 Task: Look for space in Capelle aan den IJssel, Netherlands from 6th September, 2023 to 15th September, 2023 for 6 adults in price range Rs.8000 to Rs.12000. Place can be entire place or private room with 6 bedrooms having 6 beds and 6 bathrooms. Property type can be house, flat, guest house. Amenities needed are: wifi, TV, free parkinig on premises, gym, breakfast. Booking option can be shelf check-in. Required host language is English.
Action: Mouse moved to (470, 102)
Screenshot: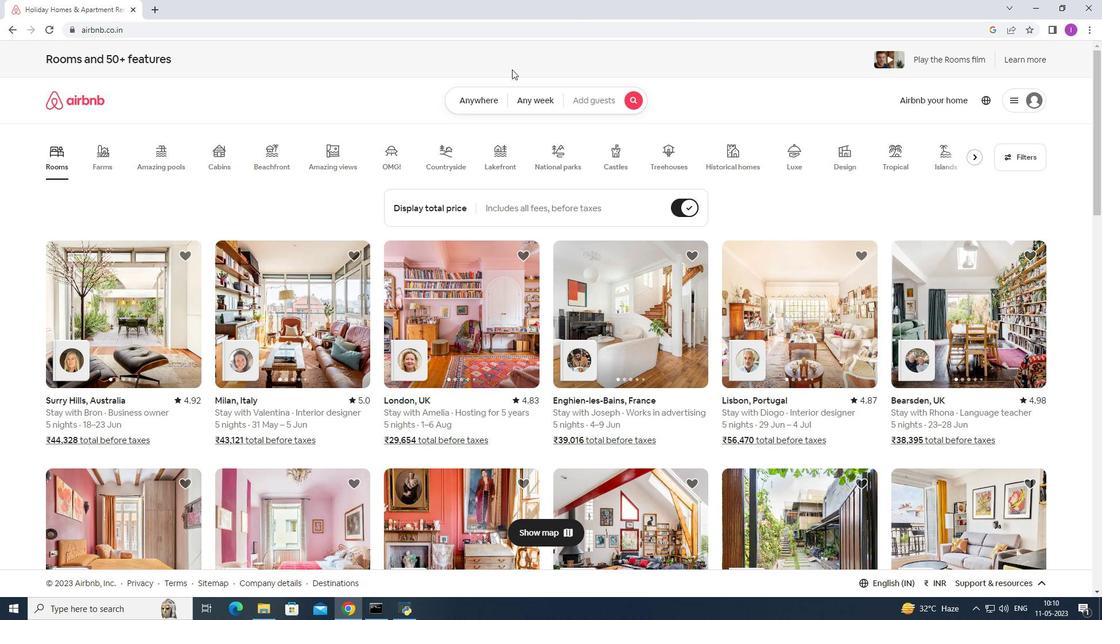 
Action: Mouse pressed left at (470, 102)
Screenshot: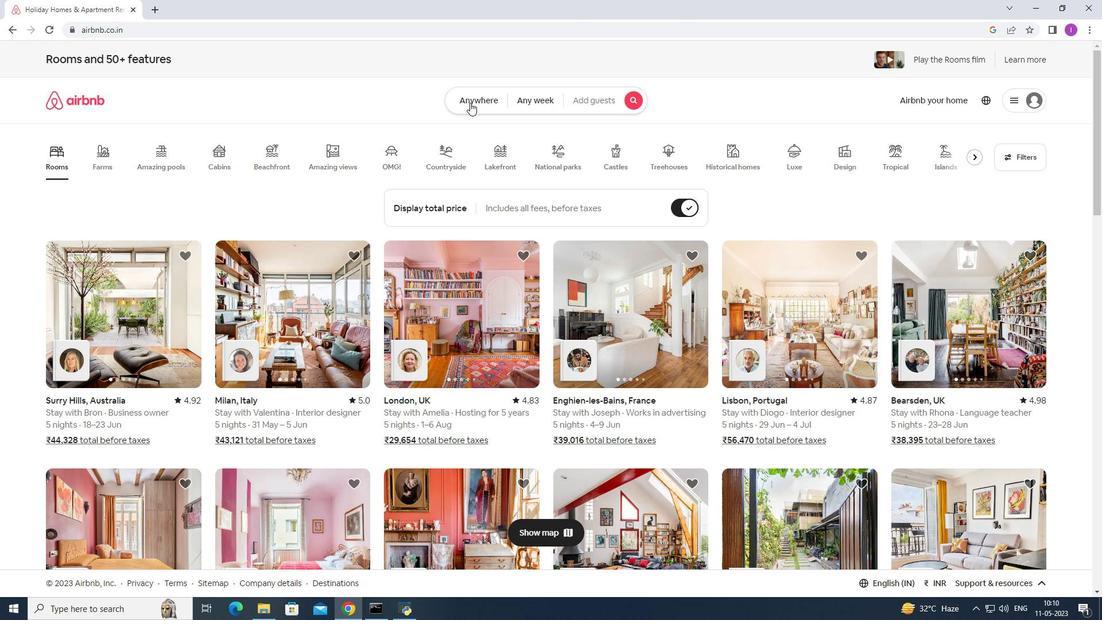 
Action: Mouse moved to (346, 140)
Screenshot: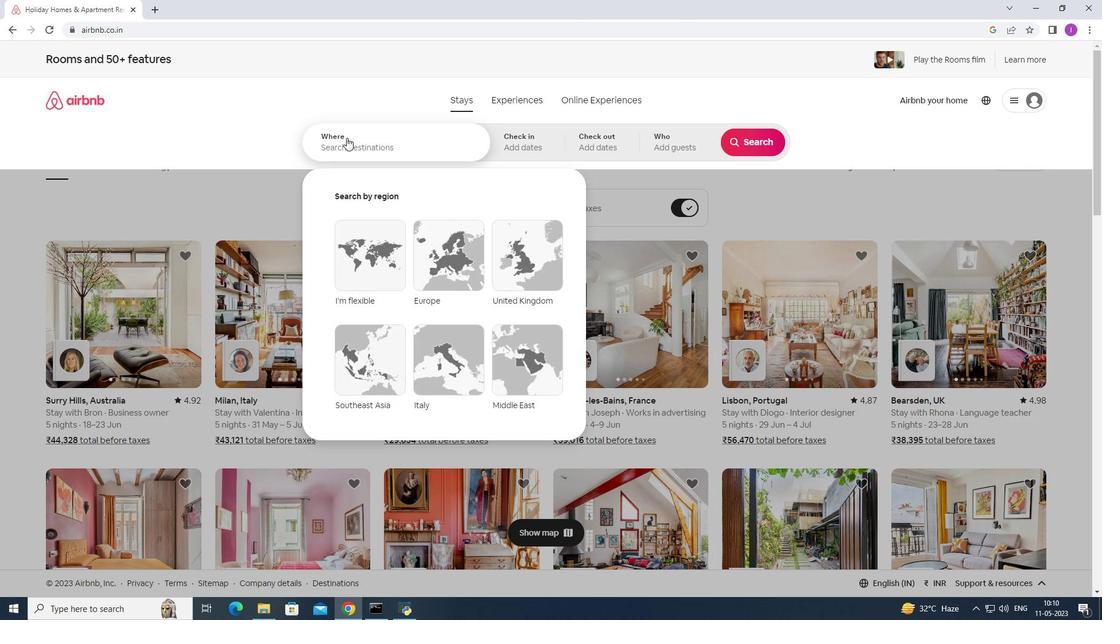
Action: Mouse pressed left at (346, 140)
Screenshot: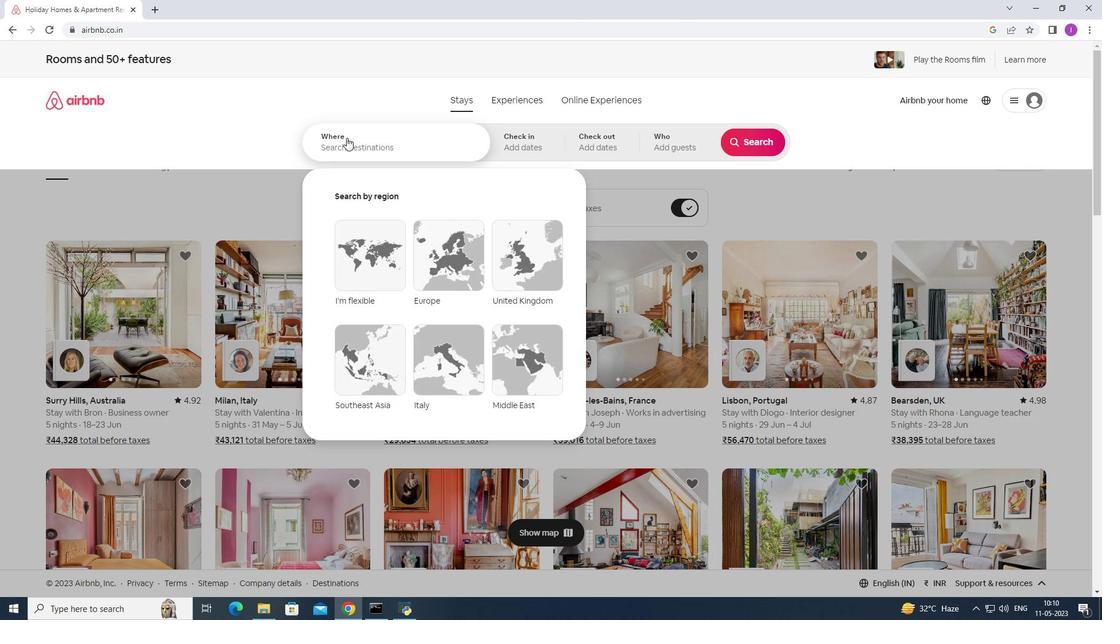 
Action: Mouse moved to (372, 129)
Screenshot: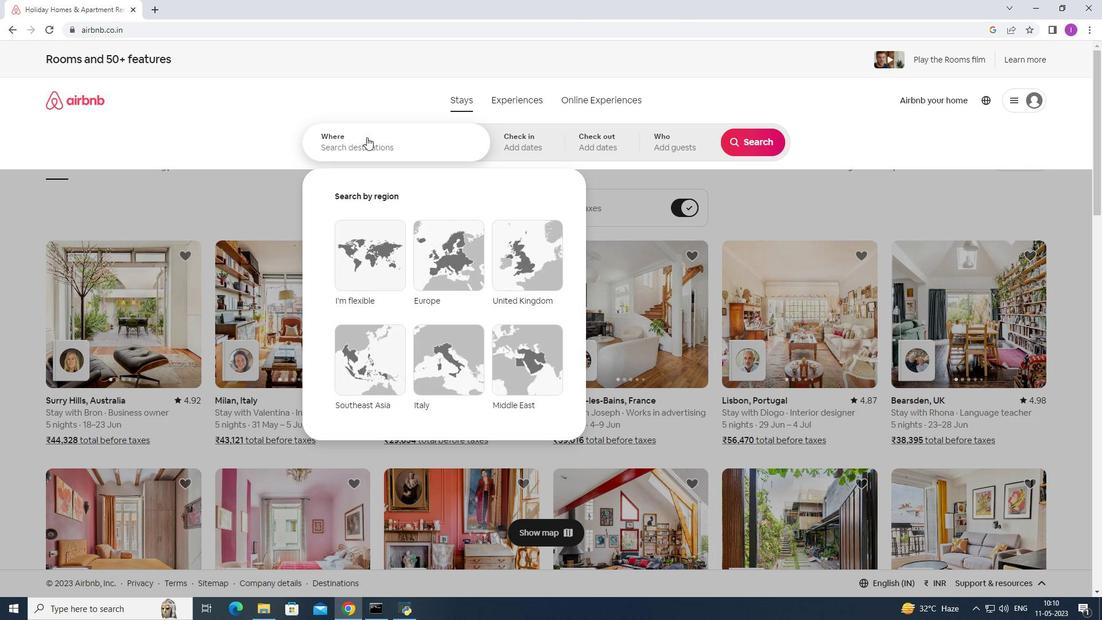 
Action: Key pressed <Key.shift>Capelle
Screenshot: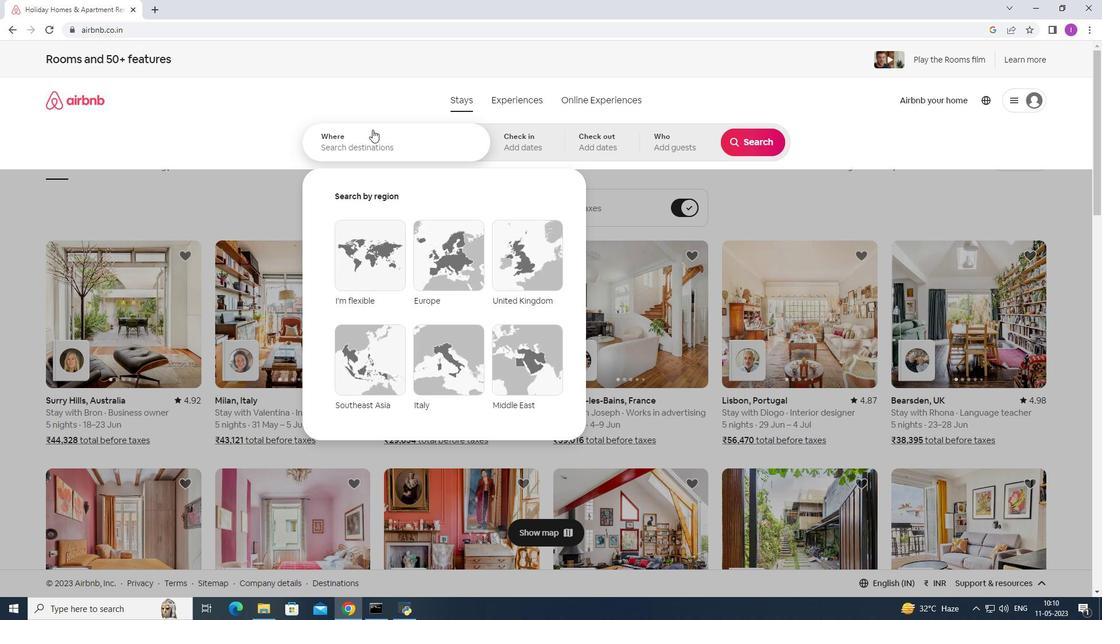 
Action: Mouse moved to (346, 150)
Screenshot: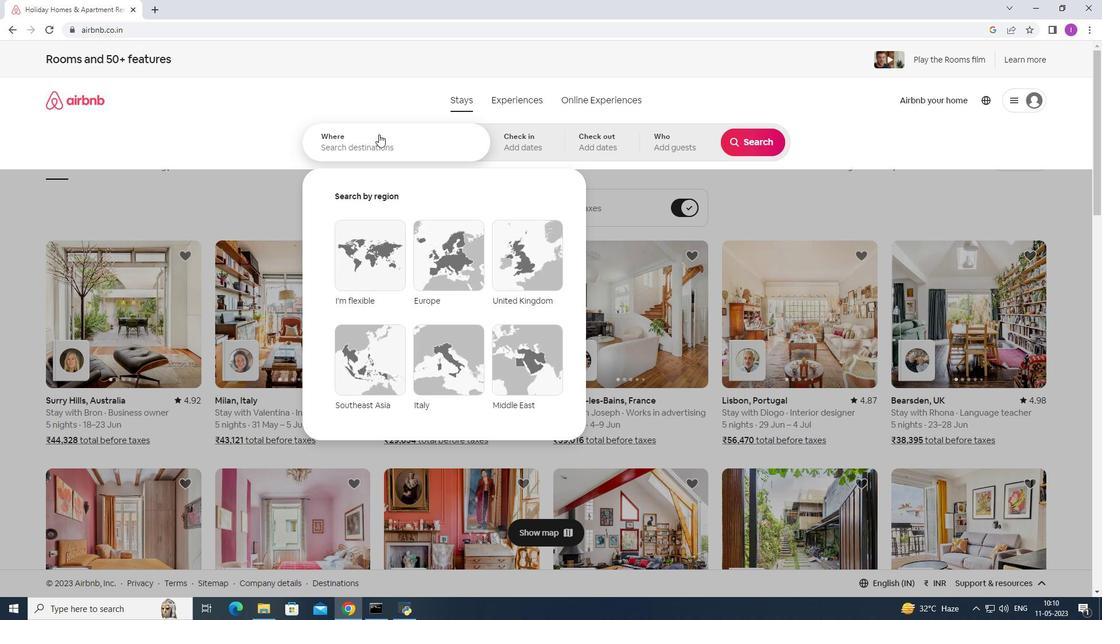 
Action: Mouse pressed left at (346, 150)
Screenshot: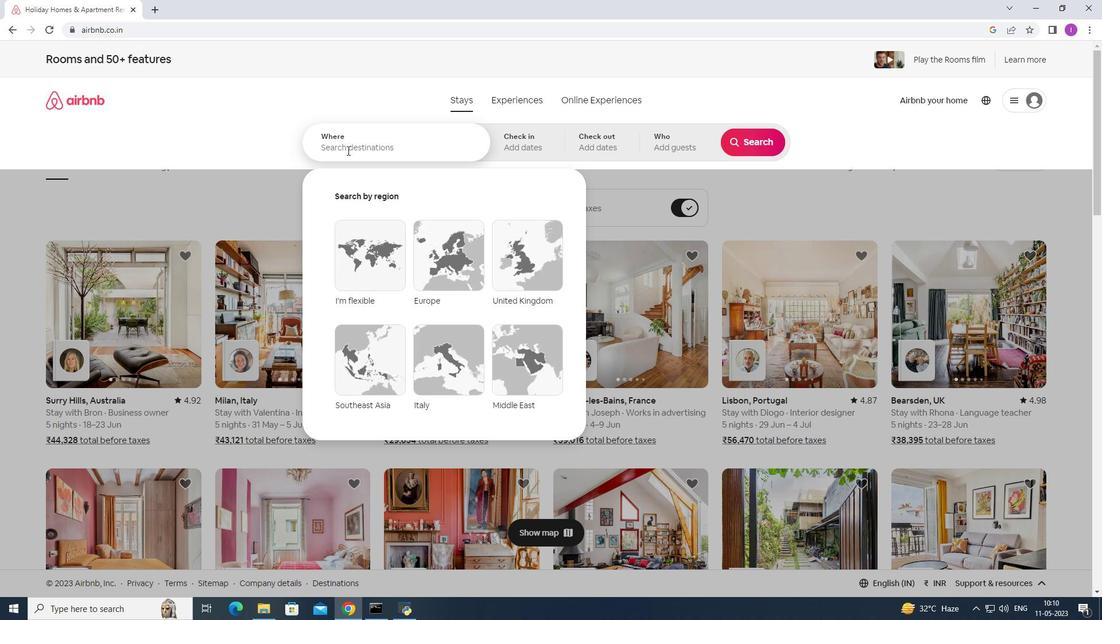 
Action: Mouse moved to (366, 147)
Screenshot: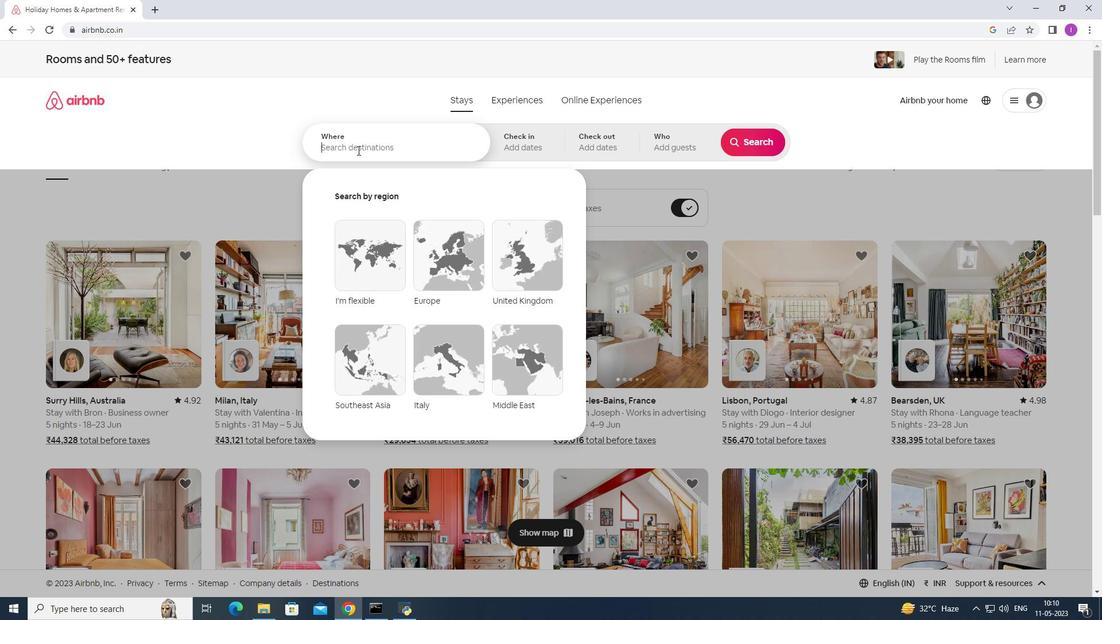 
Action: Key pressed <Key.shift>Capelle<Key.space><Key.shift>A<Key.shift>A<Key.backspace><Key.backspace>aan<Key.space>den<Key.space><Key.shift><Key.shift><Key.shift><Key.shift><Key.shift><Key.shift><Key.shift><Key.shift><Key.shift><Key.shift><Key.shift><Key.shift><Key.shift><Key.shift><Key.shift><Key.shift><Key.shift><Key.shift><Key.shift><Key.shift><Key.shift><Key.shift><Key.shift>Ijssel,<Key.shift>Nether
Screenshot: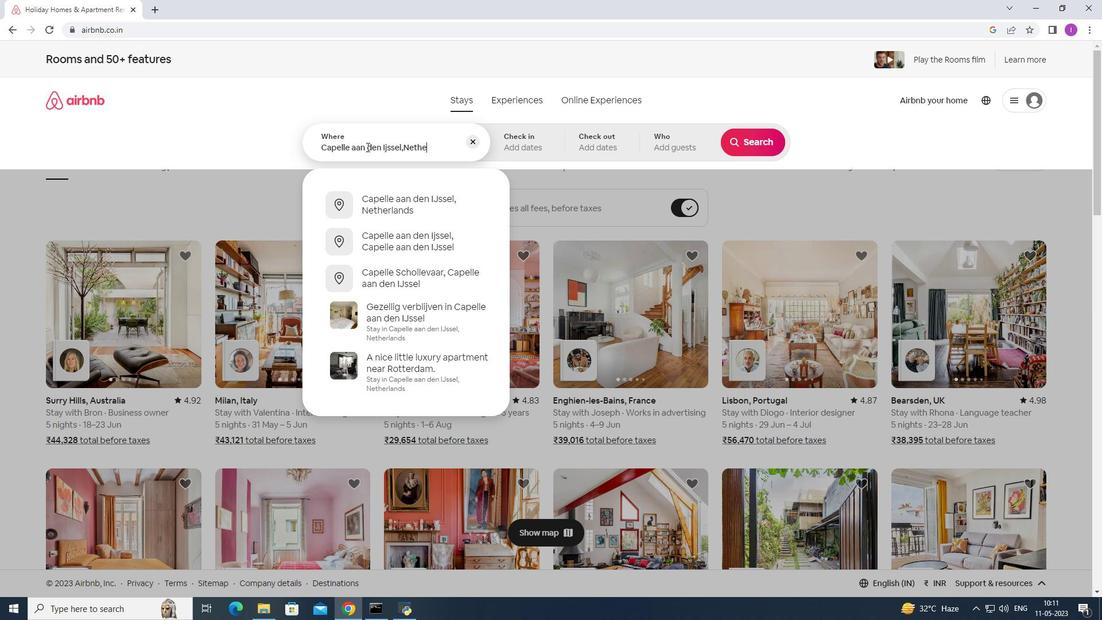 
Action: Mouse moved to (424, 199)
Screenshot: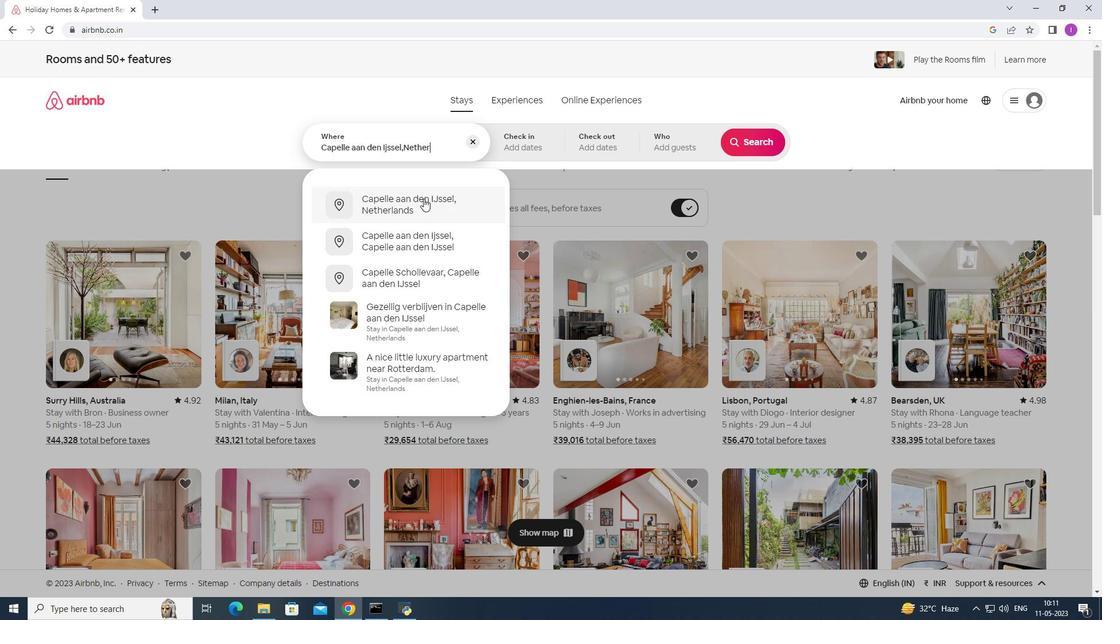 
Action: Mouse pressed left at (424, 199)
Screenshot: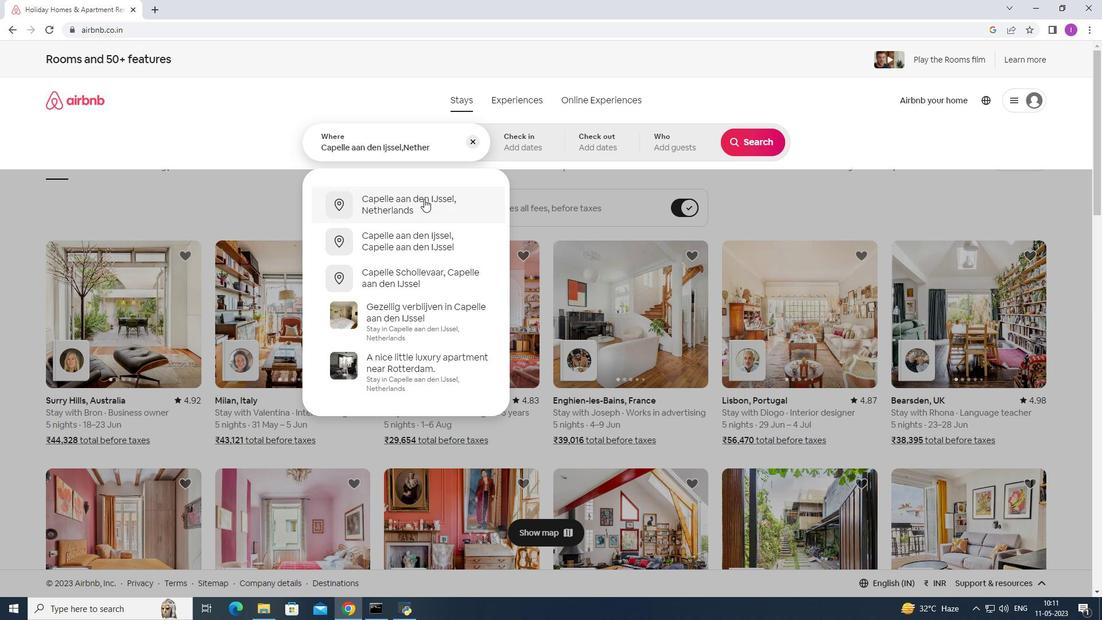 
Action: Mouse moved to (751, 232)
Screenshot: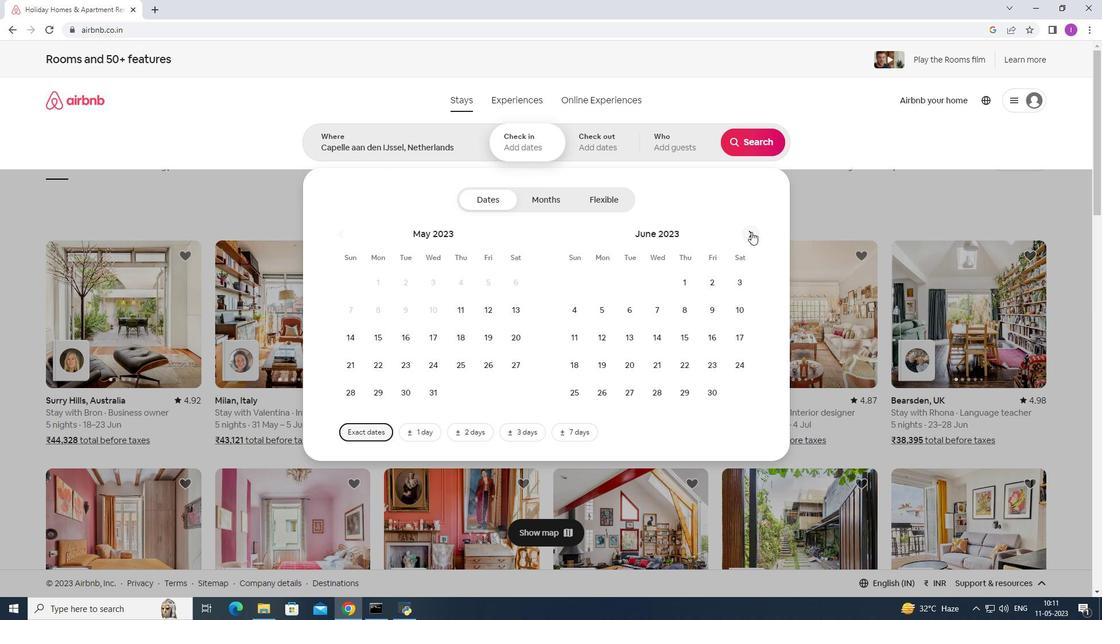 
Action: Mouse pressed left at (751, 232)
Screenshot: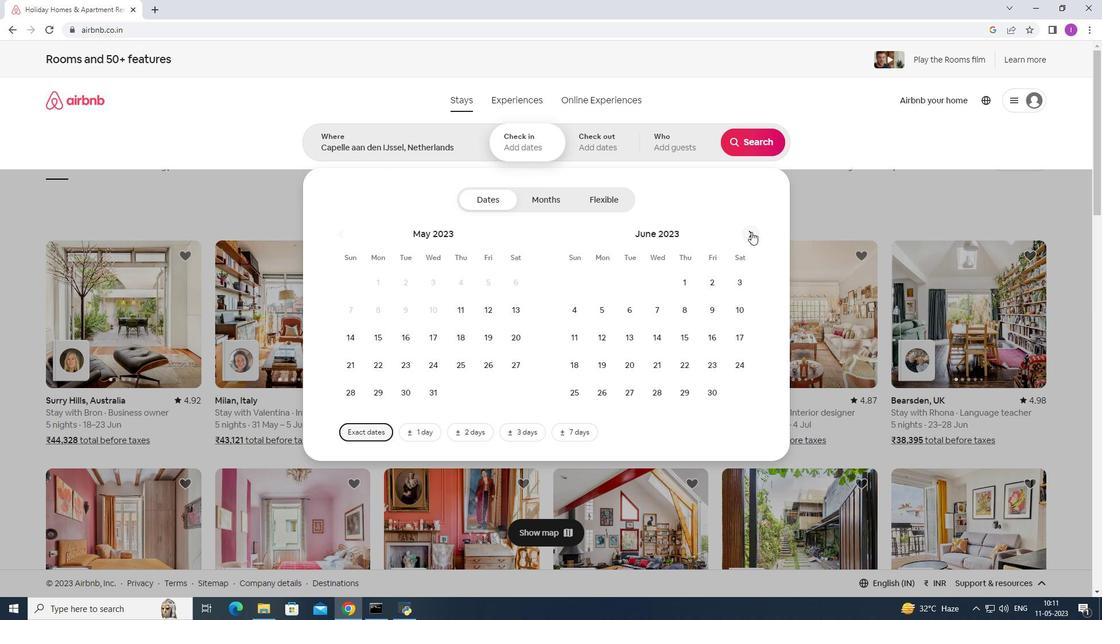 
Action: Mouse pressed left at (751, 232)
Screenshot: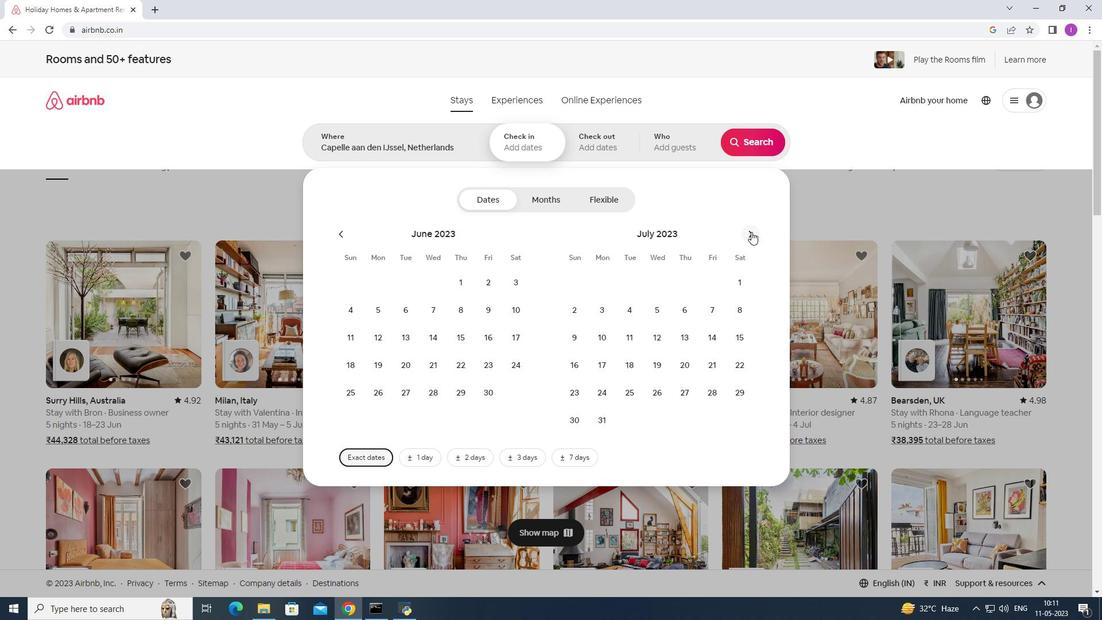 
Action: Mouse pressed left at (751, 232)
Screenshot: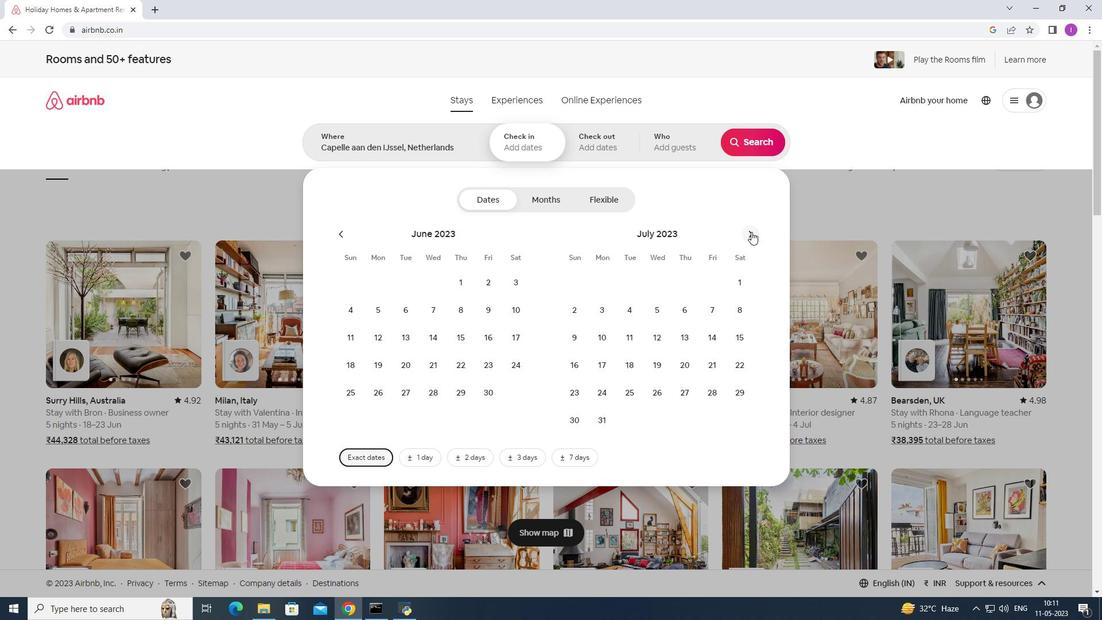 
Action: Mouse moved to (663, 307)
Screenshot: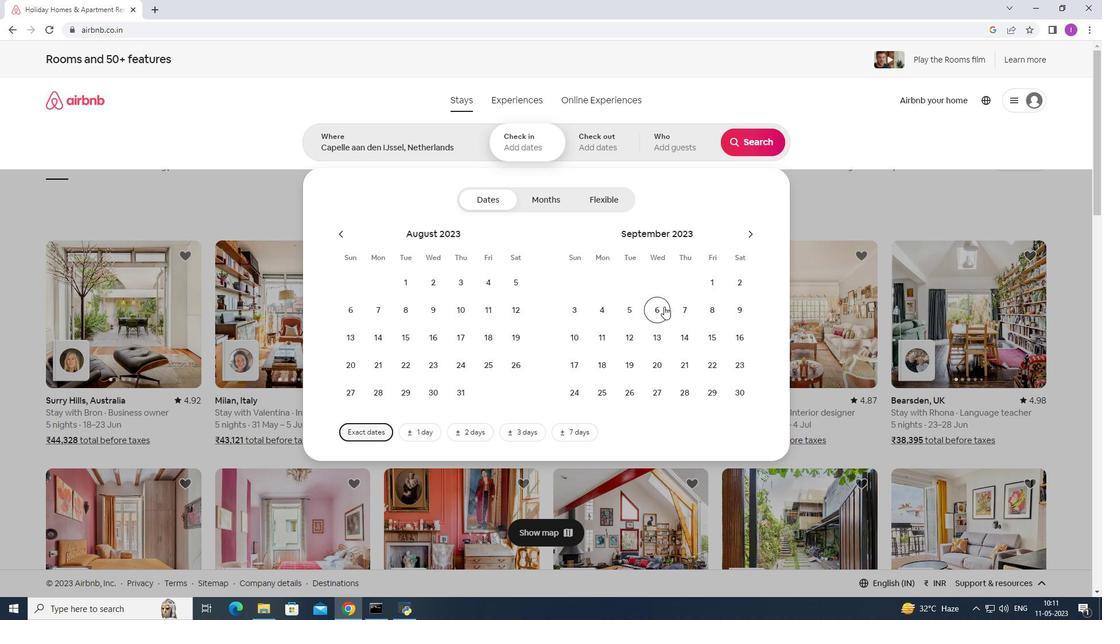 
Action: Mouse pressed left at (663, 307)
Screenshot: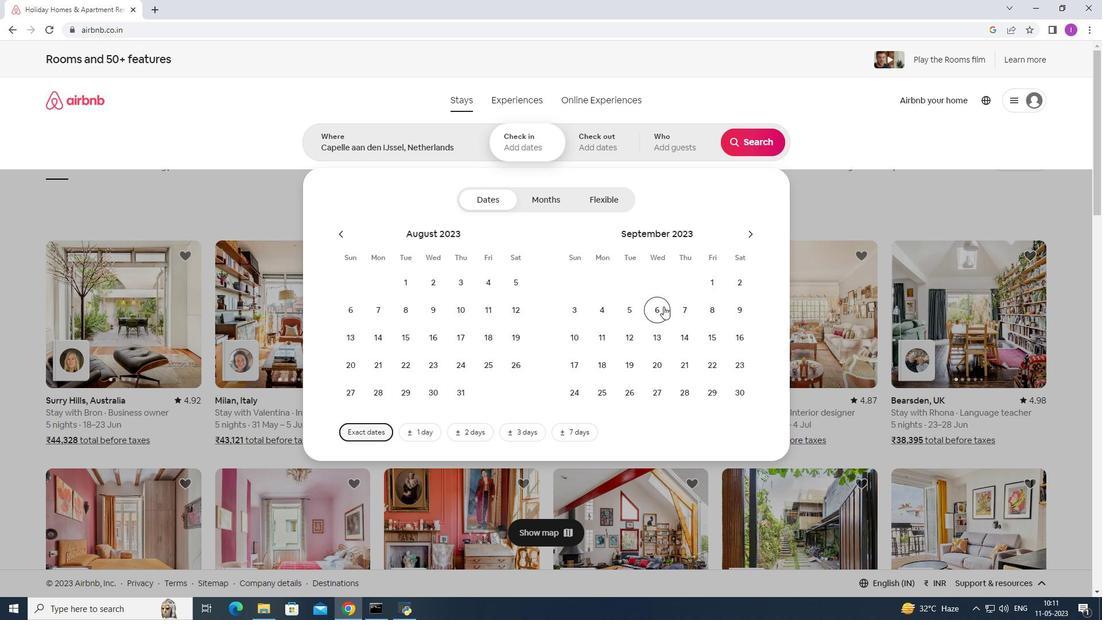 
Action: Mouse moved to (713, 333)
Screenshot: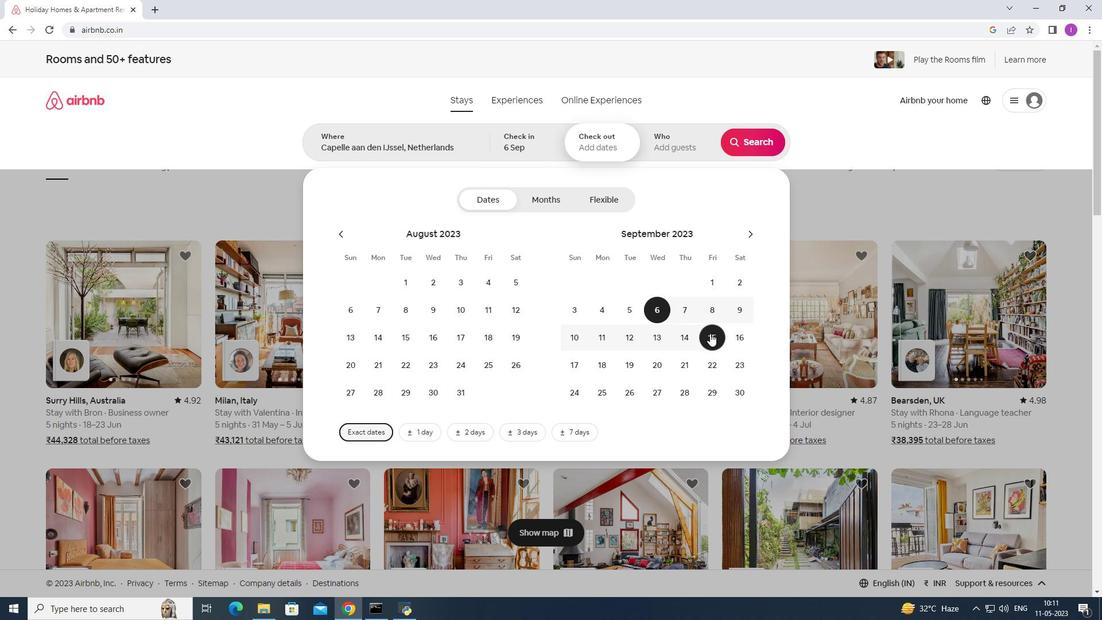 
Action: Mouse pressed left at (713, 333)
Screenshot: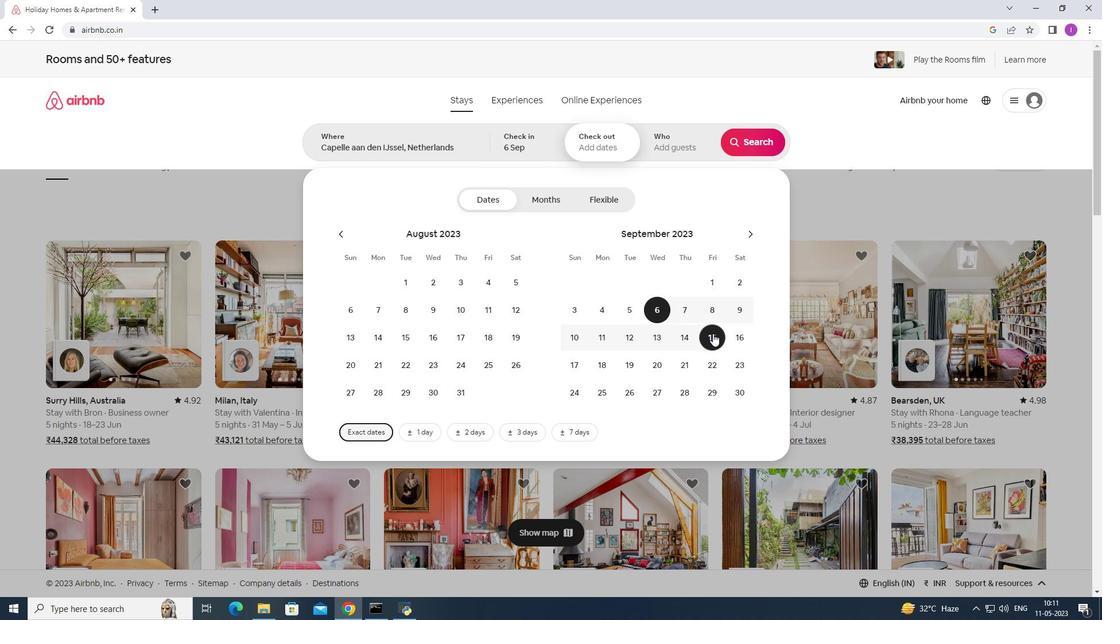 
Action: Mouse moved to (692, 149)
Screenshot: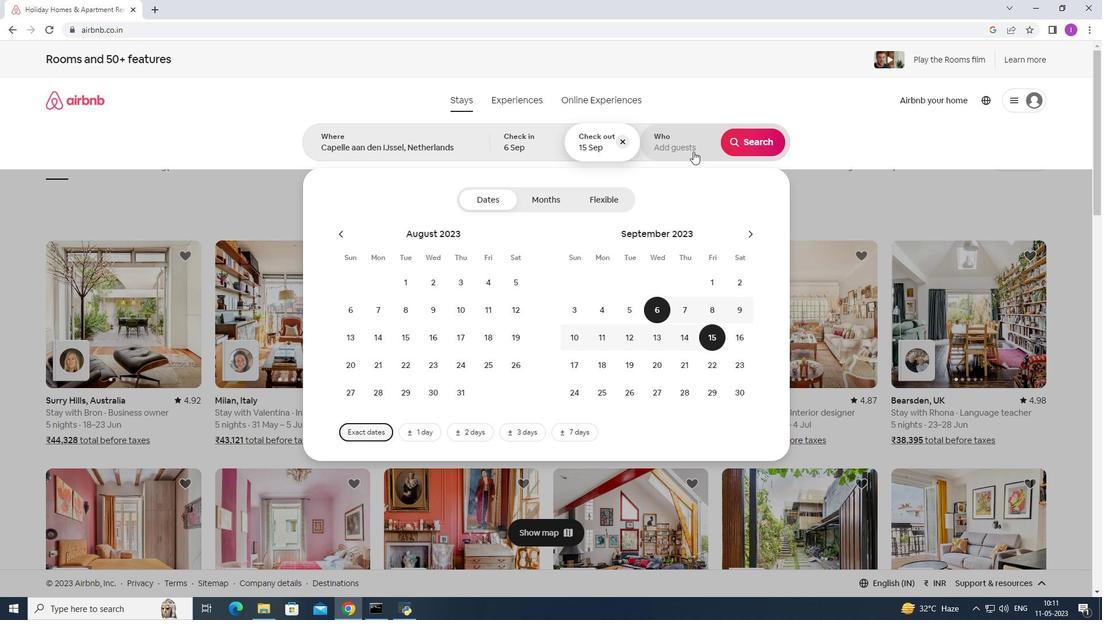 
Action: Mouse pressed left at (692, 149)
Screenshot: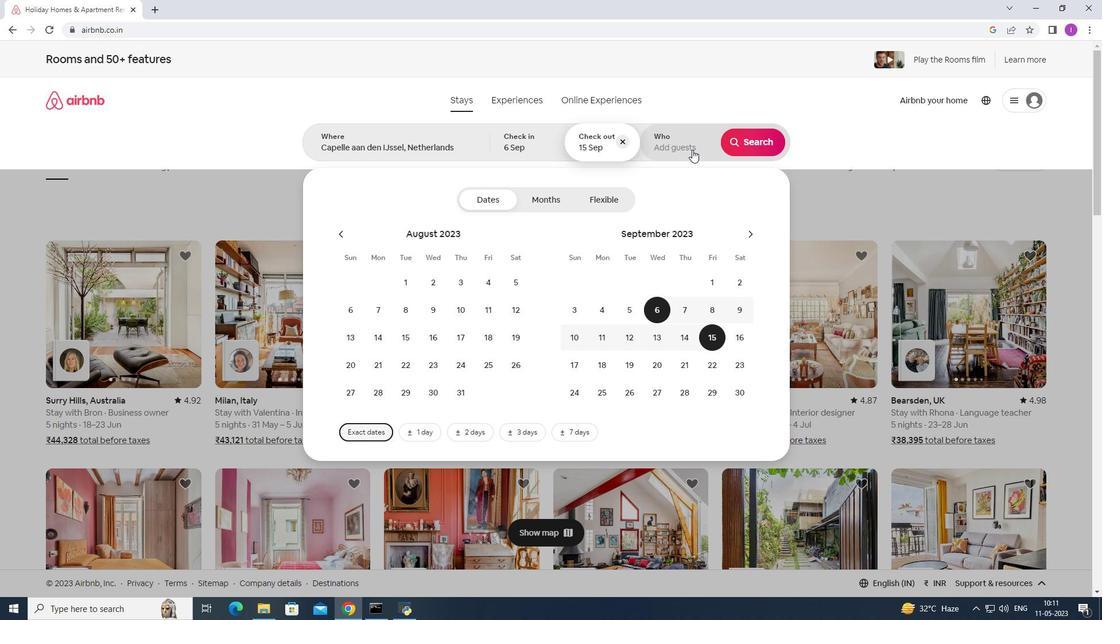 
Action: Mouse moved to (756, 200)
Screenshot: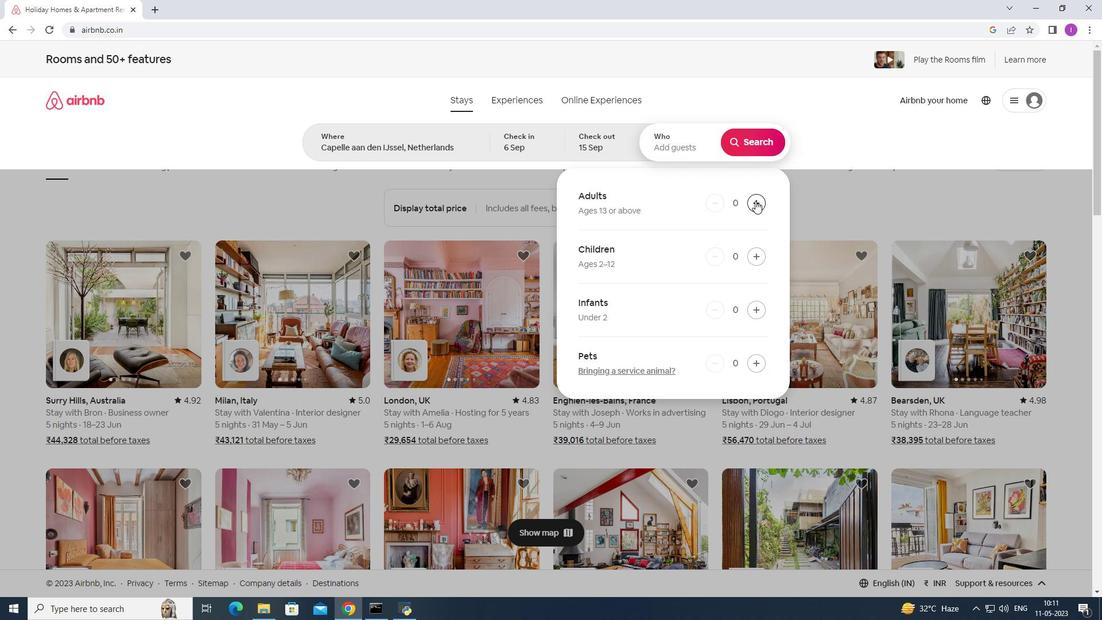 
Action: Mouse pressed left at (756, 200)
Screenshot: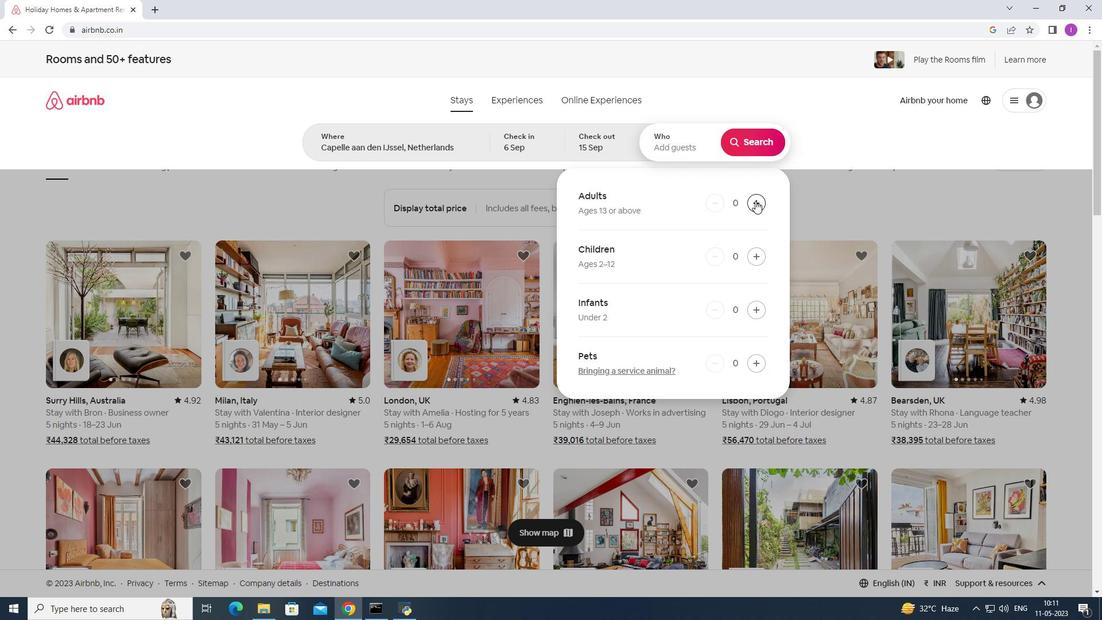 
Action: Mouse pressed left at (756, 200)
Screenshot: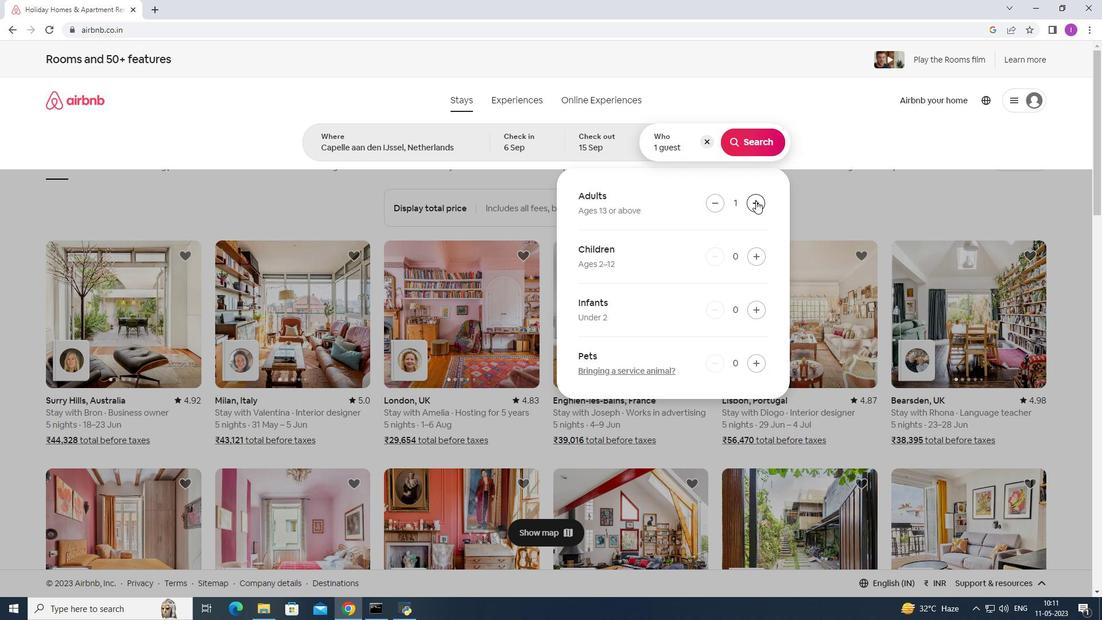 
Action: Mouse pressed left at (756, 200)
Screenshot: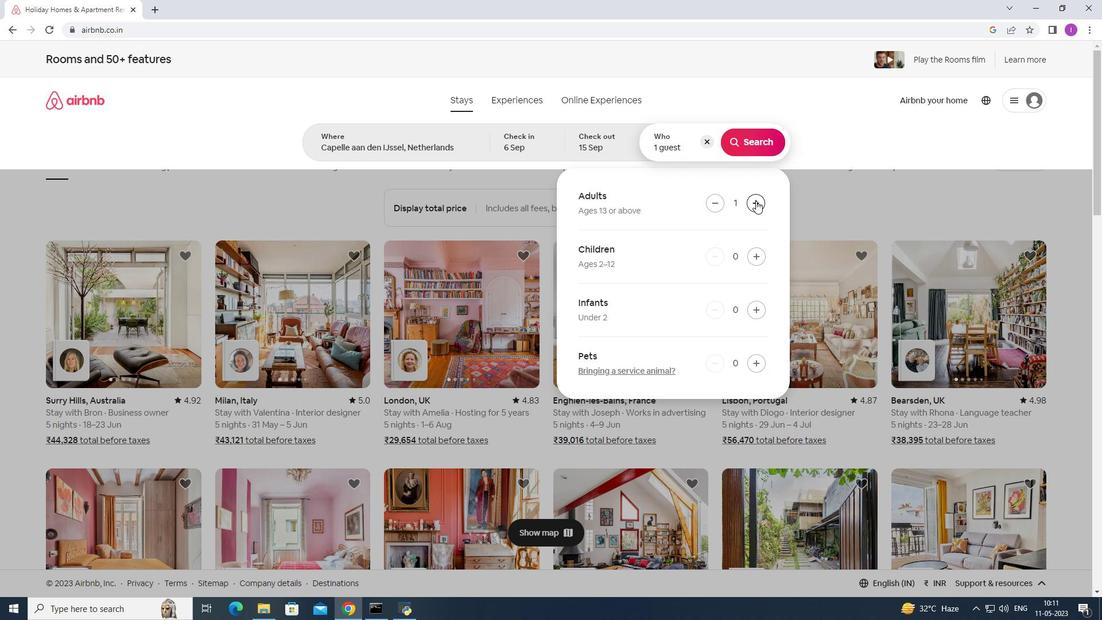 
Action: Mouse pressed left at (756, 200)
Screenshot: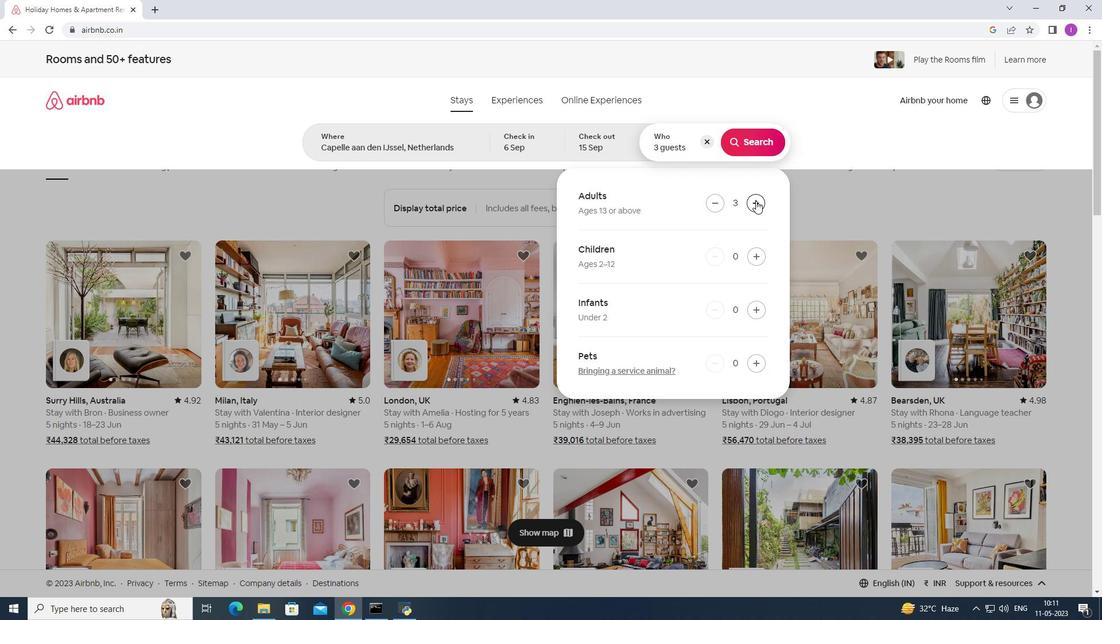 
Action: Mouse pressed left at (756, 200)
Screenshot: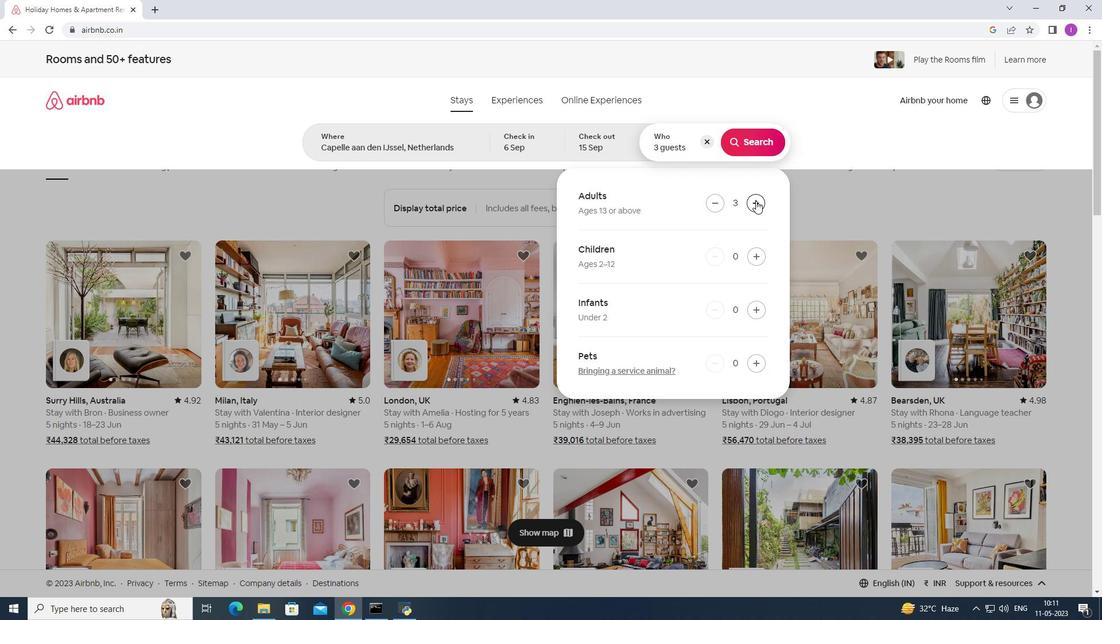 
Action: Mouse pressed left at (756, 200)
Screenshot: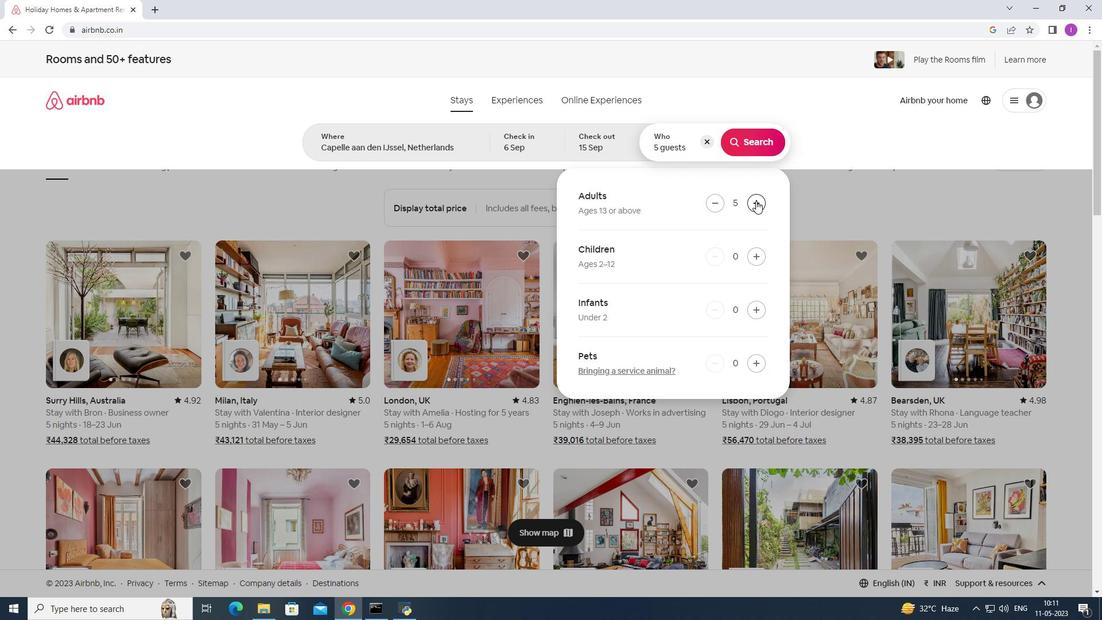
Action: Mouse moved to (750, 140)
Screenshot: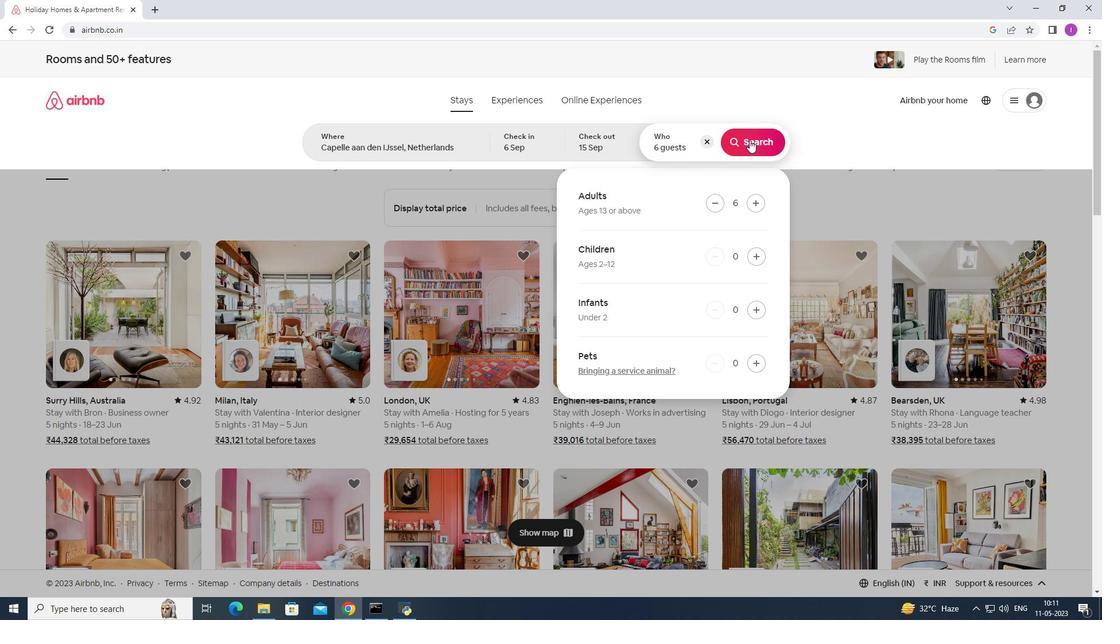 
Action: Mouse pressed left at (750, 140)
Screenshot: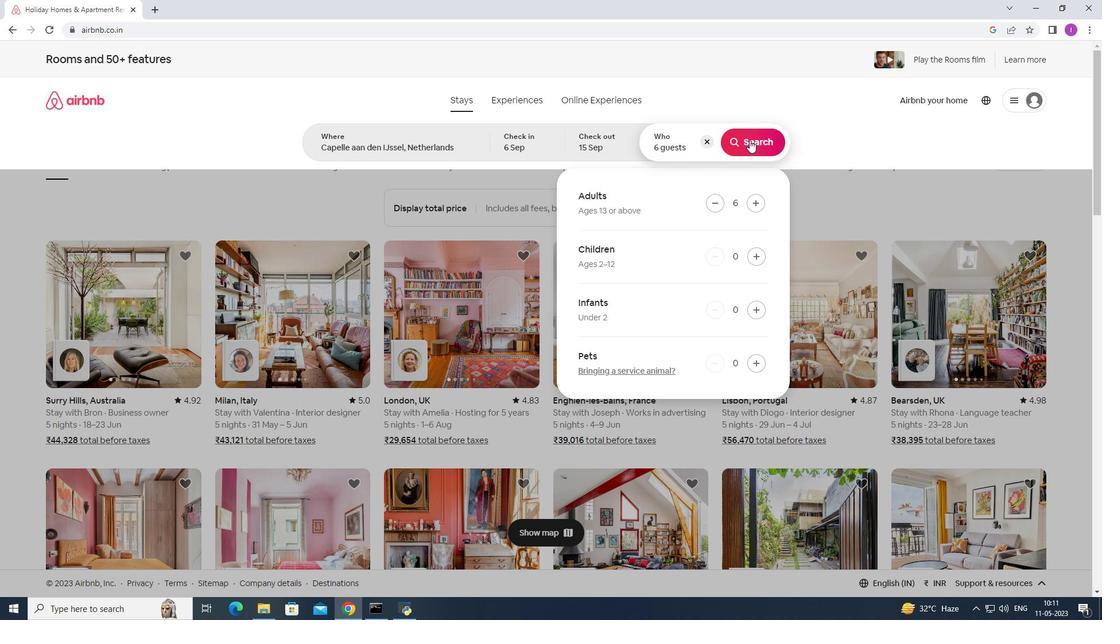 
Action: Mouse moved to (1058, 108)
Screenshot: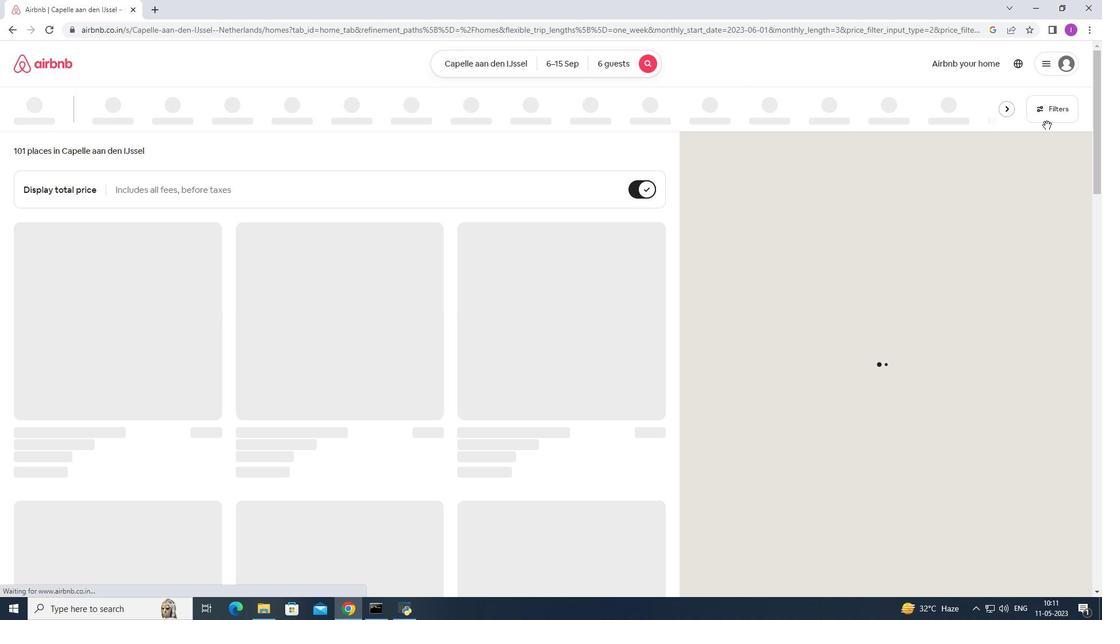 
Action: Mouse pressed left at (1058, 108)
Screenshot: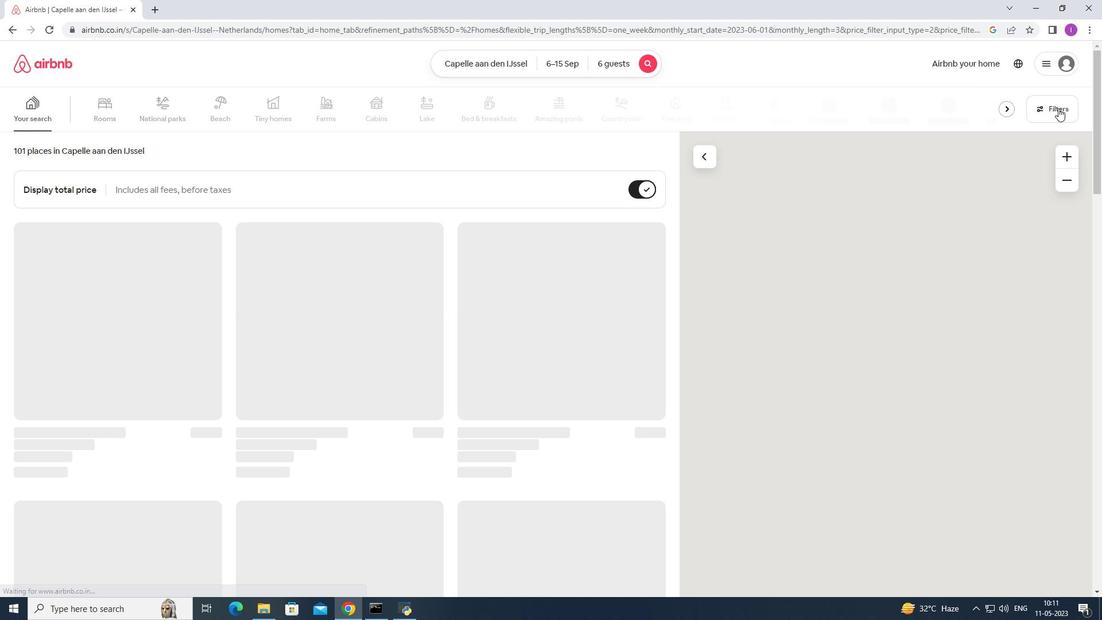 
Action: Mouse moved to (619, 390)
Screenshot: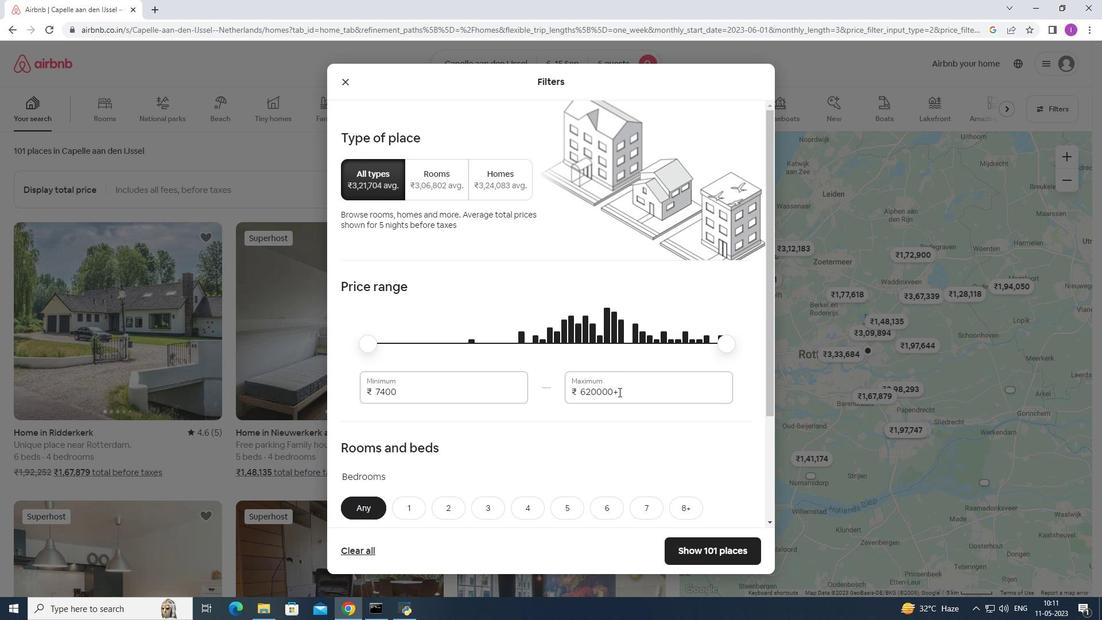 
Action: Mouse pressed left at (619, 390)
Screenshot: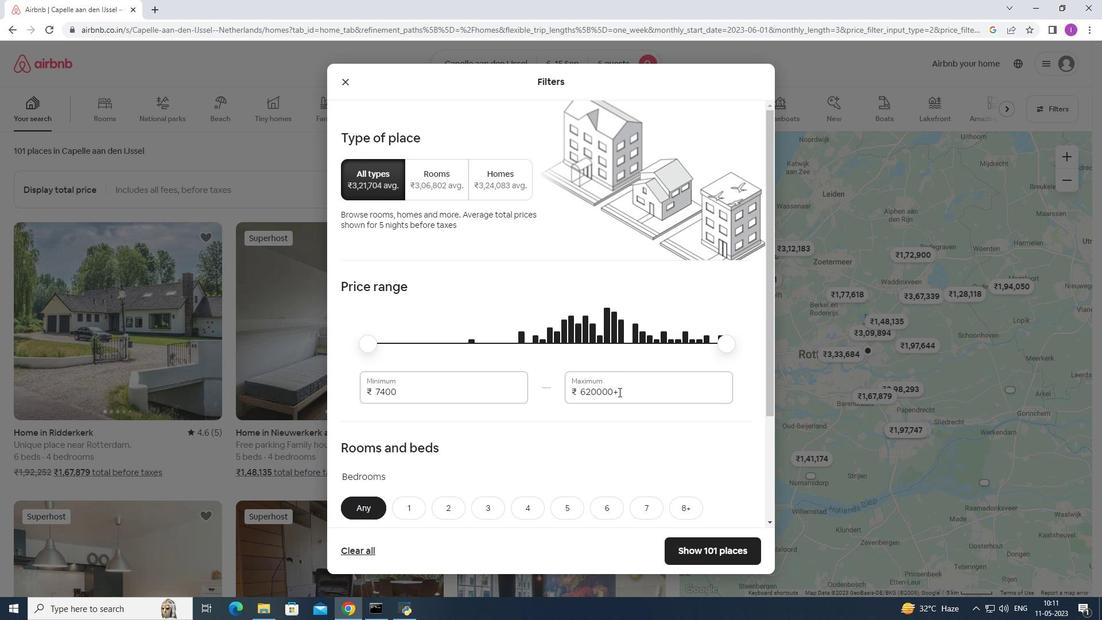 
Action: Mouse moved to (584, 400)
Screenshot: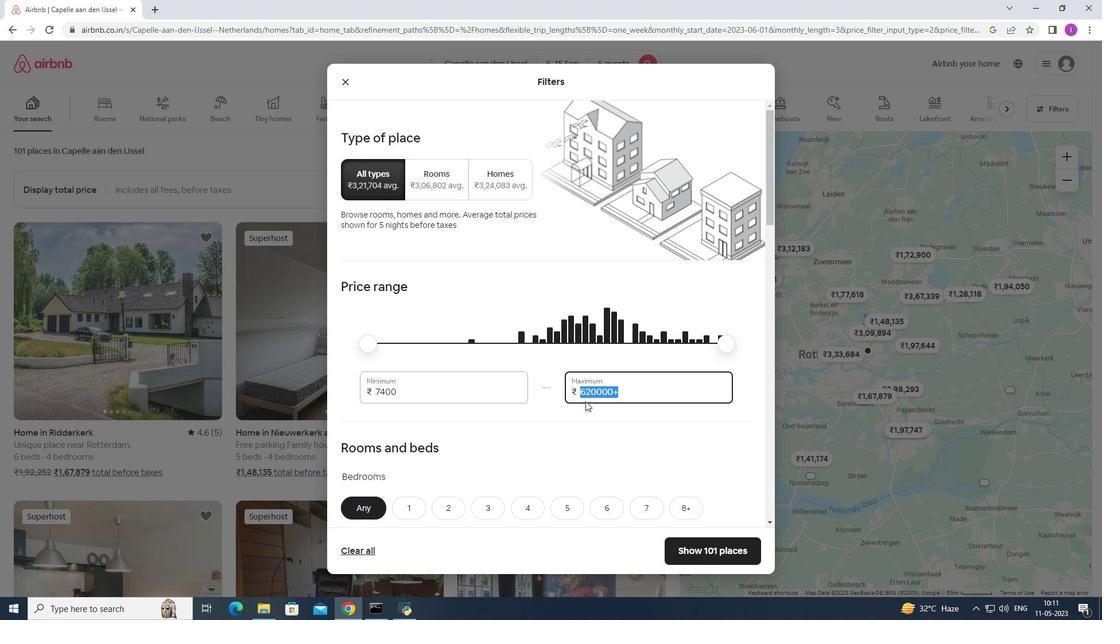 
Action: Key pressed 1
Screenshot: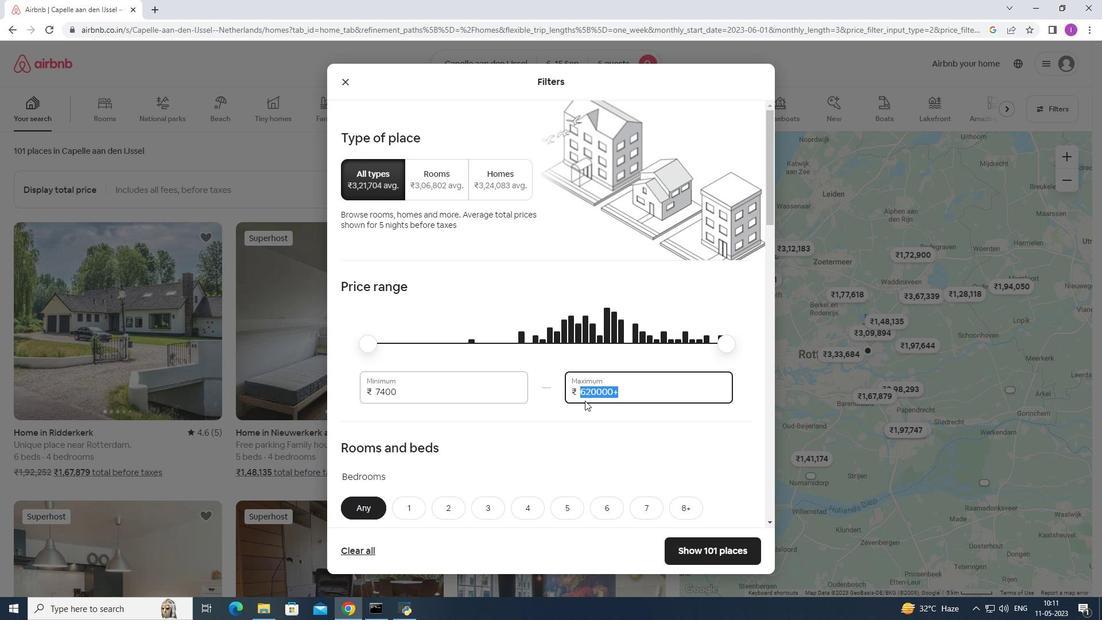 
Action: Mouse moved to (584, 399)
Screenshot: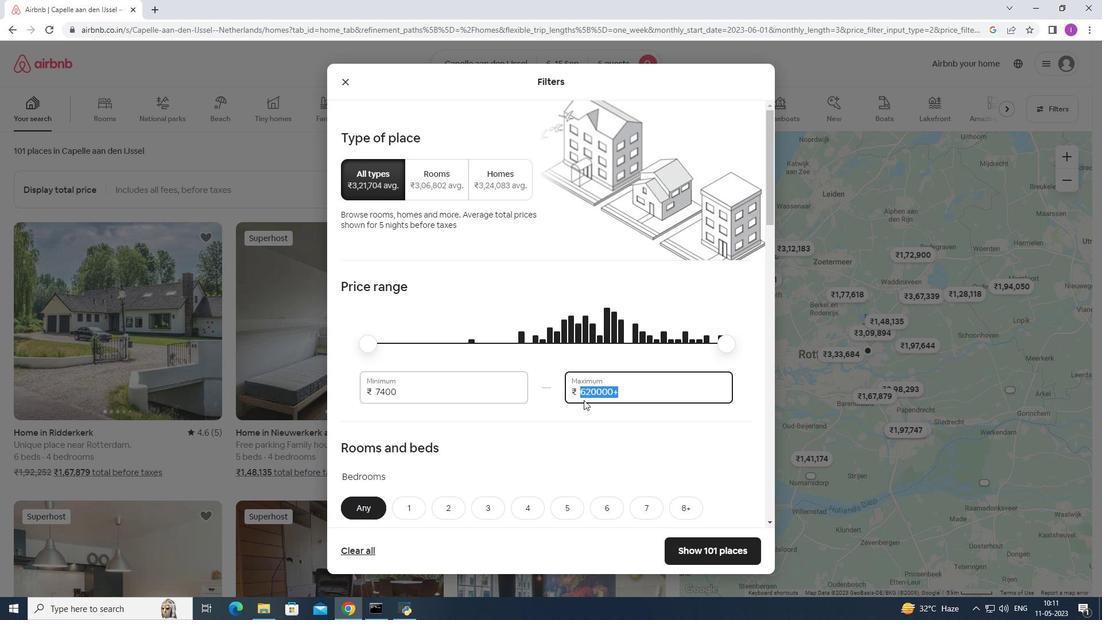 
Action: Key pressed 2
Screenshot: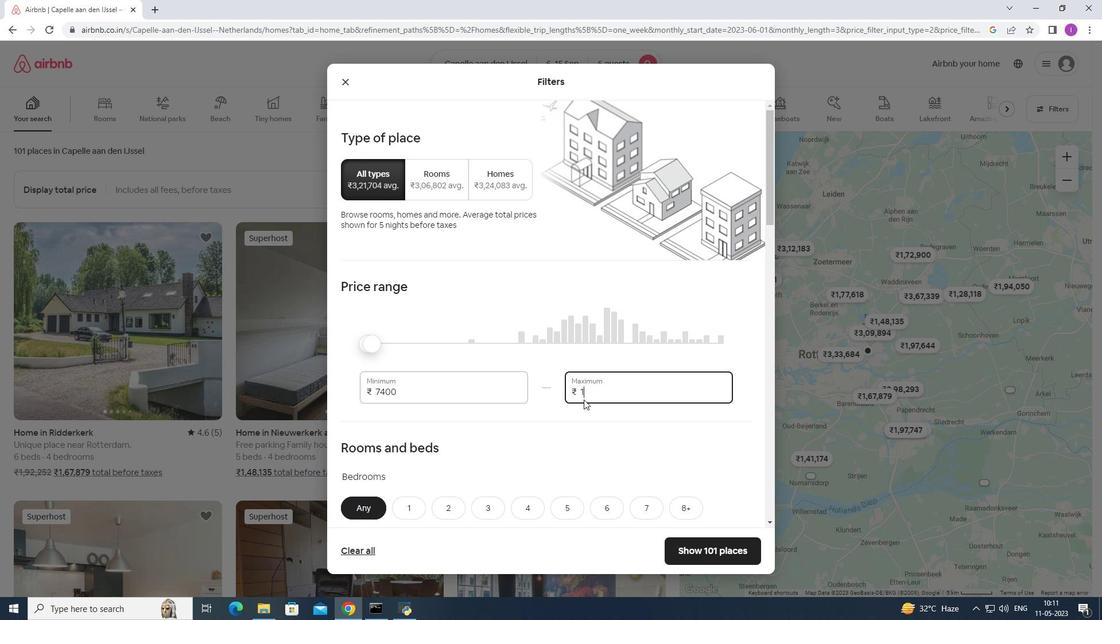 
Action: Mouse moved to (584, 396)
Screenshot: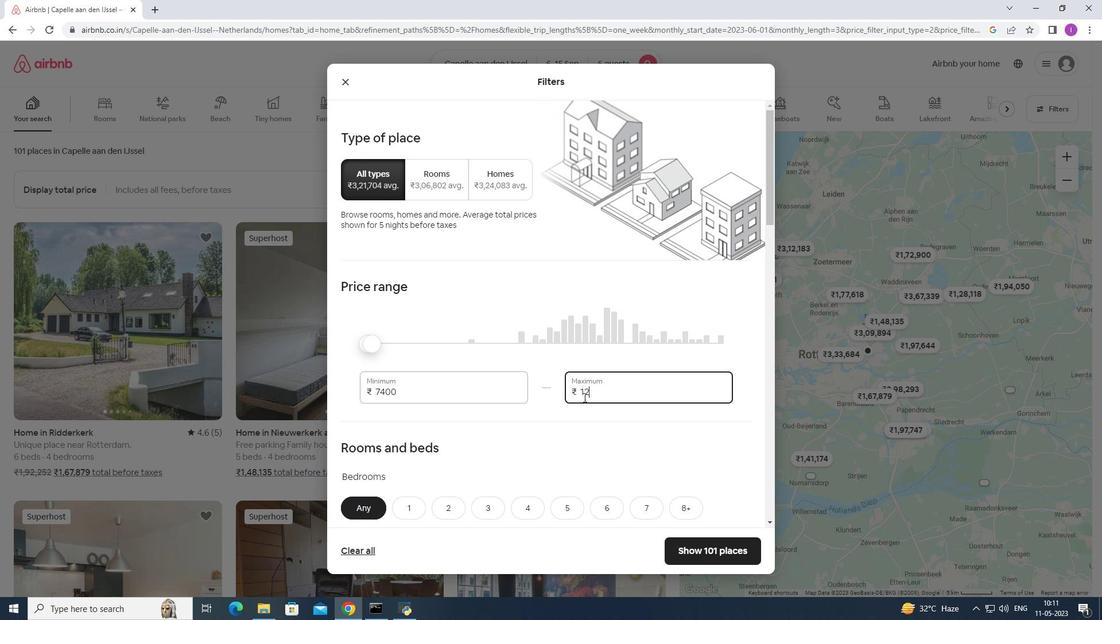 
Action: Key pressed 000
Screenshot: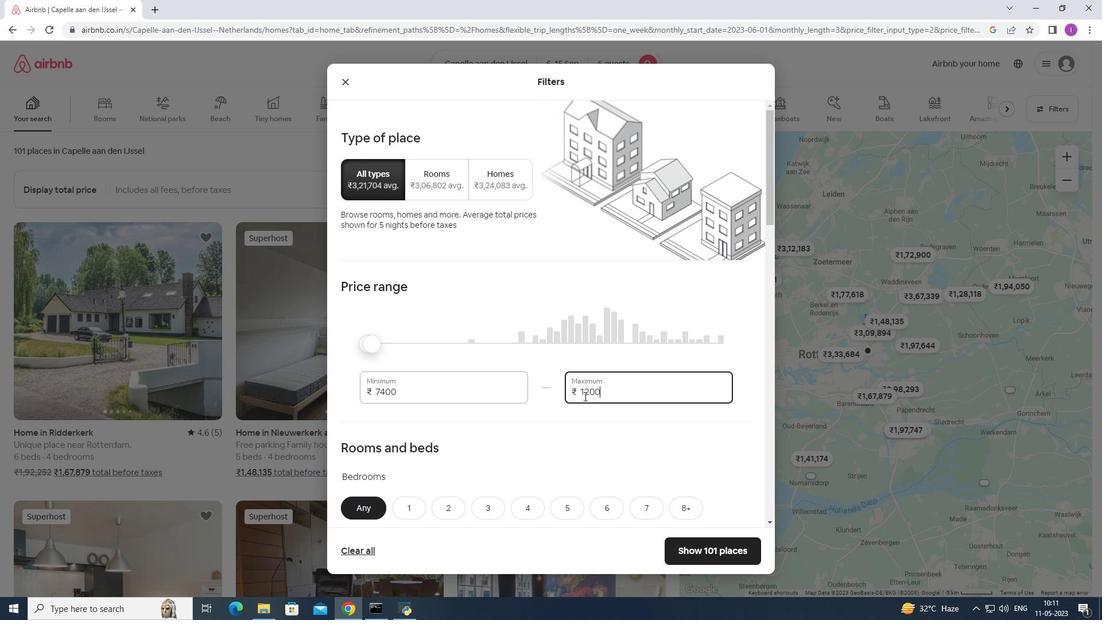 
Action: Mouse moved to (406, 388)
Screenshot: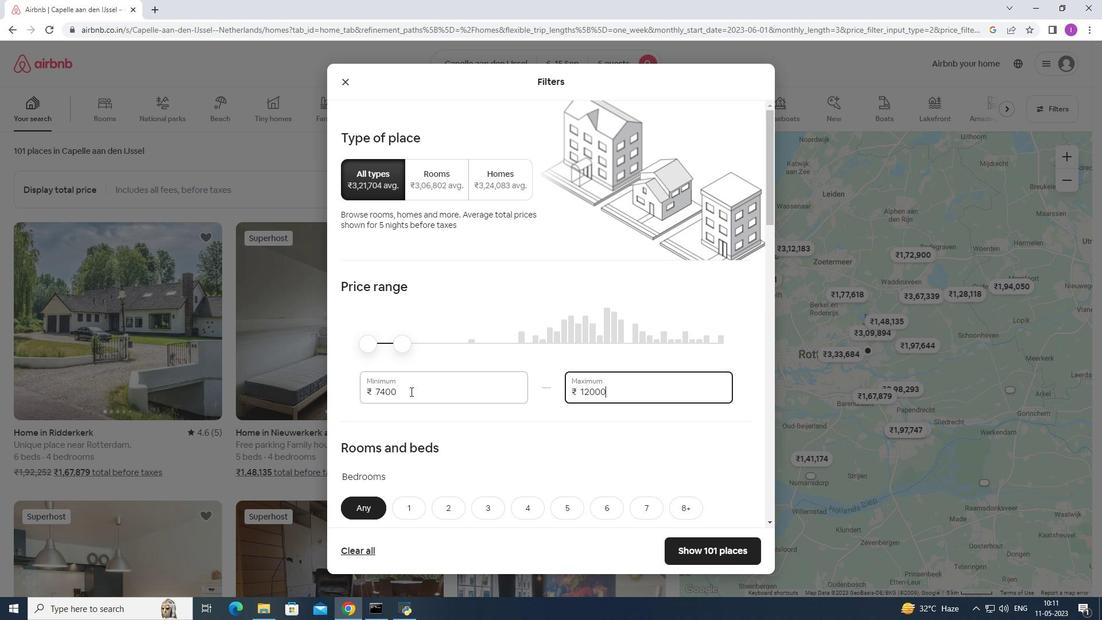 
Action: Mouse pressed left at (406, 388)
Screenshot: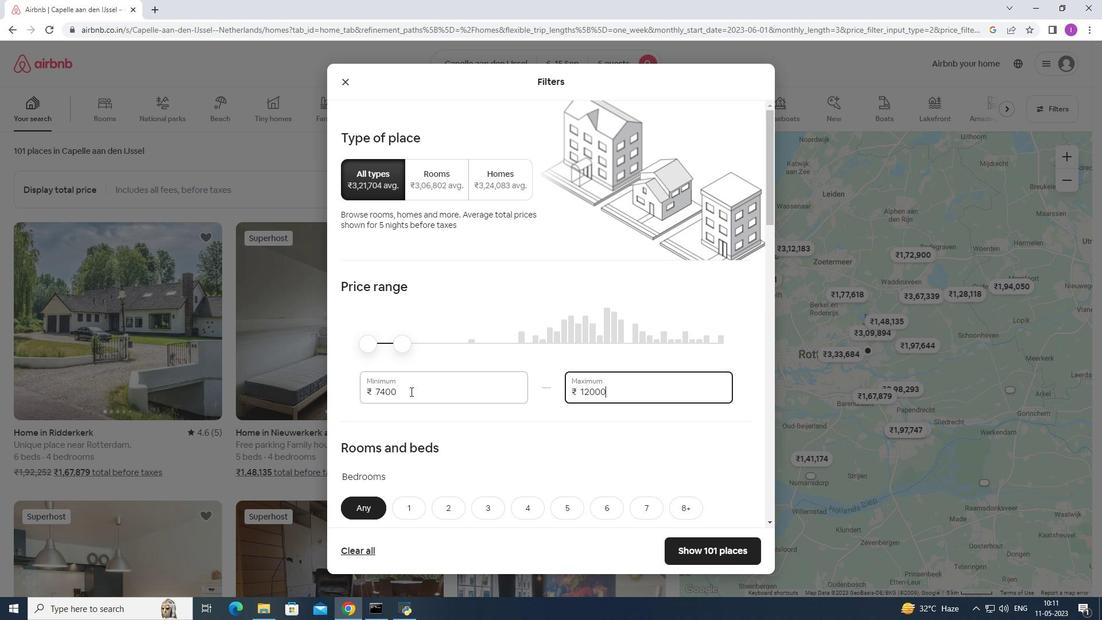 
Action: Mouse moved to (427, 401)
Screenshot: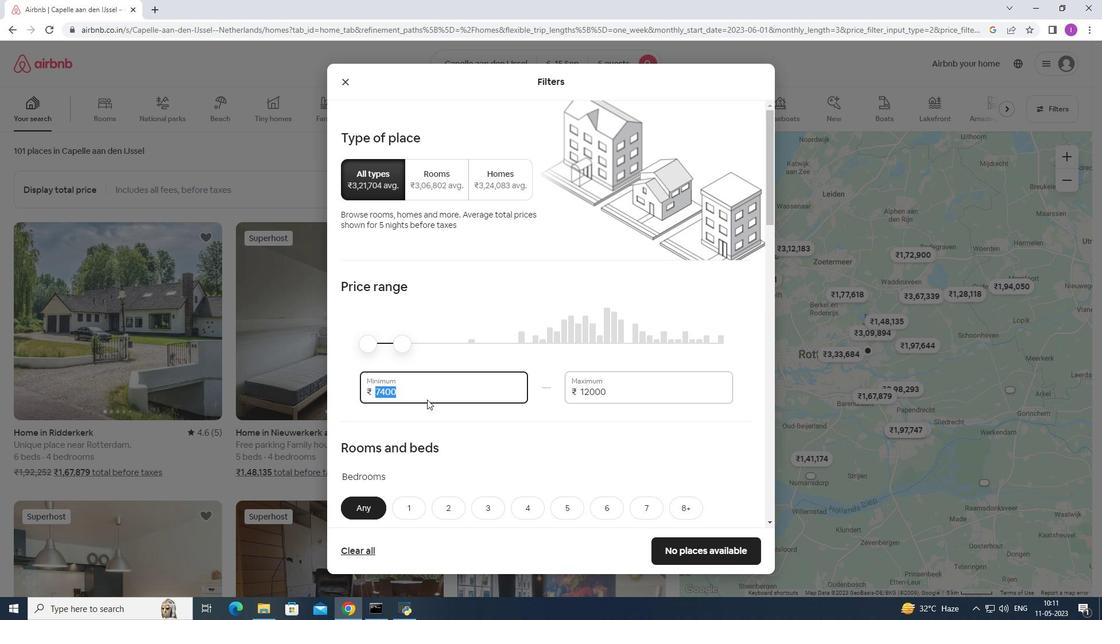
Action: Key pressed 8
Screenshot: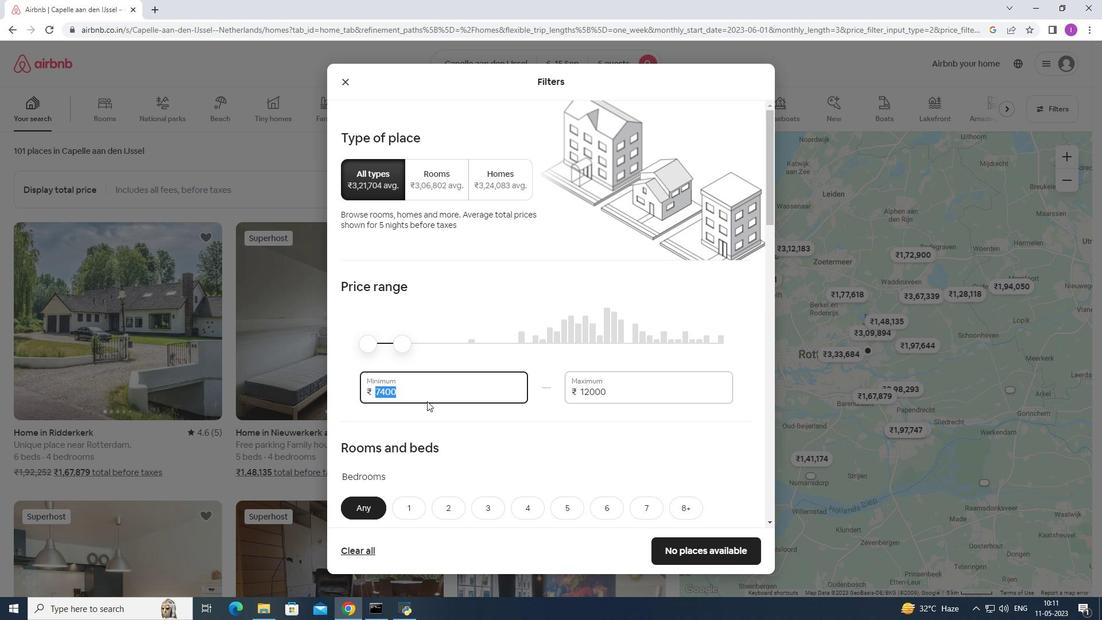 
Action: Mouse moved to (427, 403)
Screenshot: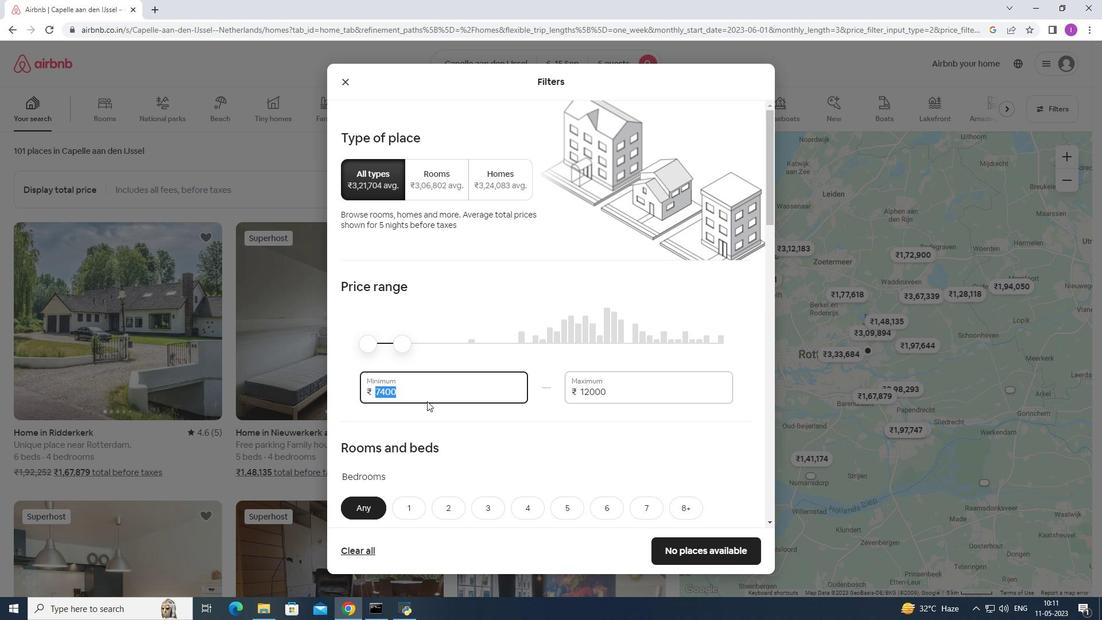 
Action: Key pressed 0
Screenshot: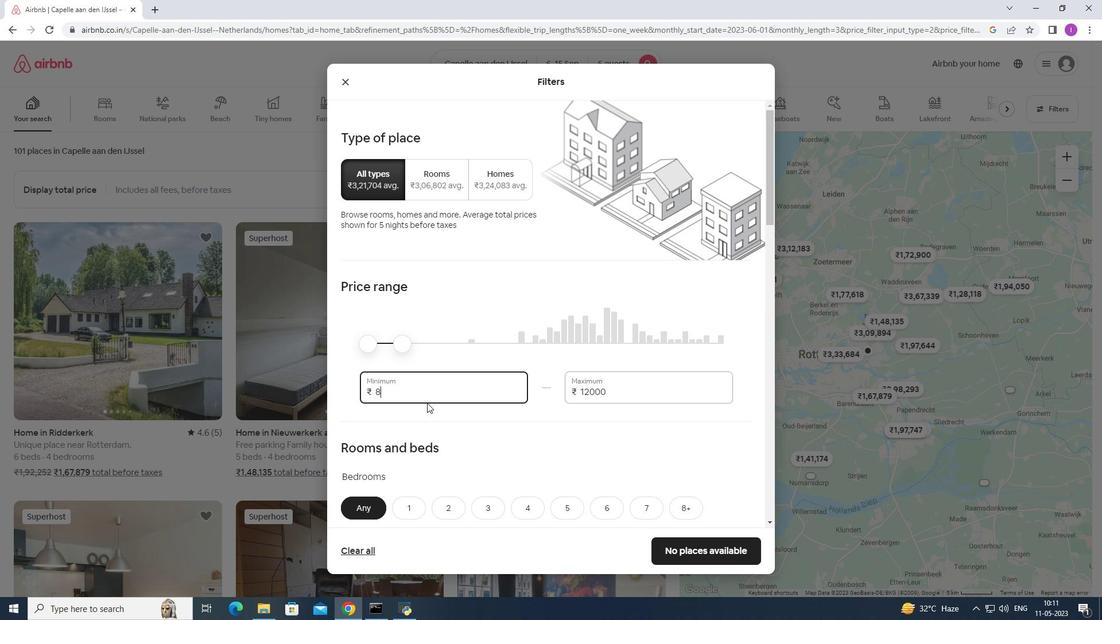 
Action: Mouse moved to (427, 403)
Screenshot: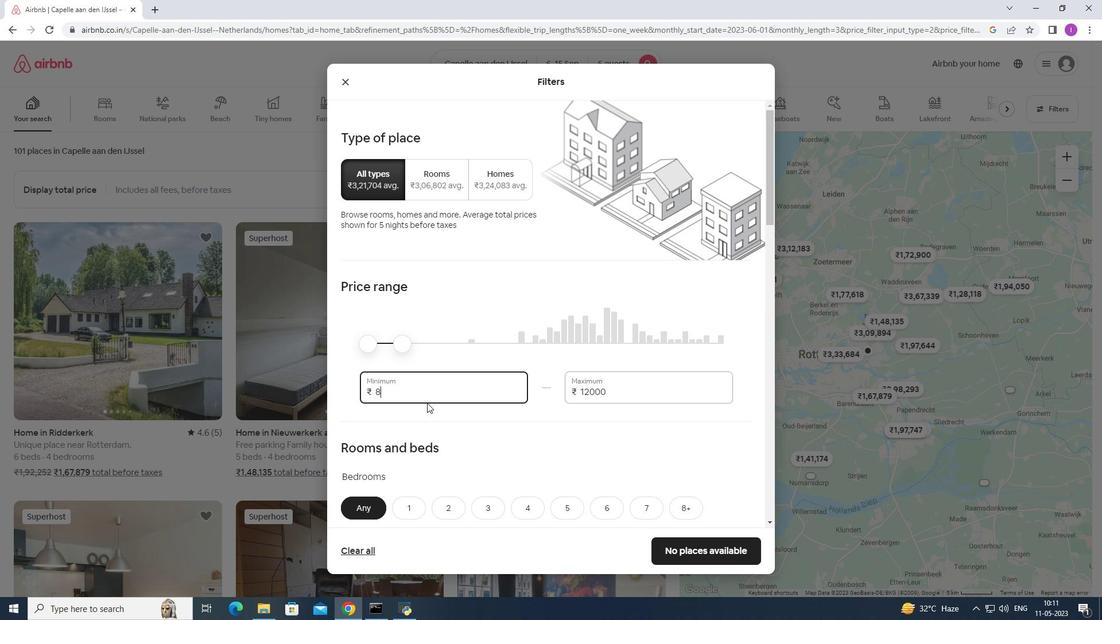 
Action: Key pressed 00
Screenshot: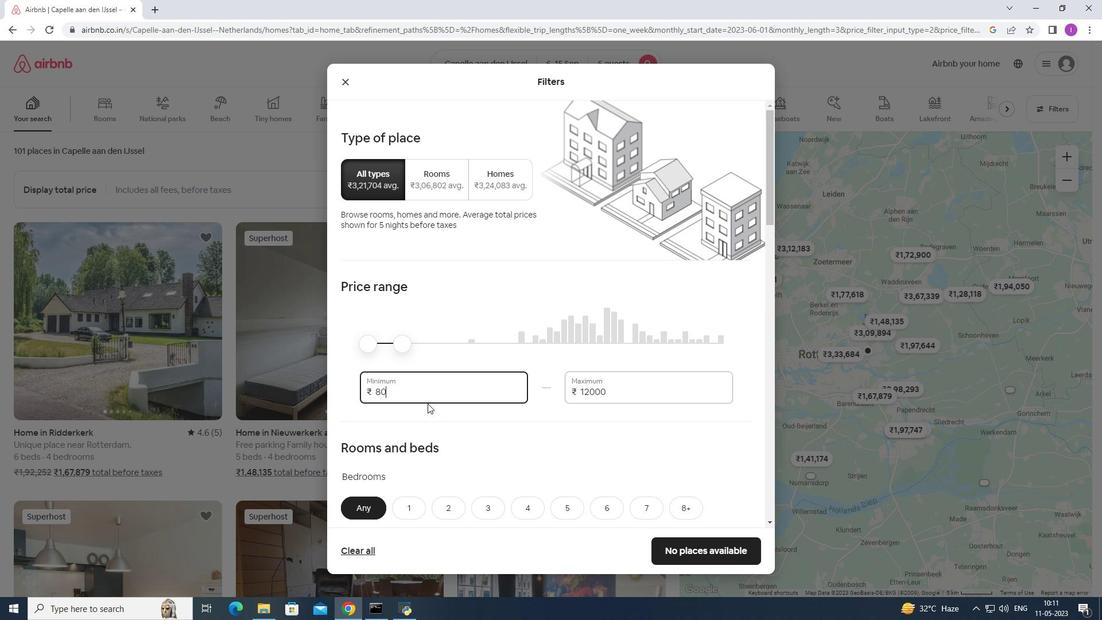 
Action: Mouse moved to (426, 430)
Screenshot: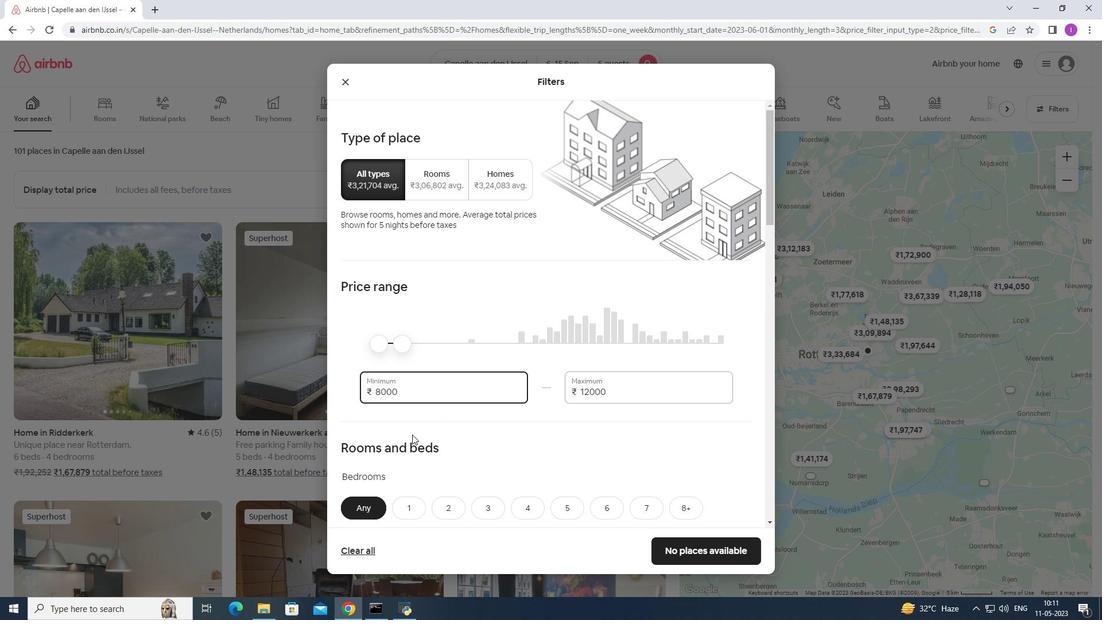 
Action: Mouse scrolled (426, 429) with delta (0, 0)
Screenshot: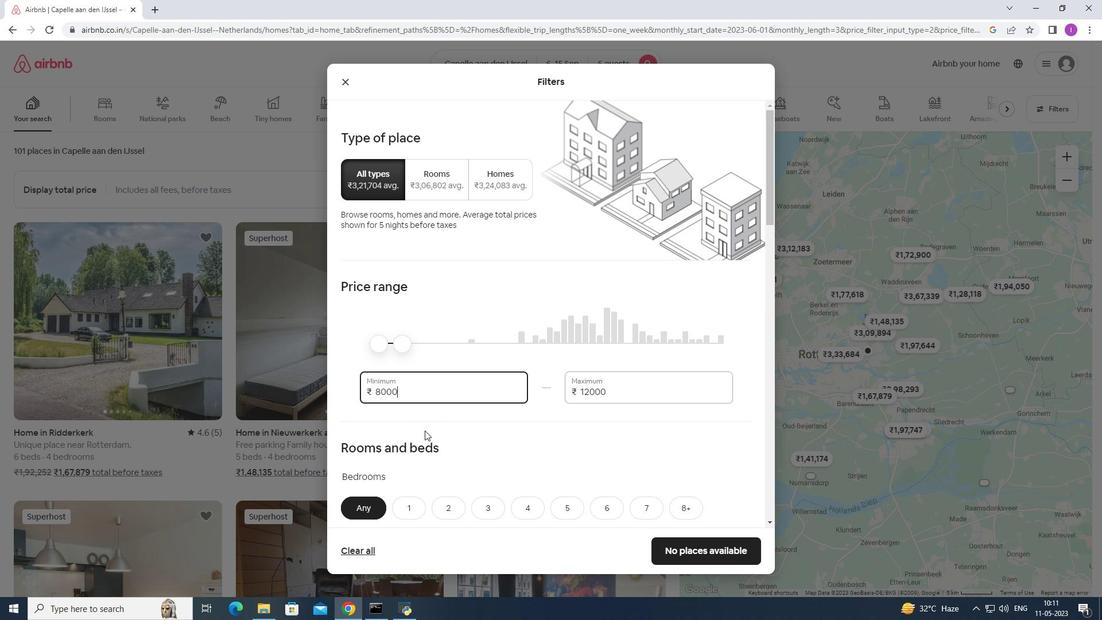 
Action: Mouse moved to (499, 361)
Screenshot: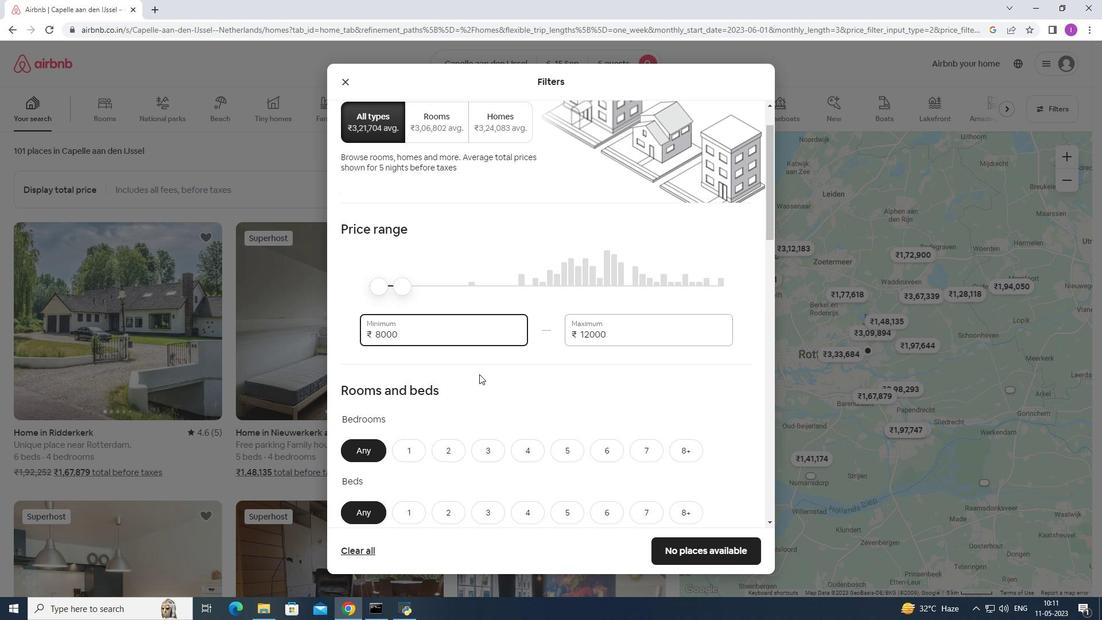 
Action: Mouse scrolled (499, 360) with delta (0, 0)
Screenshot: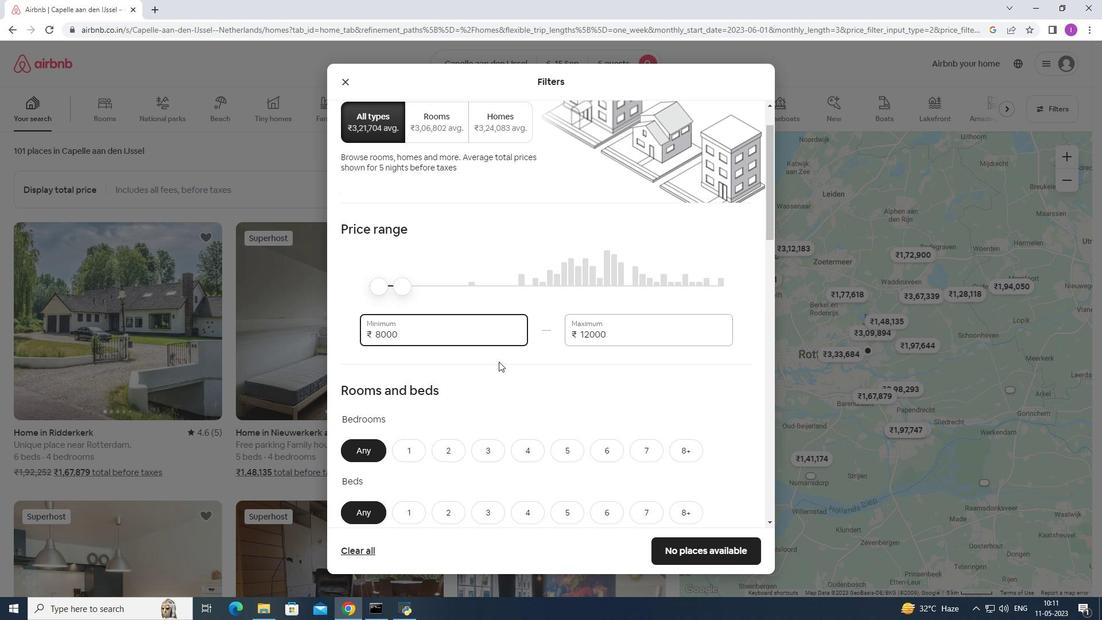 
Action: Mouse scrolled (499, 360) with delta (0, 0)
Screenshot: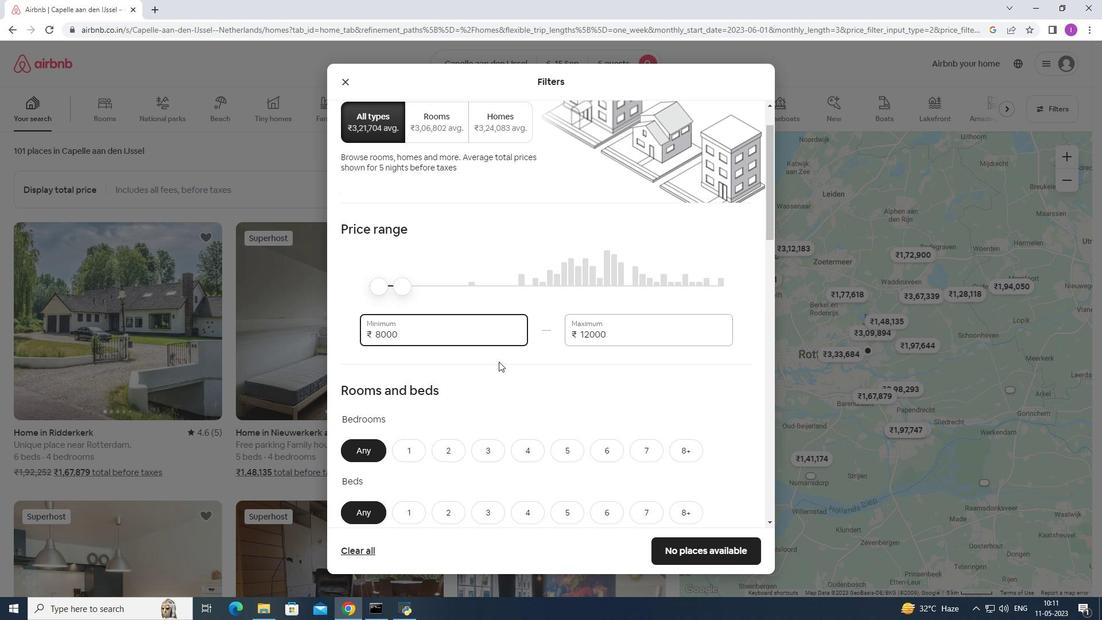 
Action: Mouse scrolled (499, 360) with delta (0, 0)
Screenshot: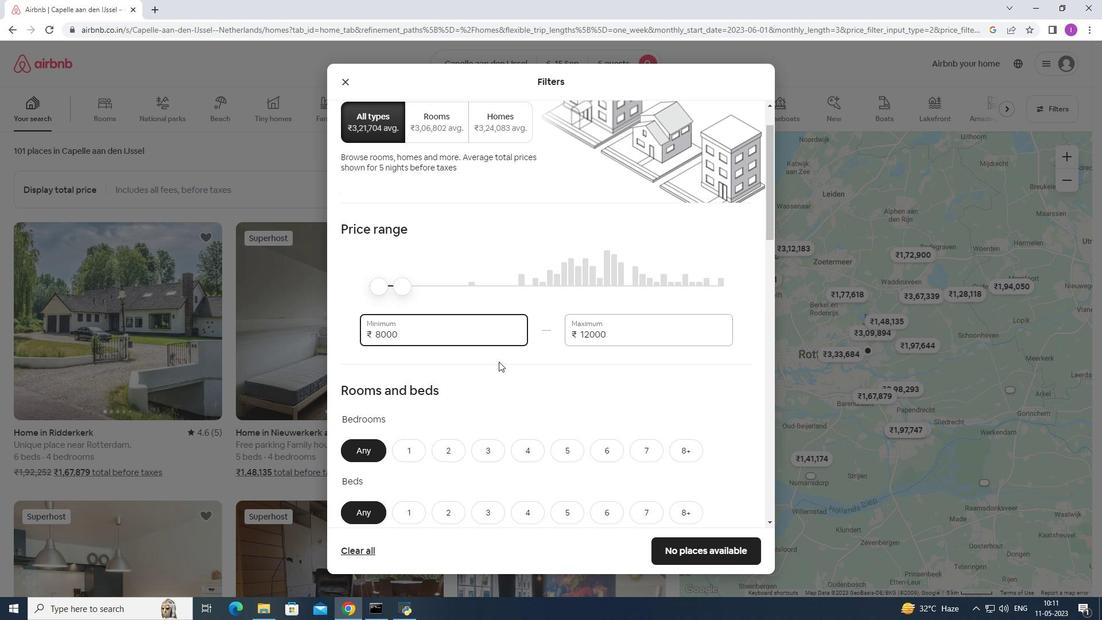 
Action: Mouse scrolled (499, 360) with delta (0, 0)
Screenshot: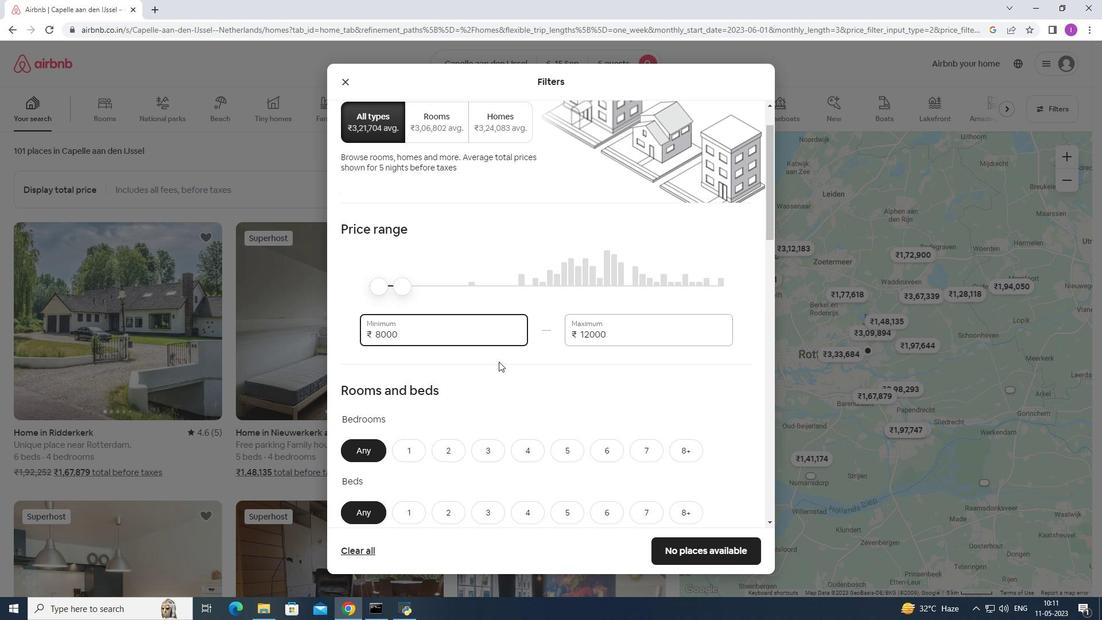 
Action: Mouse moved to (605, 219)
Screenshot: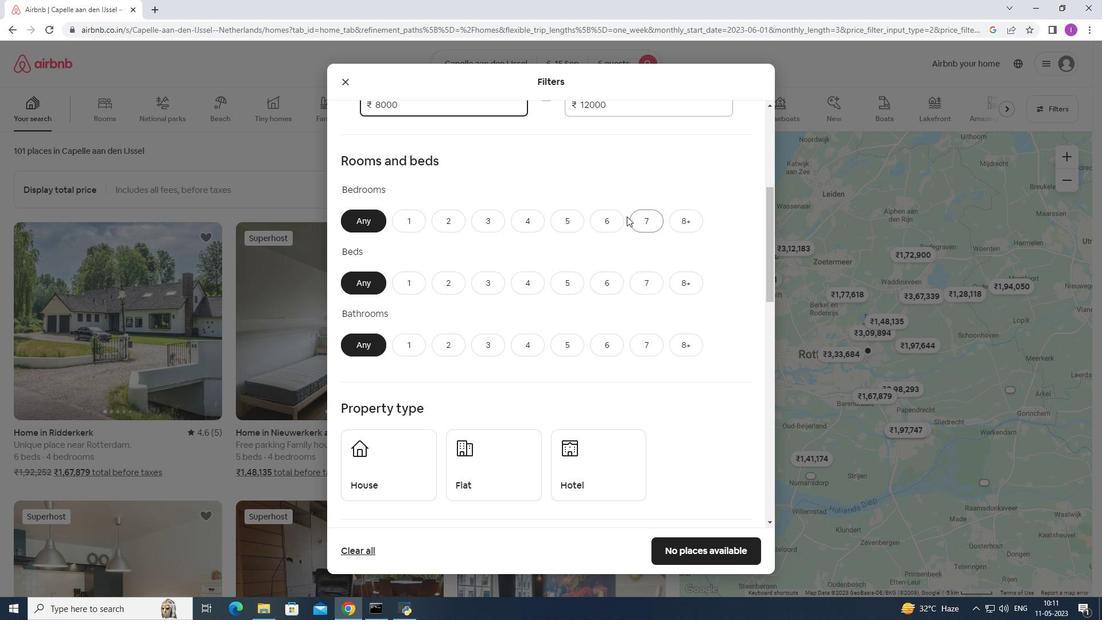 
Action: Mouse pressed left at (605, 219)
Screenshot: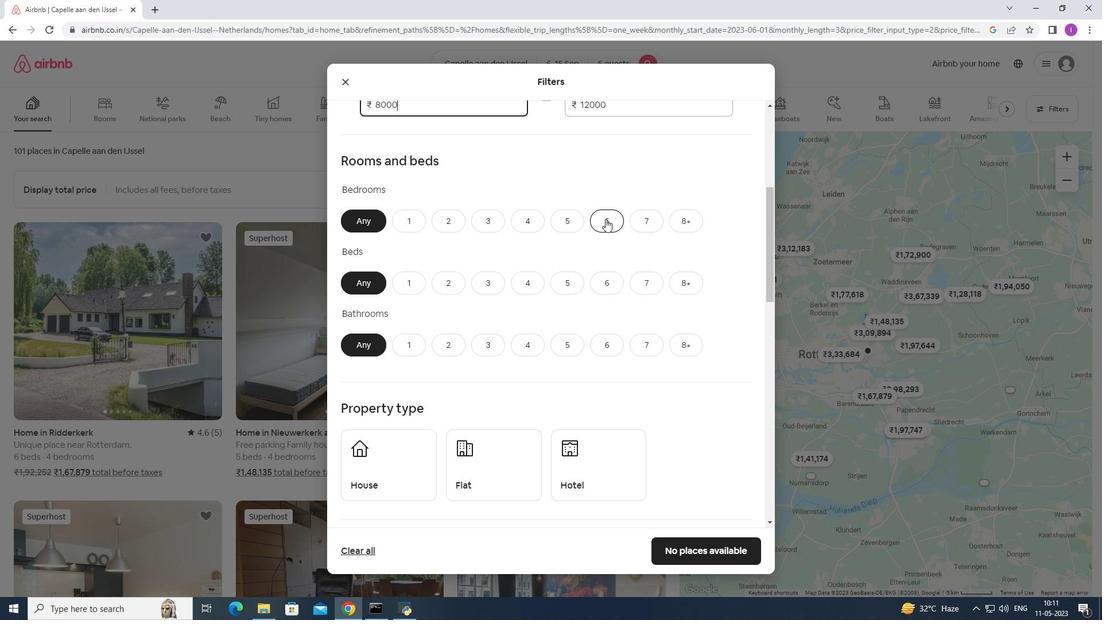 
Action: Mouse moved to (614, 290)
Screenshot: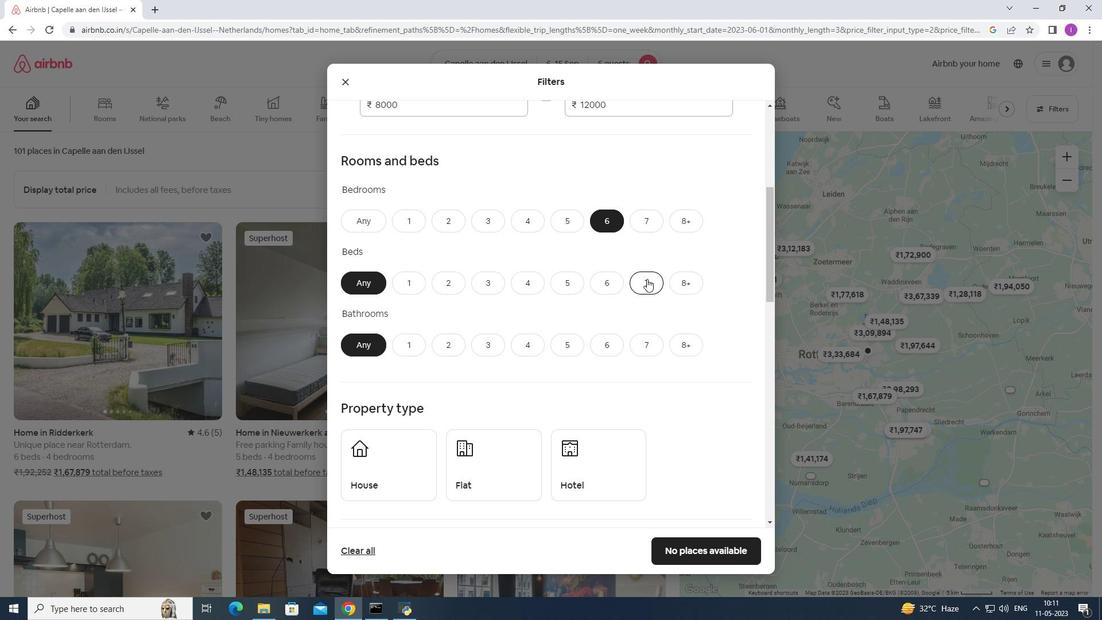 
Action: Mouse pressed left at (614, 290)
Screenshot: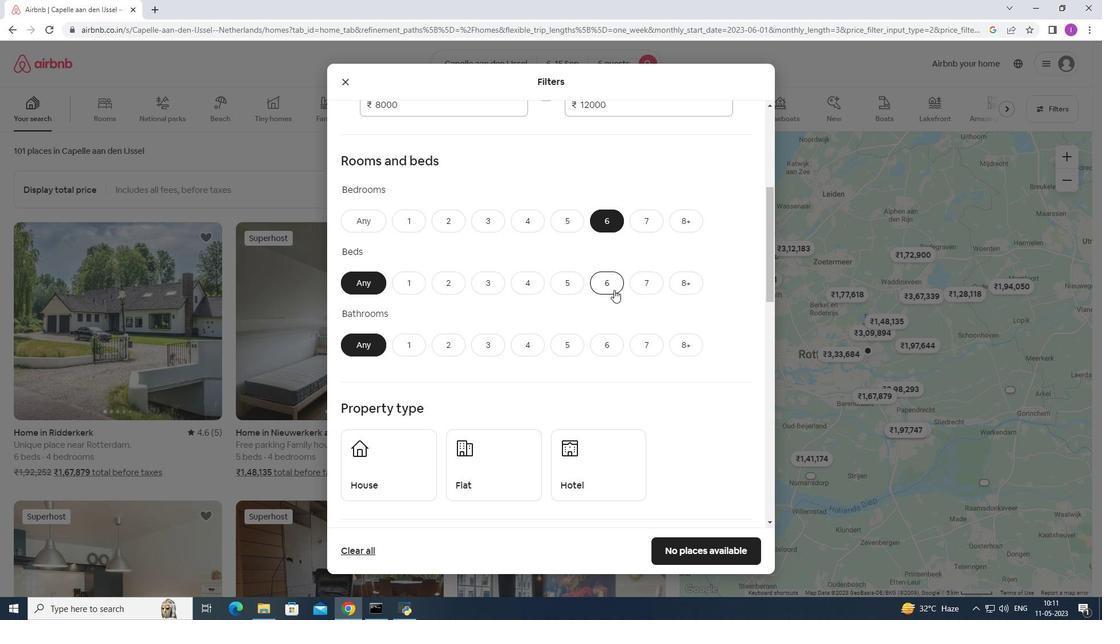 
Action: Mouse moved to (607, 345)
Screenshot: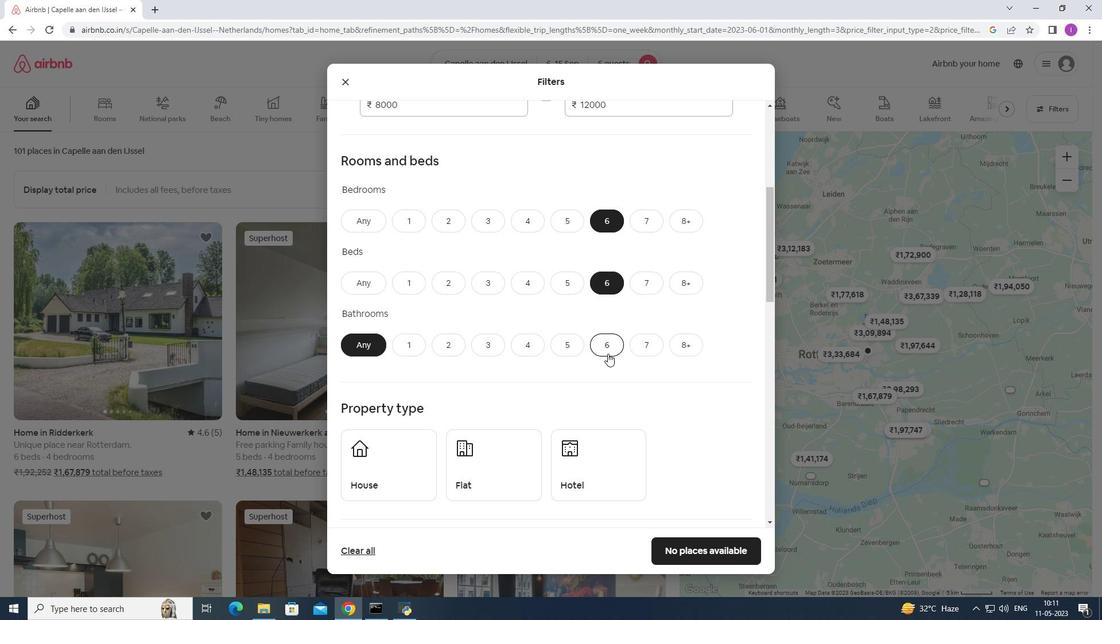 
Action: Mouse pressed left at (607, 345)
Screenshot: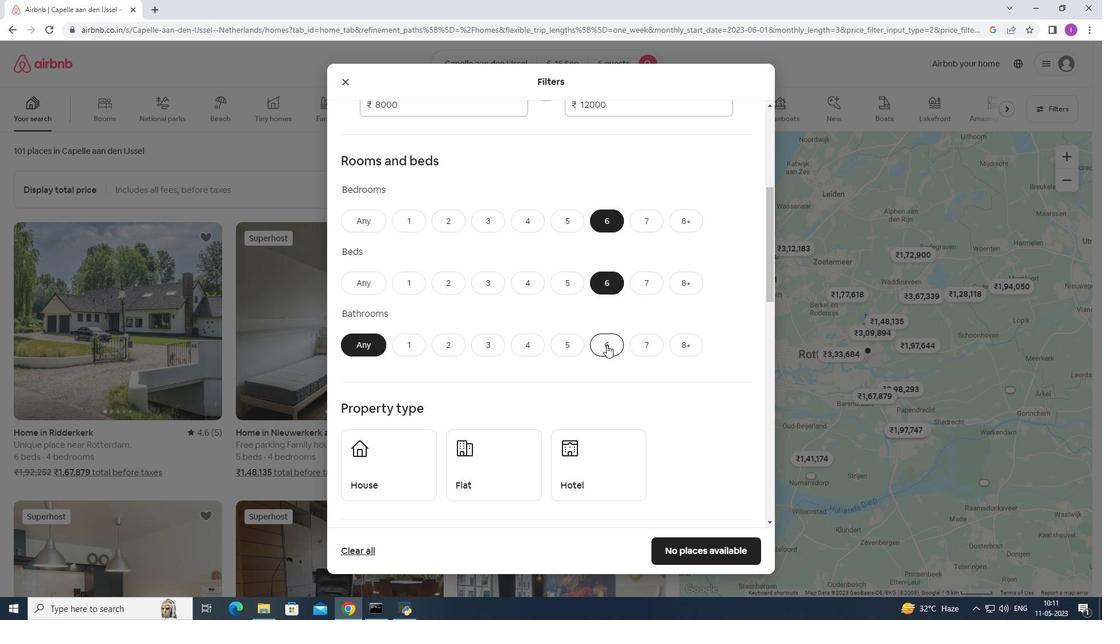 
Action: Mouse moved to (612, 339)
Screenshot: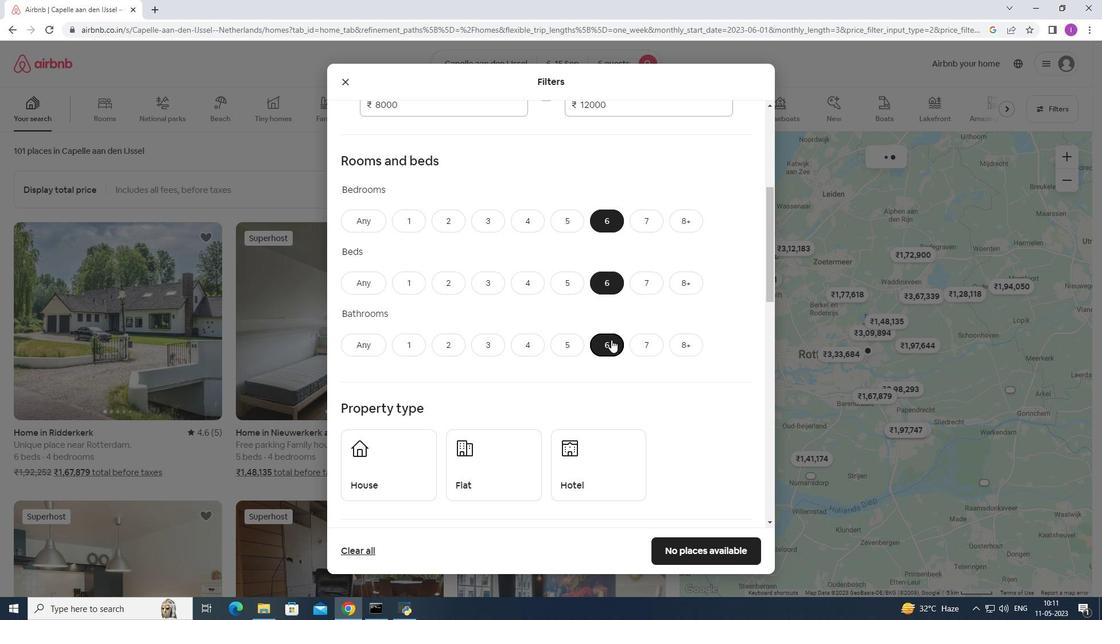 
Action: Mouse scrolled (612, 338) with delta (0, 0)
Screenshot: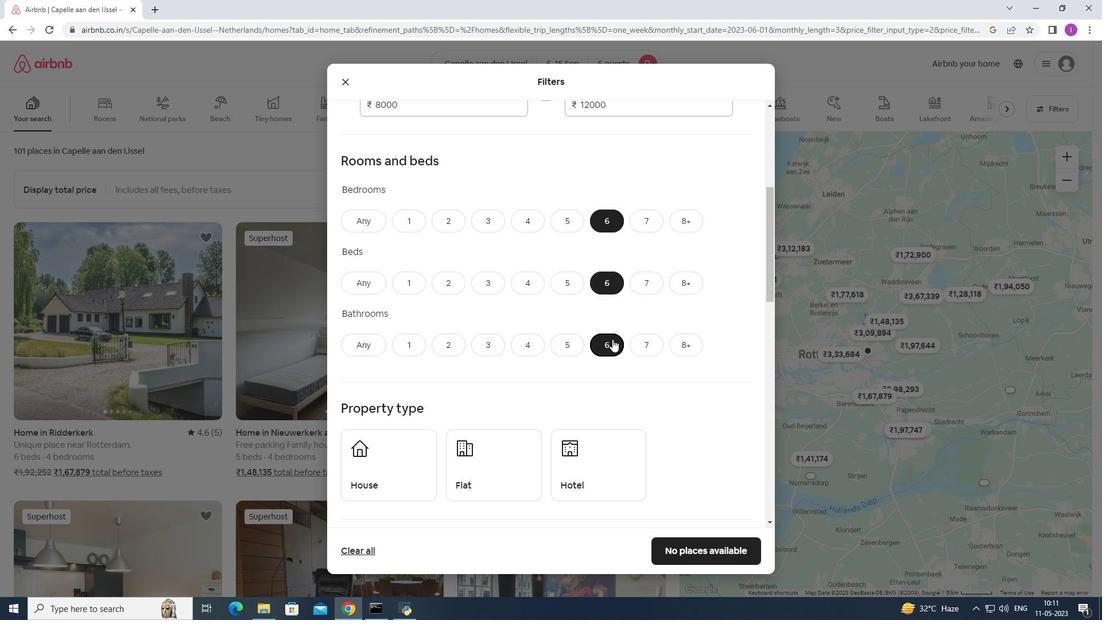 
Action: Mouse scrolled (612, 338) with delta (0, 0)
Screenshot: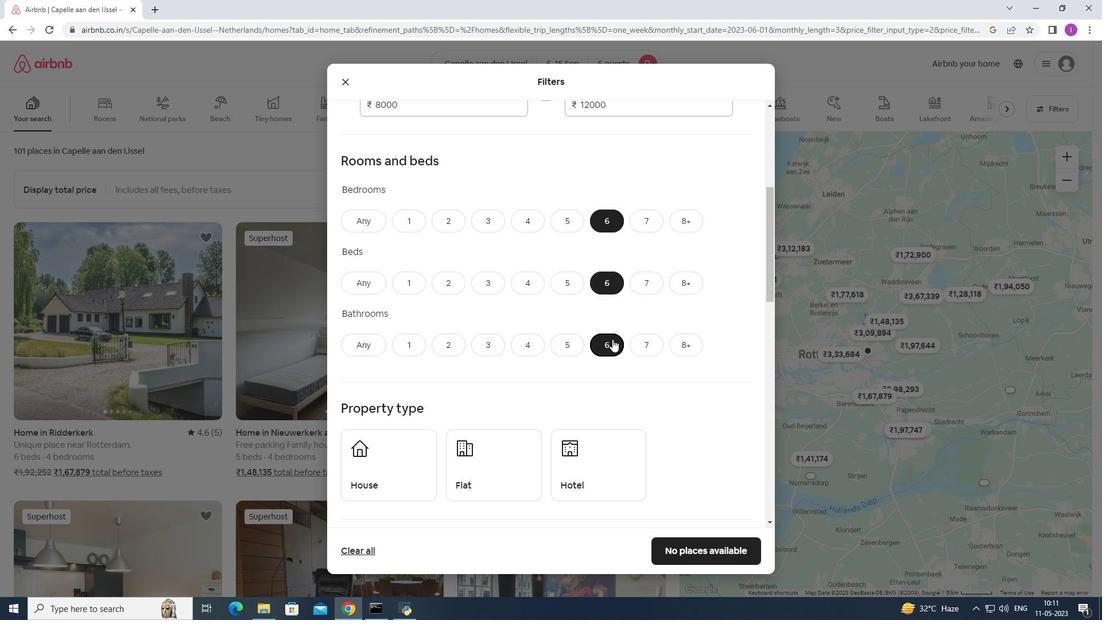 
Action: Mouse moved to (612, 330)
Screenshot: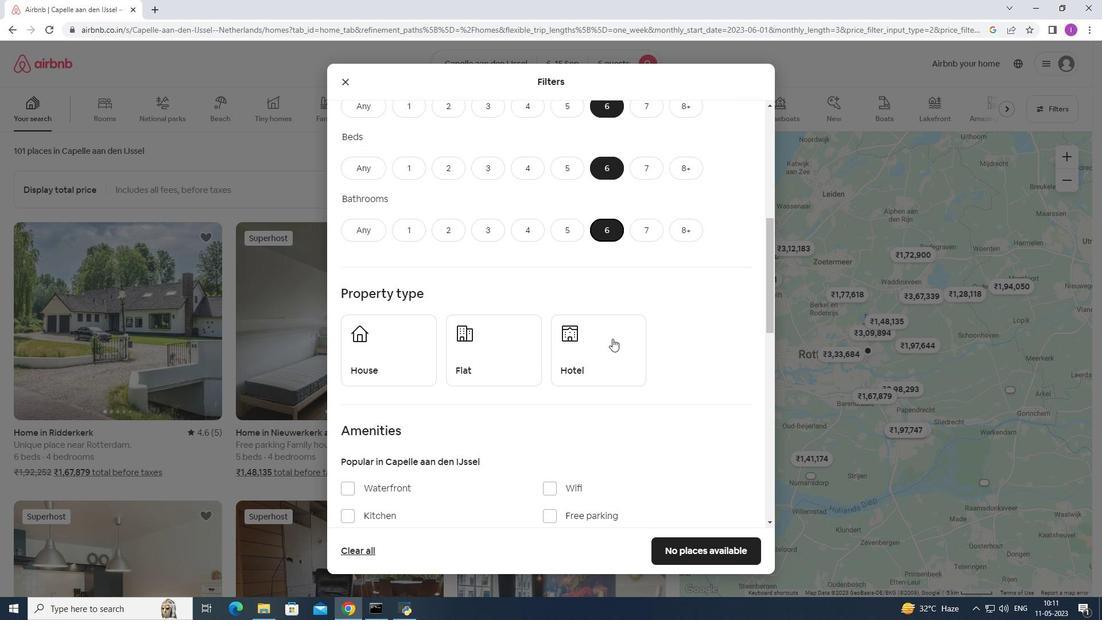 
Action: Mouse scrolled (612, 329) with delta (0, 0)
Screenshot: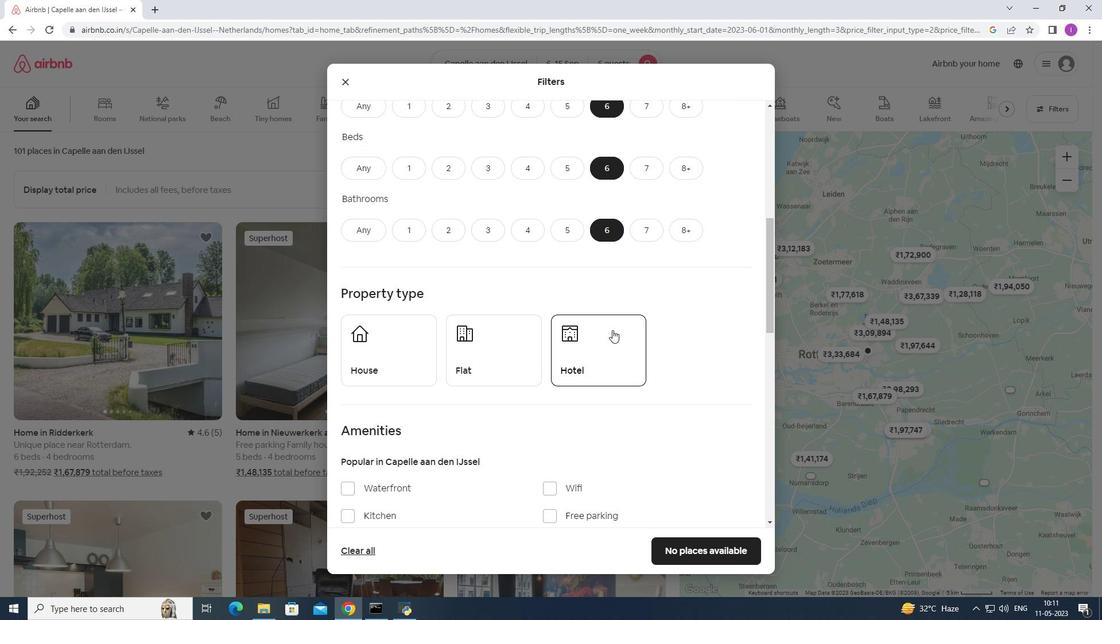 
Action: Mouse scrolled (612, 329) with delta (0, 0)
Screenshot: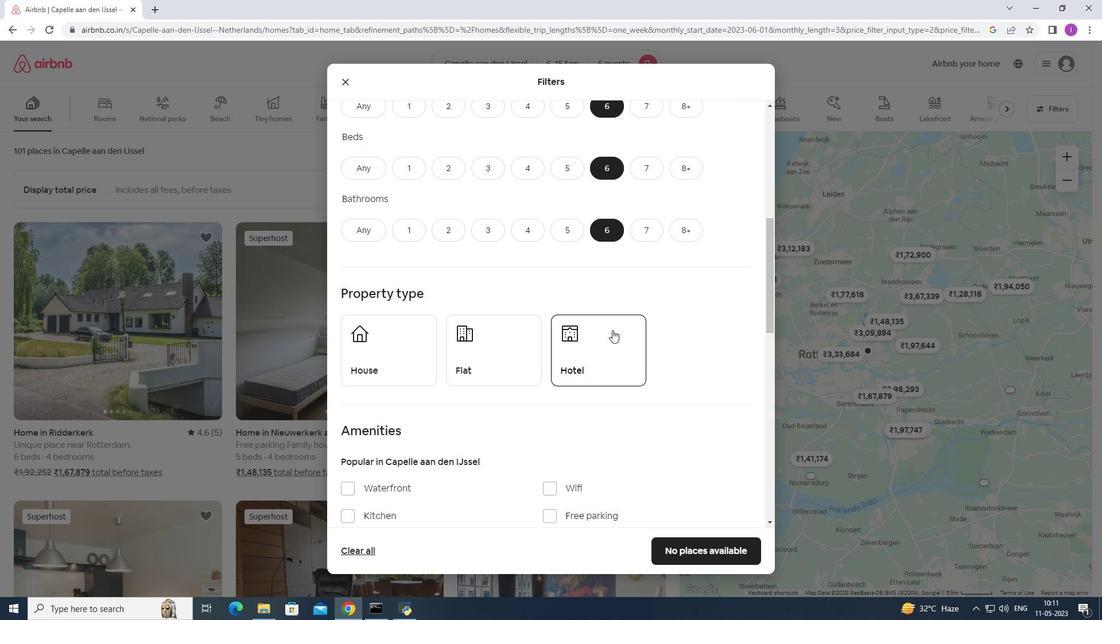 
Action: Mouse moved to (406, 261)
Screenshot: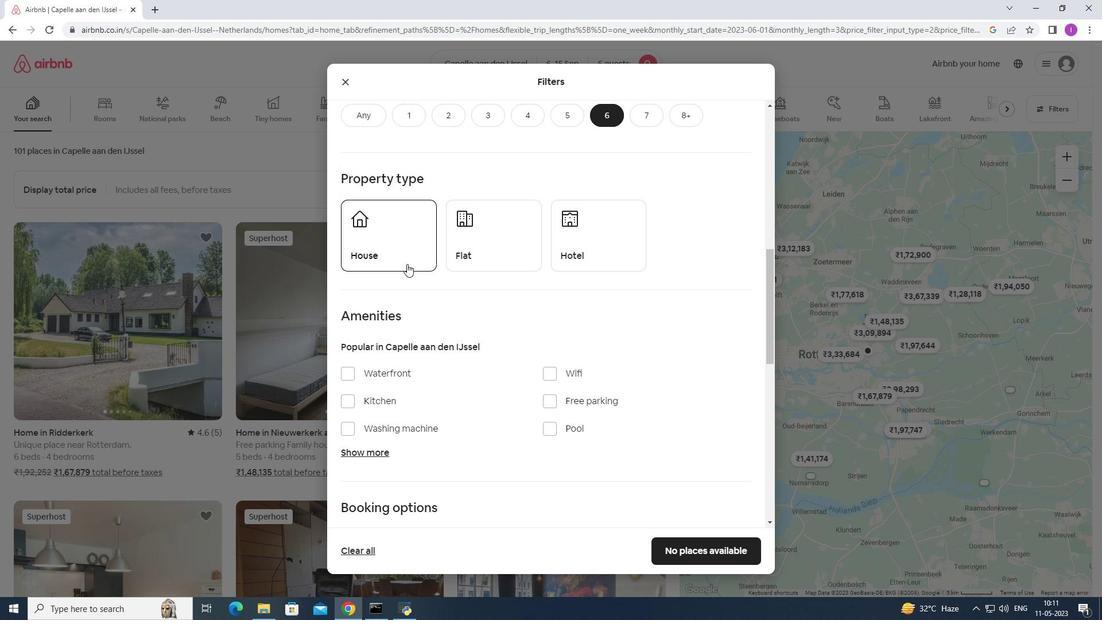 
Action: Mouse pressed left at (406, 261)
Screenshot: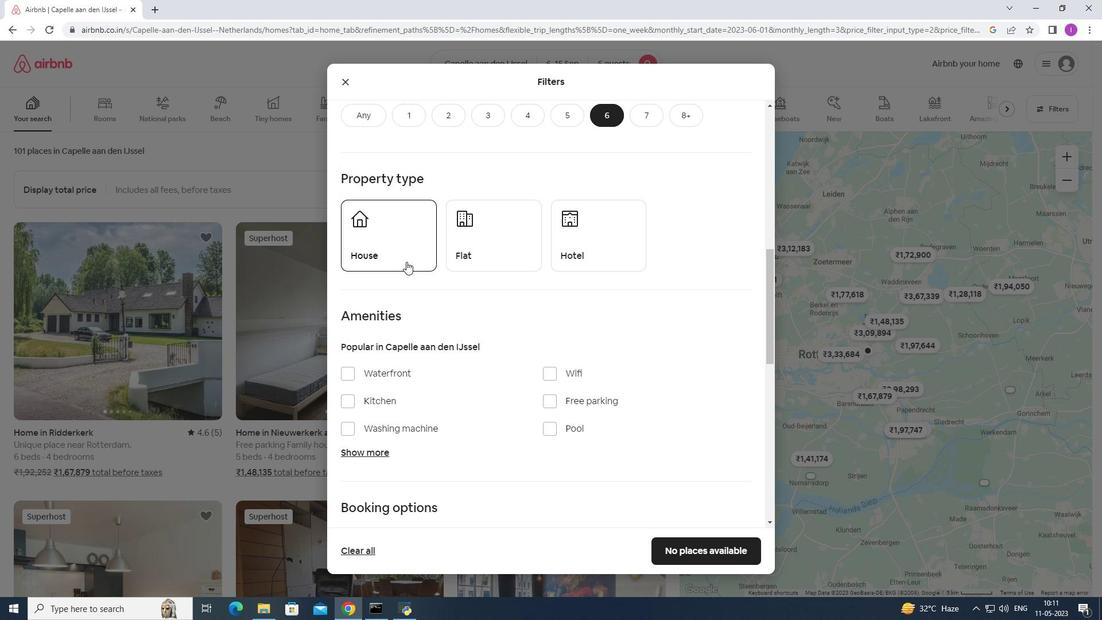 
Action: Mouse moved to (507, 258)
Screenshot: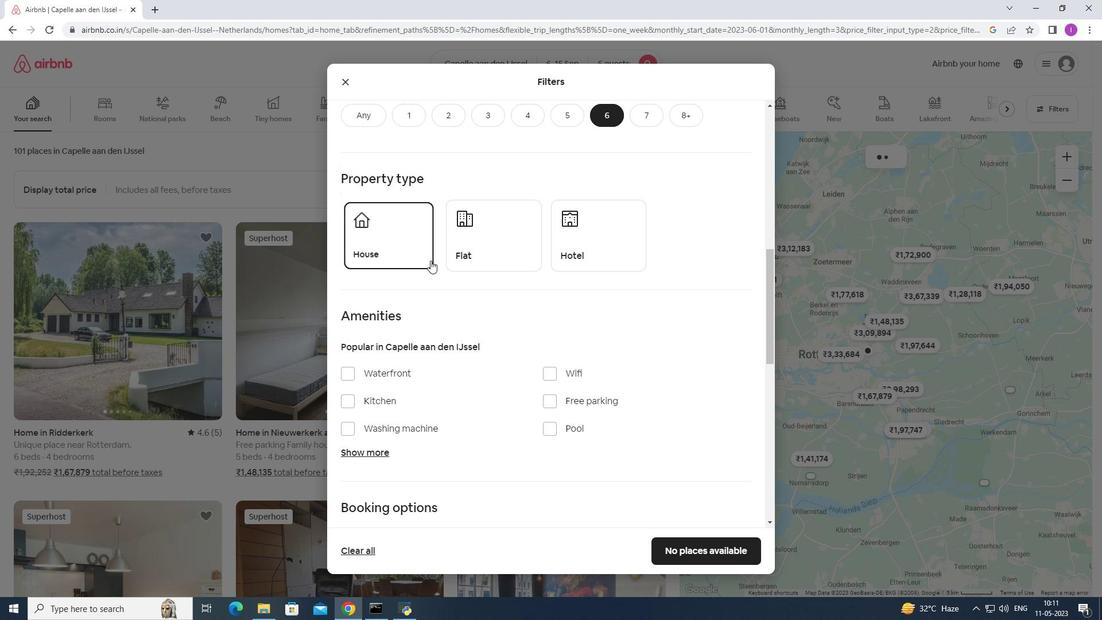 
Action: Mouse pressed left at (507, 258)
Screenshot: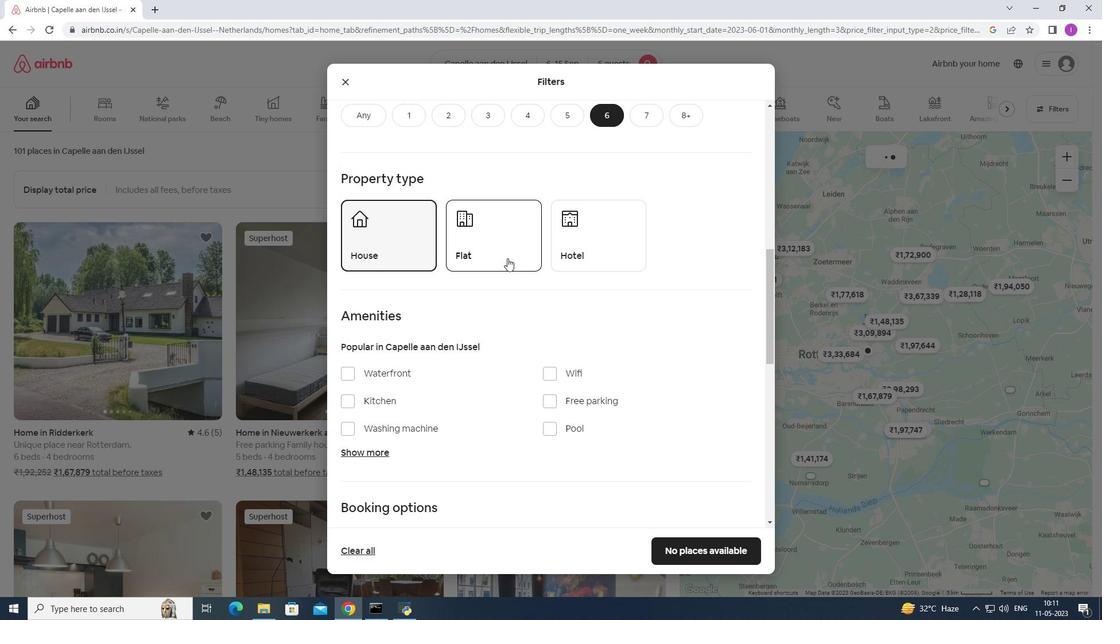 
Action: Mouse moved to (527, 259)
Screenshot: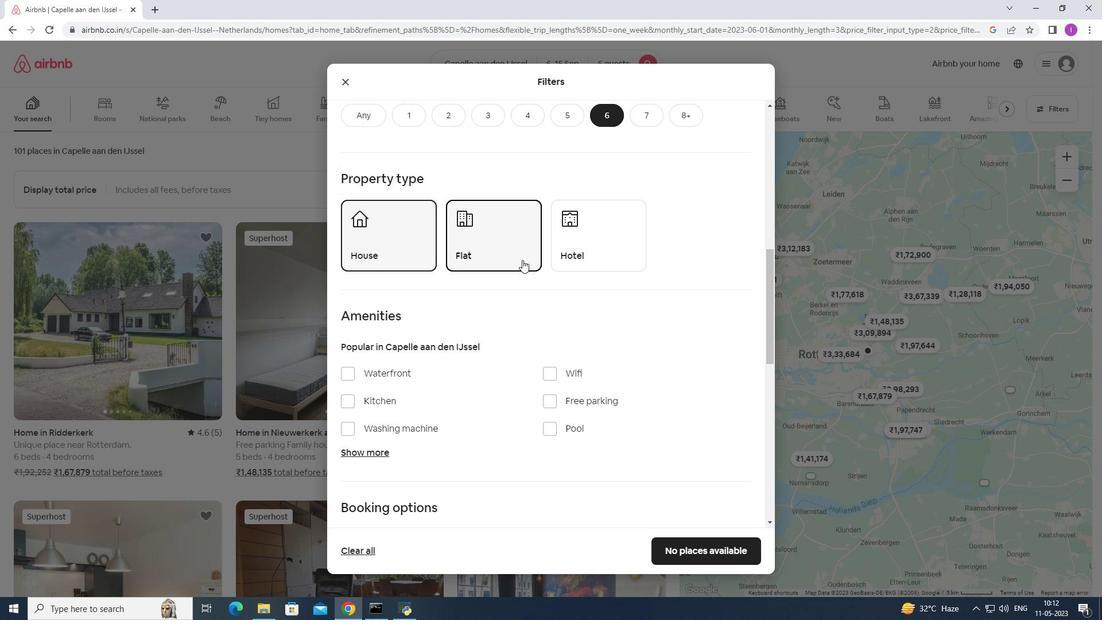 
Action: Mouse scrolled (527, 258) with delta (0, 0)
Screenshot: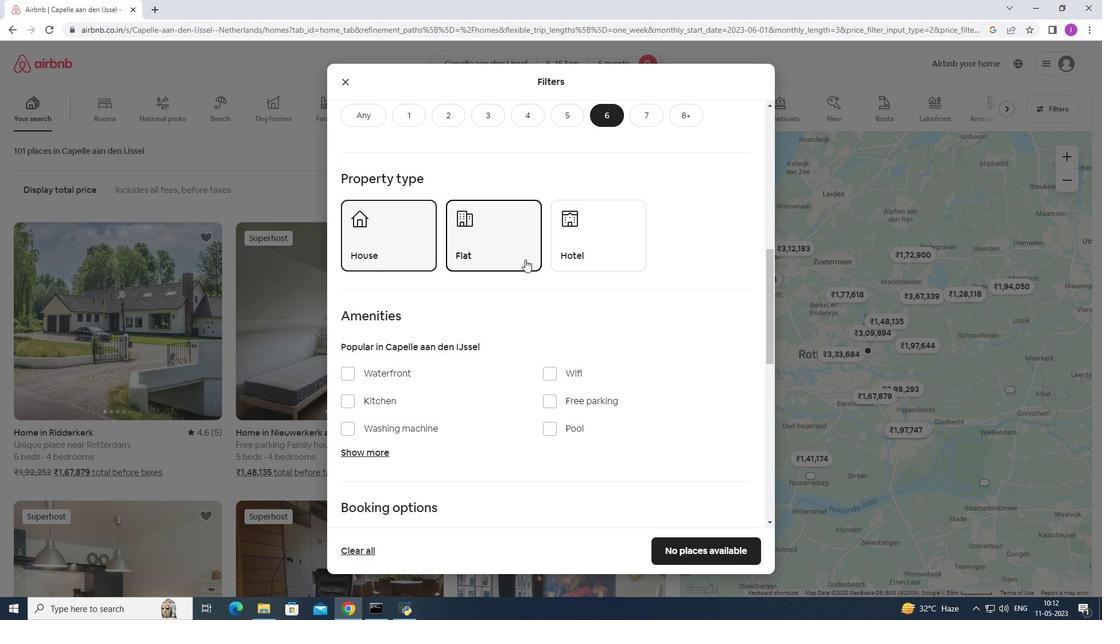
Action: Mouse scrolled (527, 258) with delta (0, 0)
Screenshot: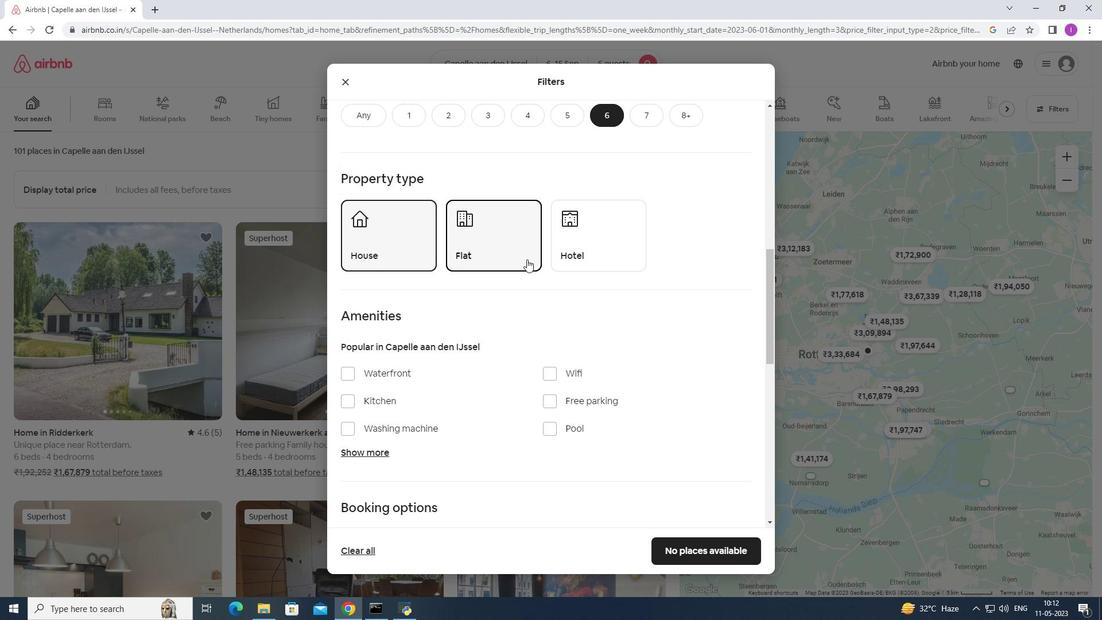 
Action: Mouse scrolled (527, 258) with delta (0, 0)
Screenshot: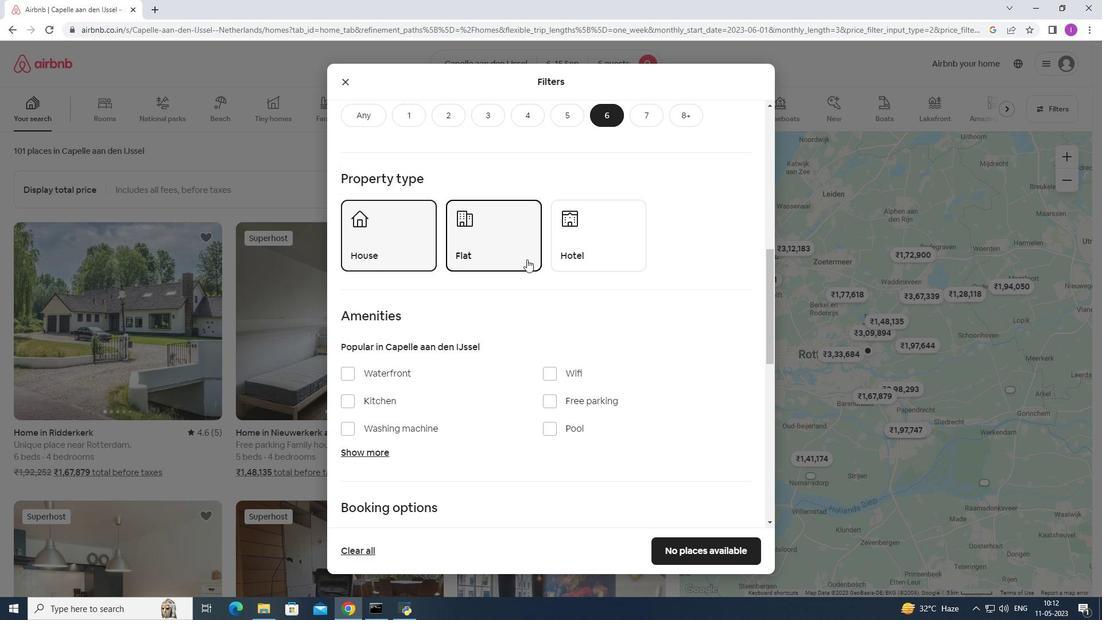 
Action: Mouse moved to (550, 200)
Screenshot: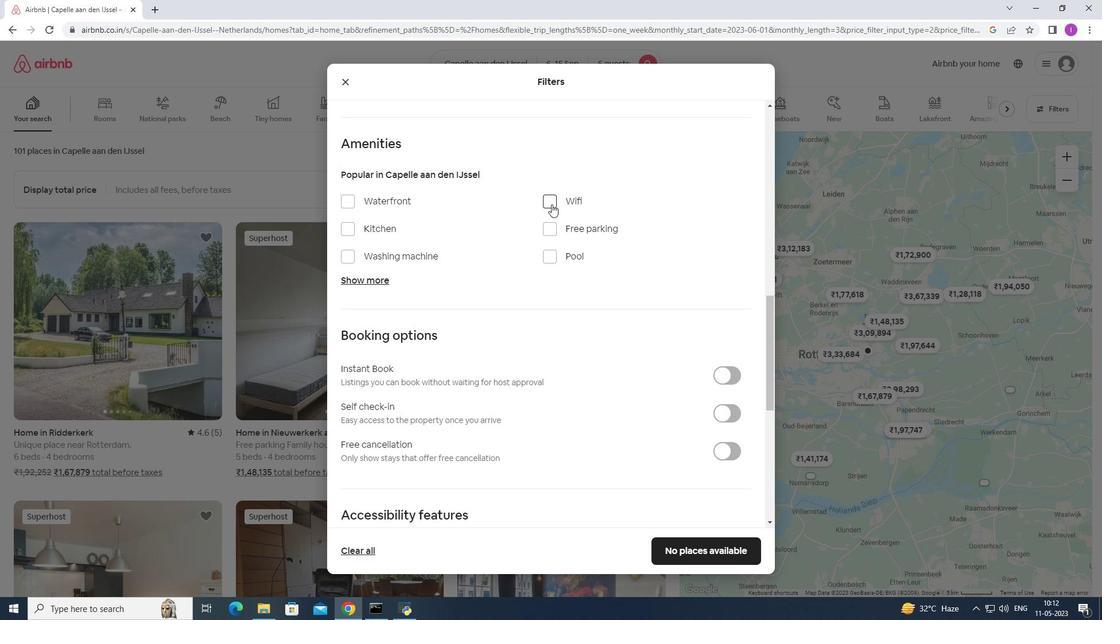 
Action: Mouse pressed left at (550, 200)
Screenshot: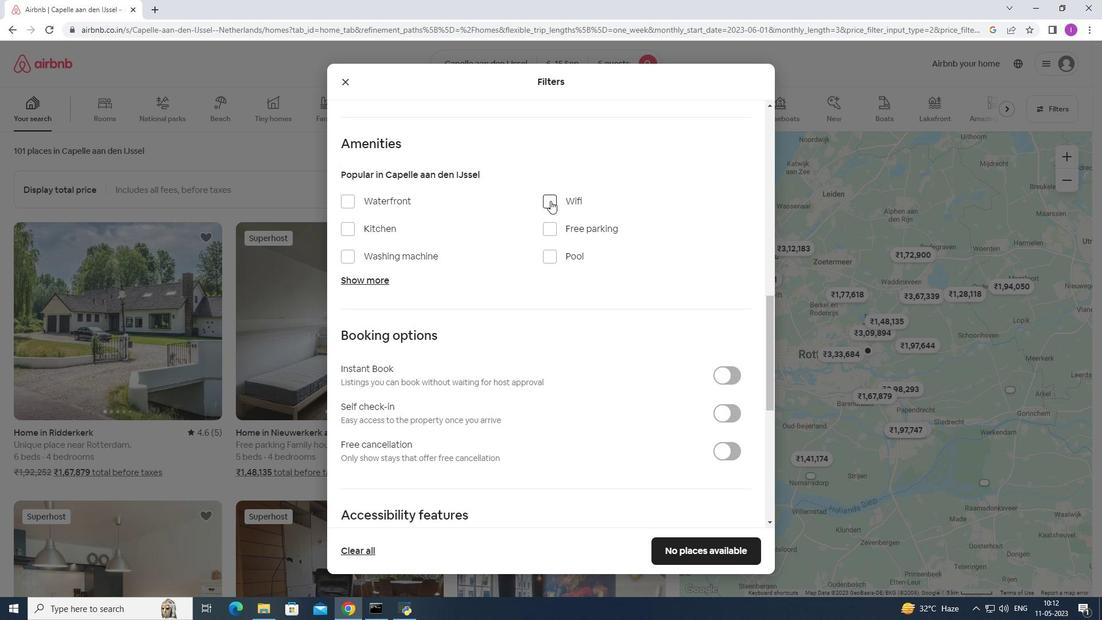 
Action: Mouse moved to (549, 227)
Screenshot: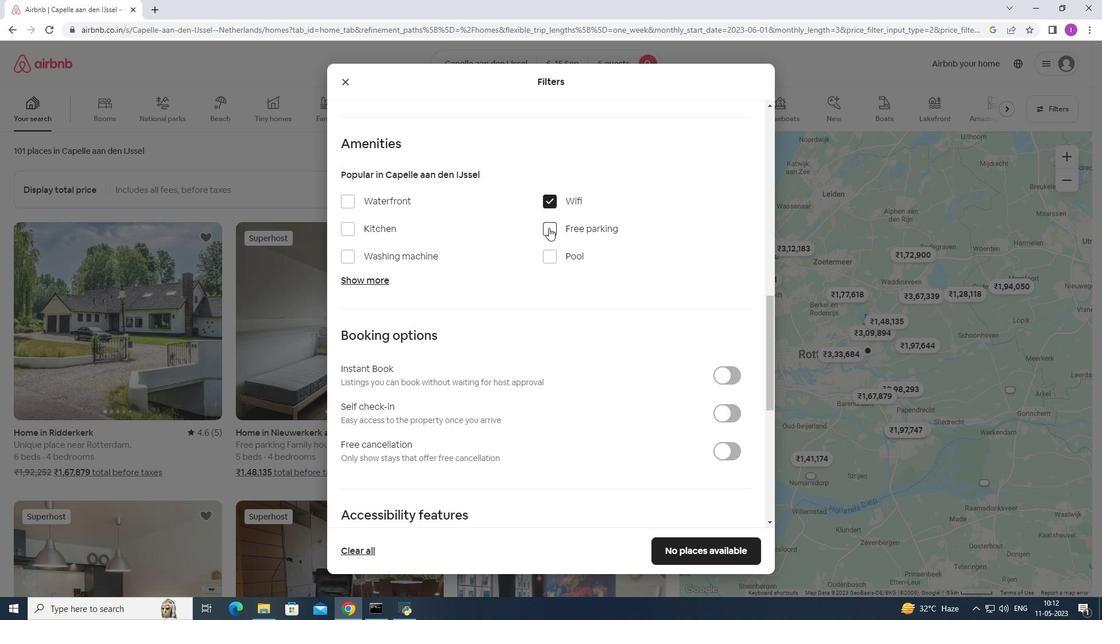 
Action: Mouse pressed left at (549, 227)
Screenshot: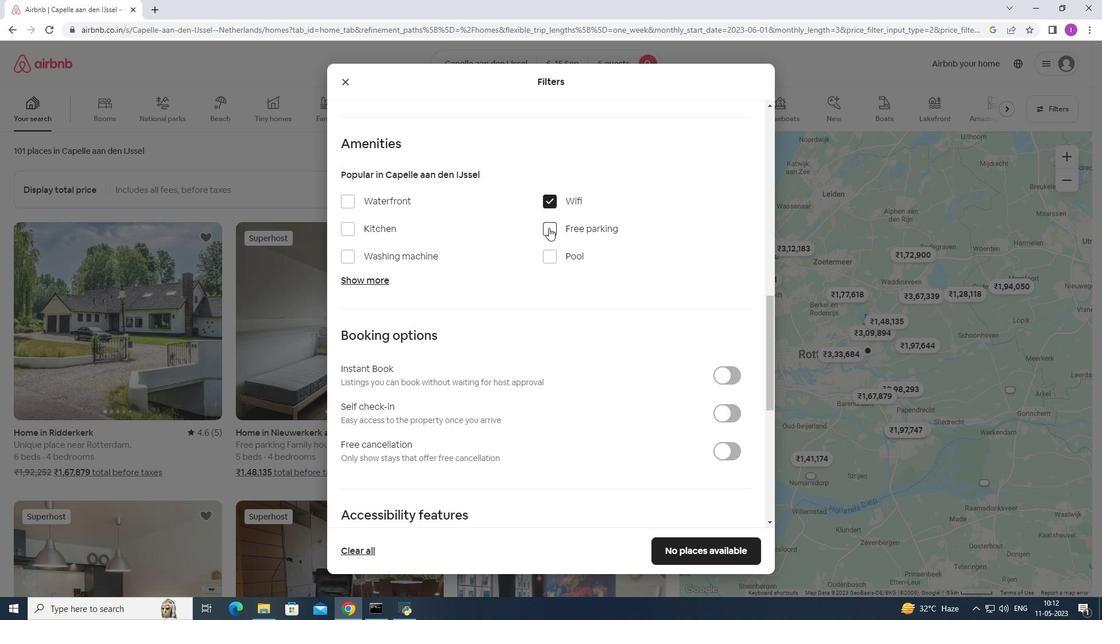 
Action: Mouse moved to (362, 275)
Screenshot: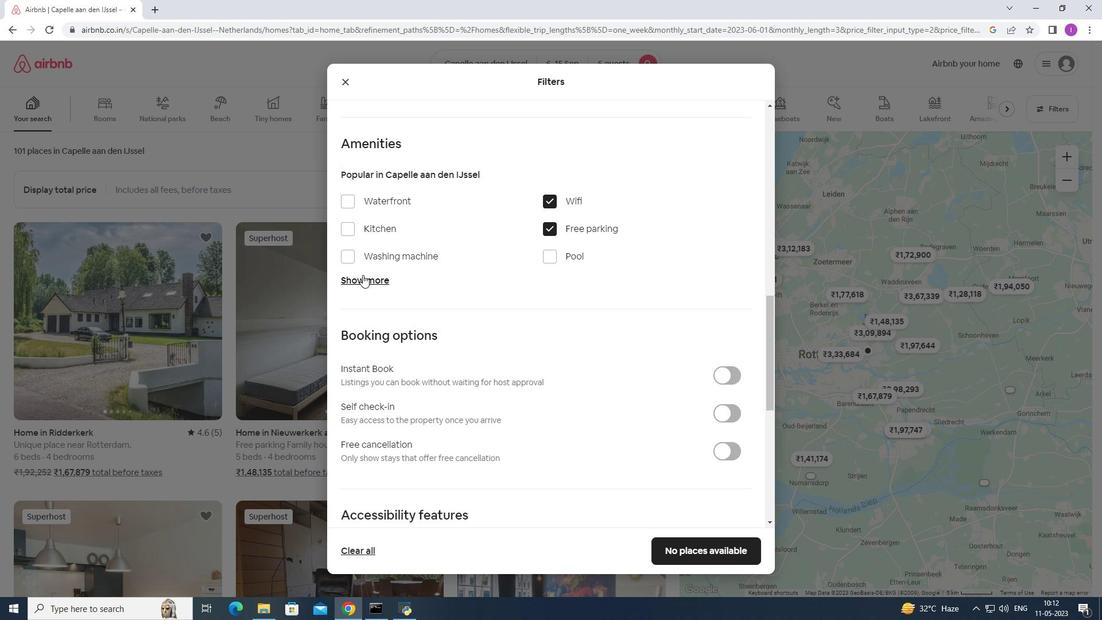
Action: Mouse pressed left at (362, 275)
Screenshot: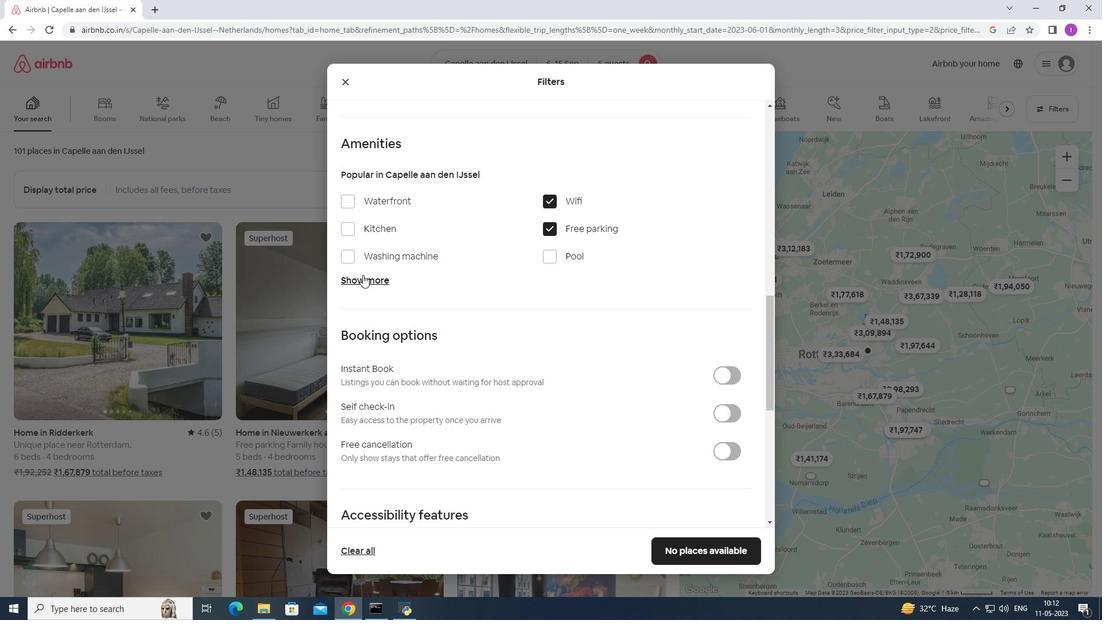 
Action: Mouse moved to (354, 376)
Screenshot: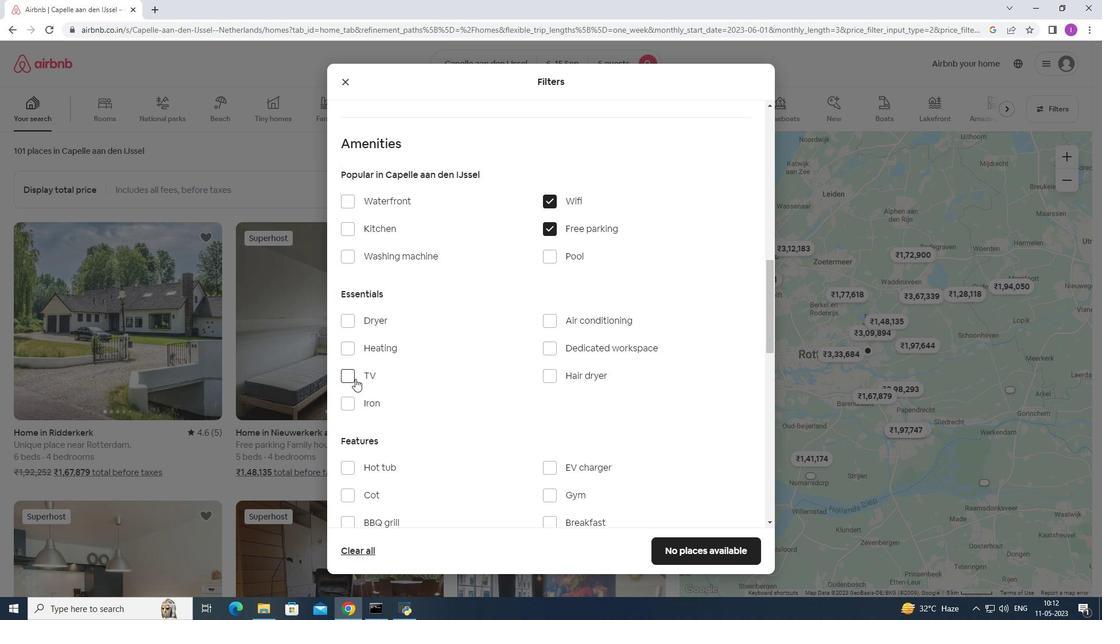 
Action: Mouse pressed left at (354, 376)
Screenshot: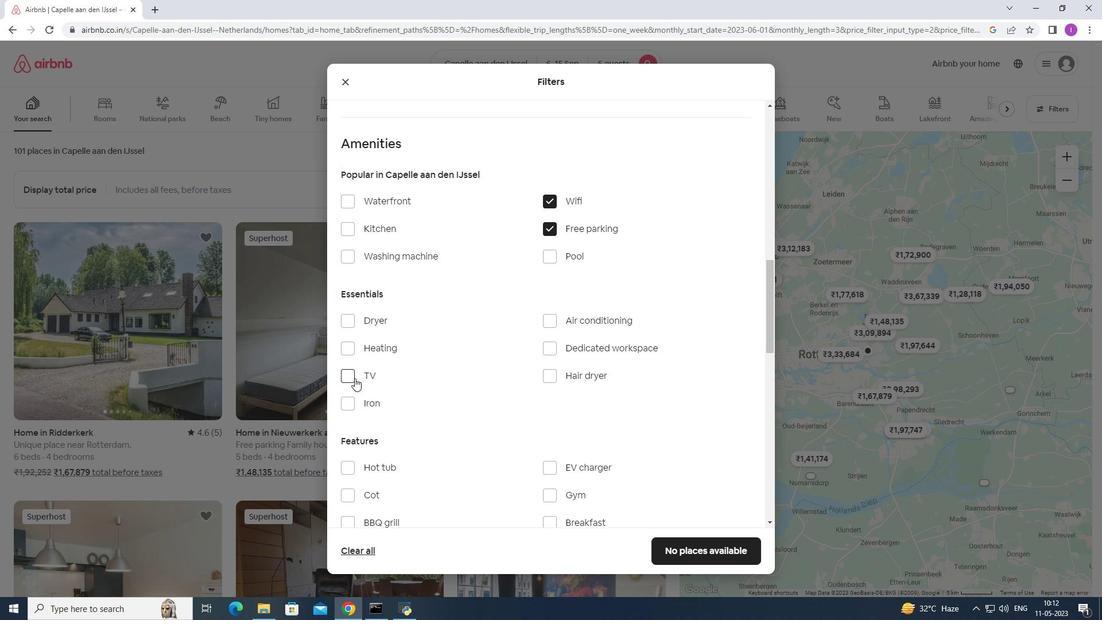 
Action: Mouse moved to (452, 360)
Screenshot: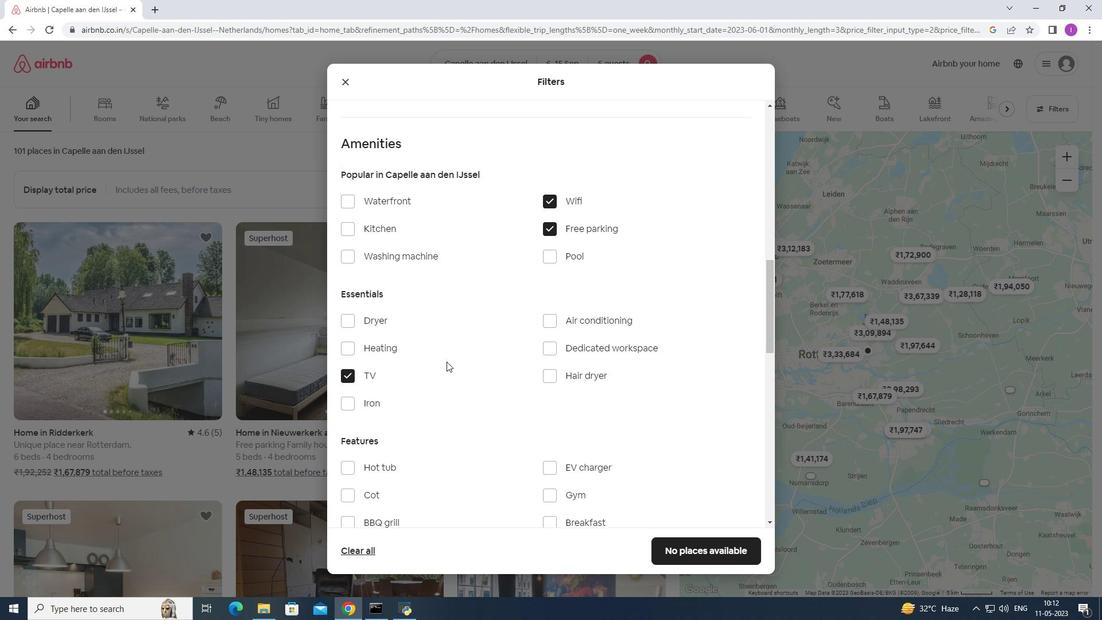 
Action: Mouse scrolled (452, 359) with delta (0, 0)
Screenshot: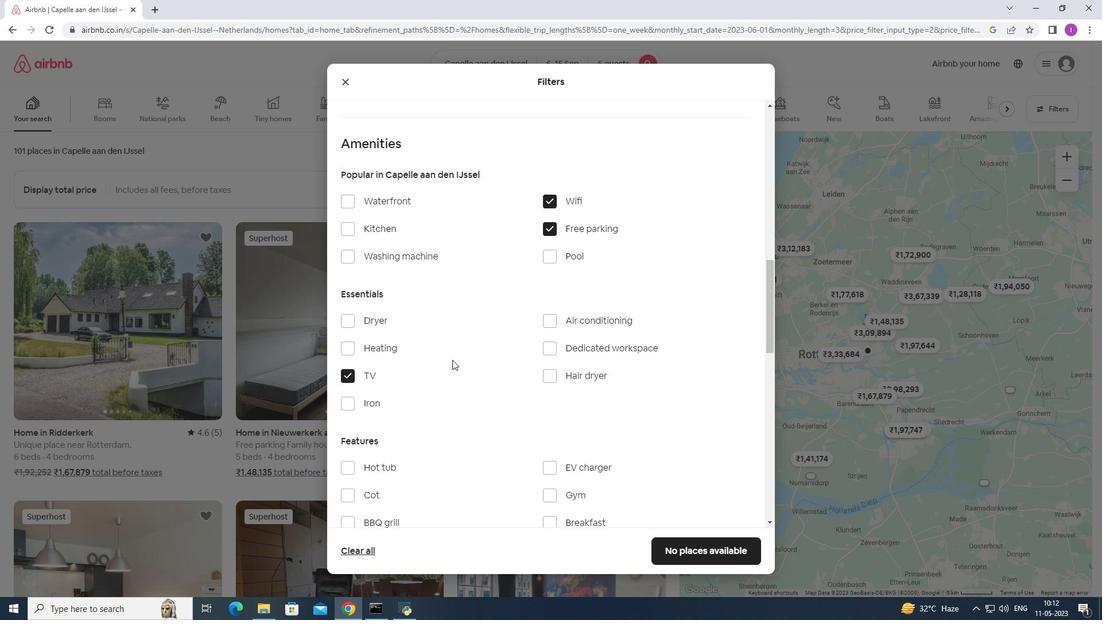 
Action: Mouse moved to (454, 359)
Screenshot: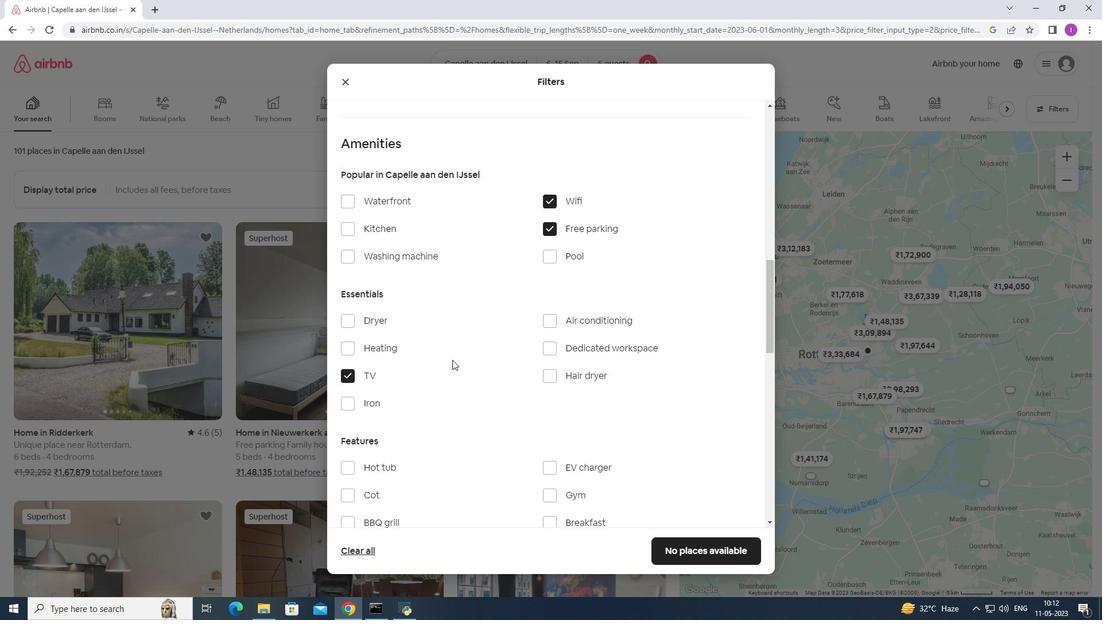 
Action: Mouse scrolled (453, 359) with delta (0, 0)
Screenshot: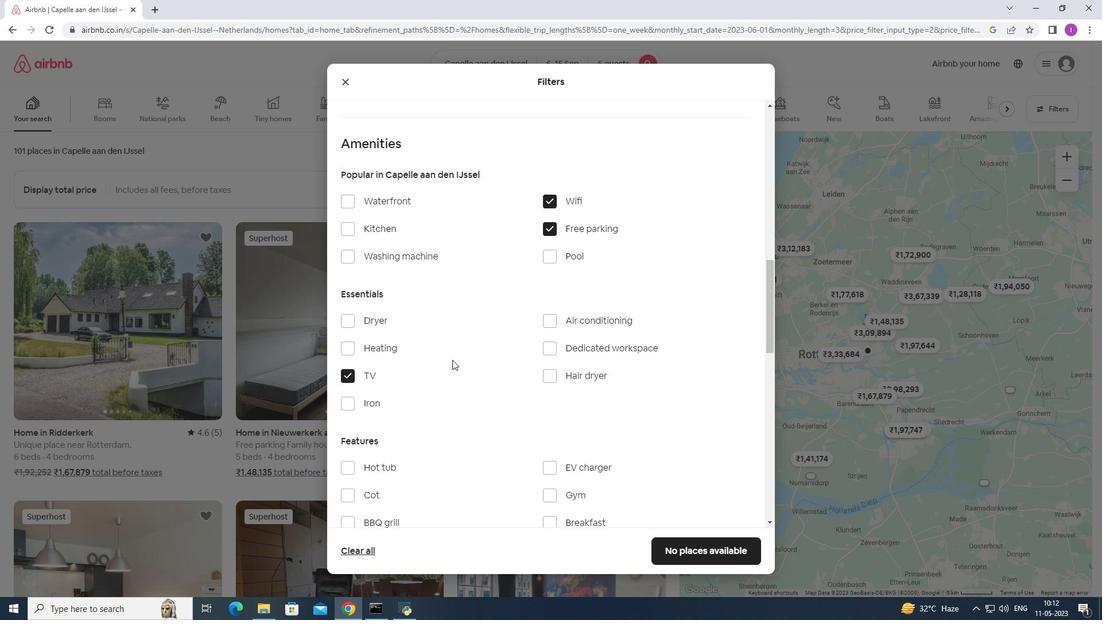 
Action: Mouse moved to (549, 375)
Screenshot: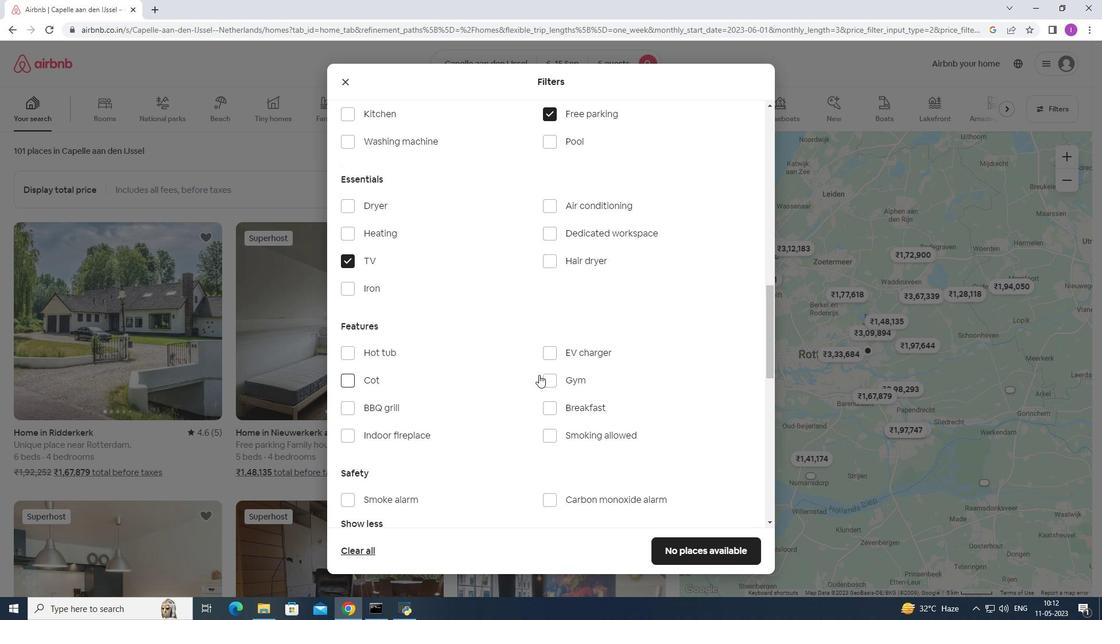 
Action: Mouse pressed left at (549, 375)
Screenshot: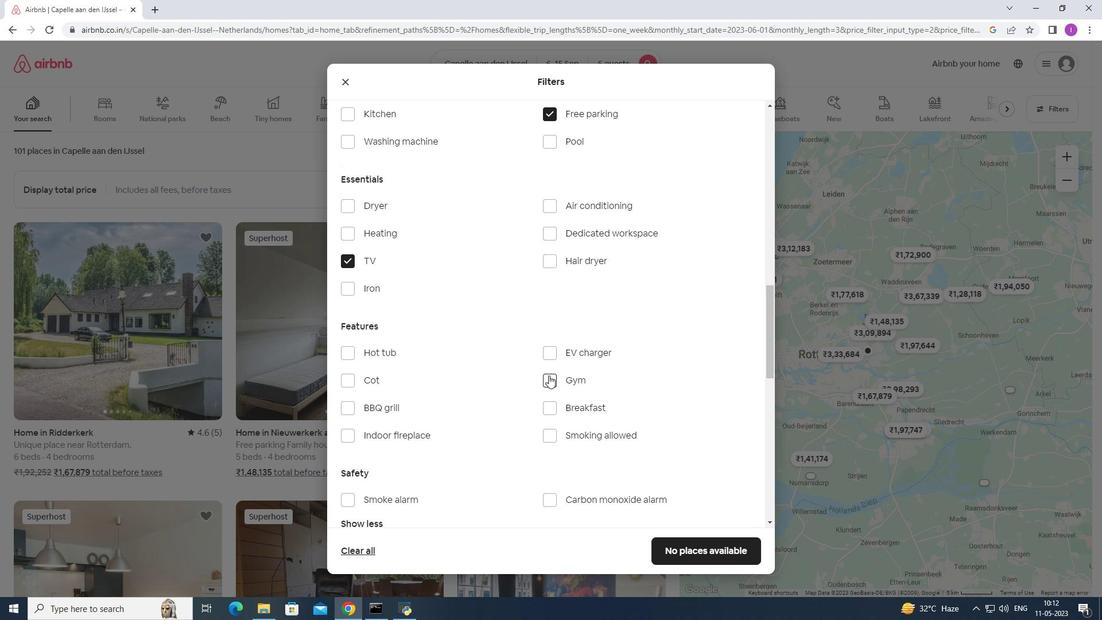 
Action: Mouse moved to (550, 404)
Screenshot: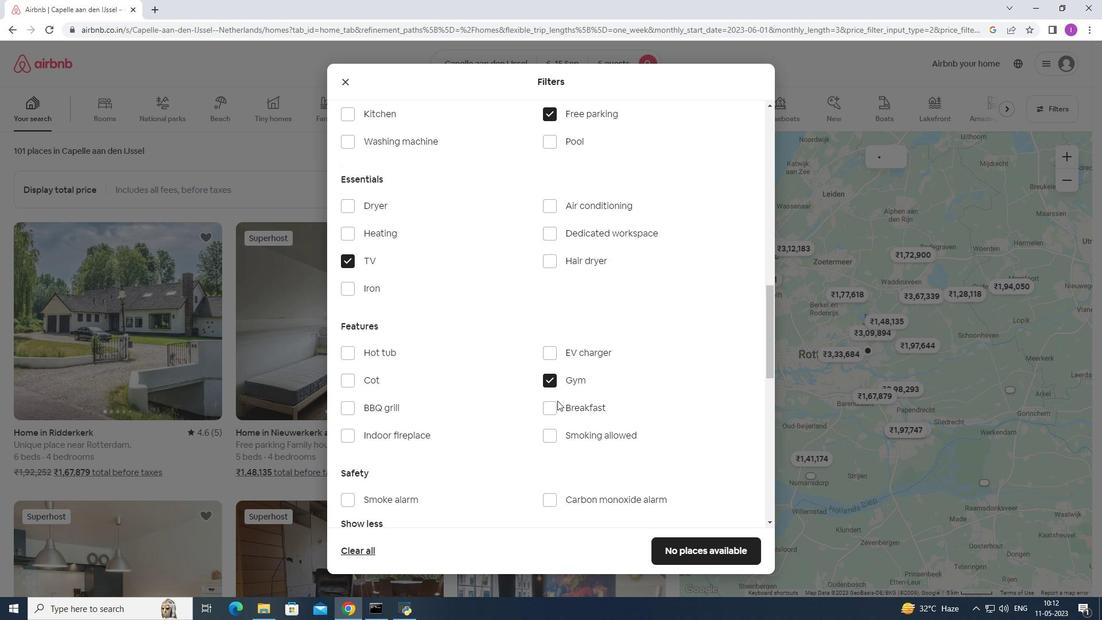 
Action: Mouse pressed left at (550, 404)
Screenshot: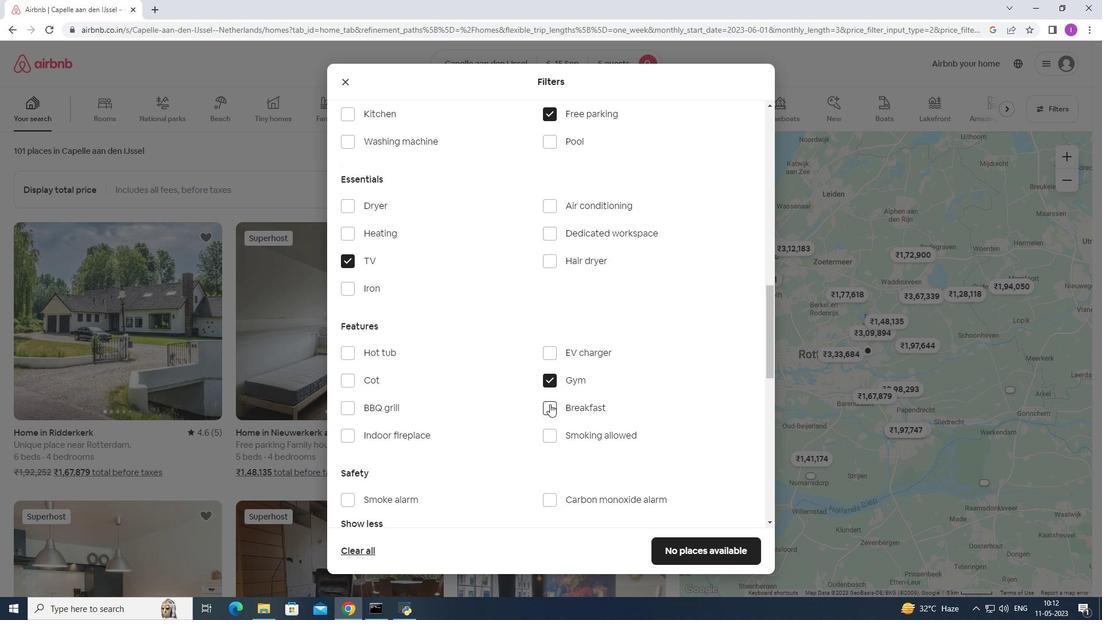 
Action: Mouse moved to (632, 398)
Screenshot: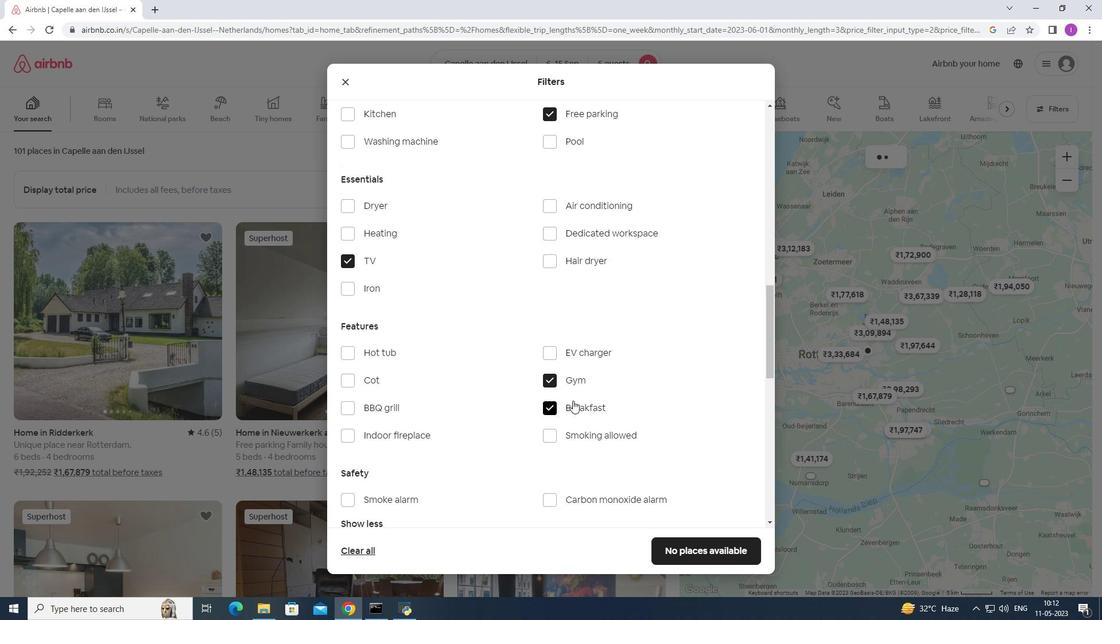 
Action: Mouse scrolled (632, 397) with delta (0, 0)
Screenshot: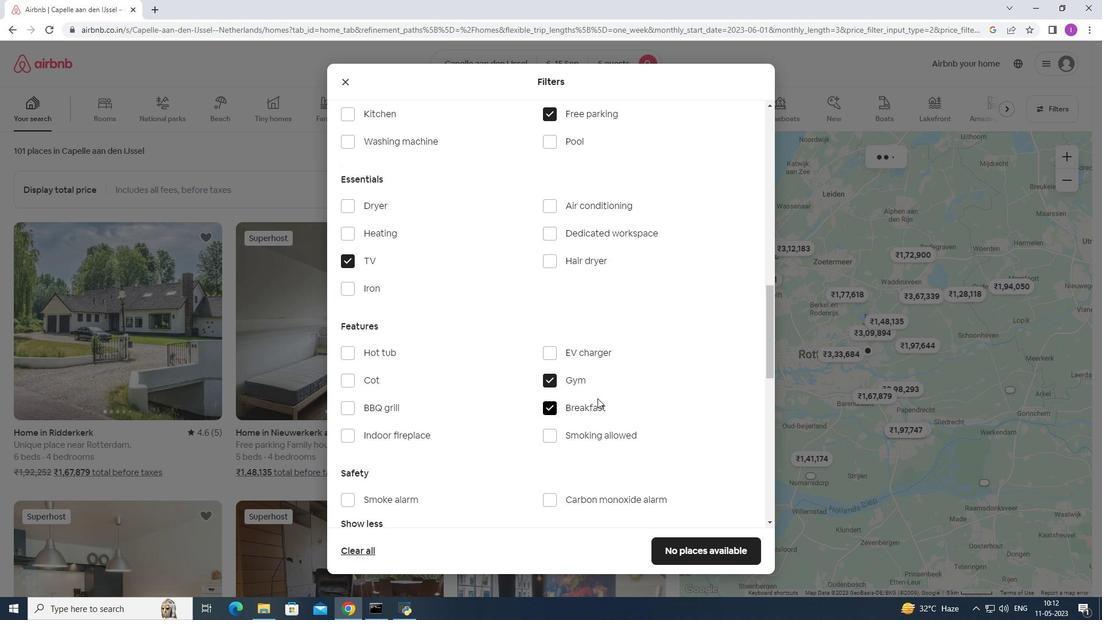 
Action: Mouse scrolled (632, 397) with delta (0, 0)
Screenshot: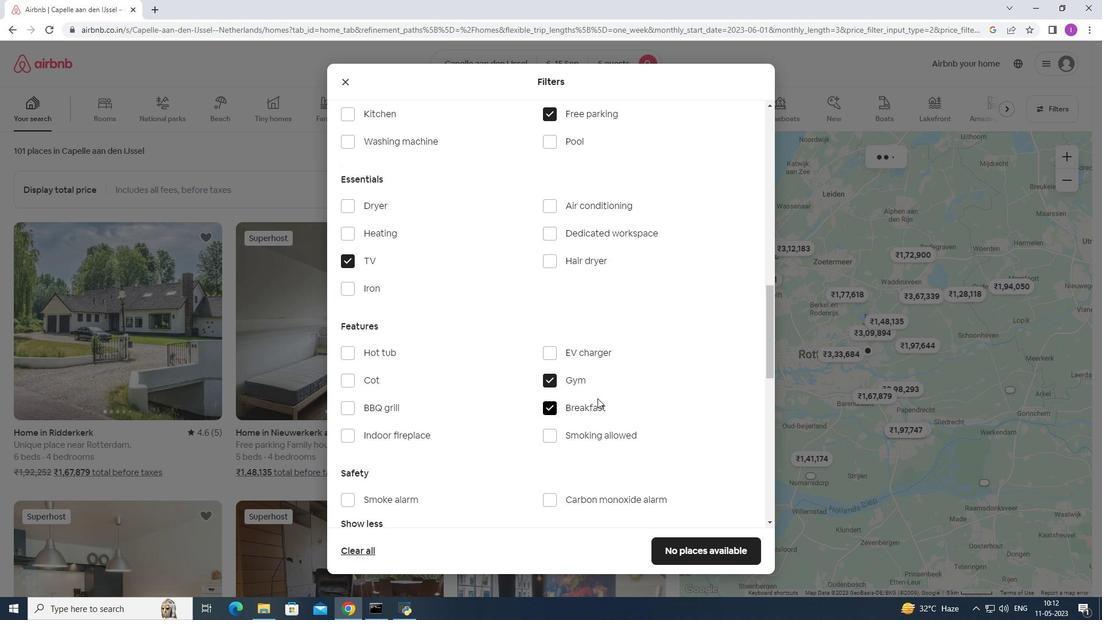 
Action: Mouse scrolled (632, 397) with delta (0, 0)
Screenshot: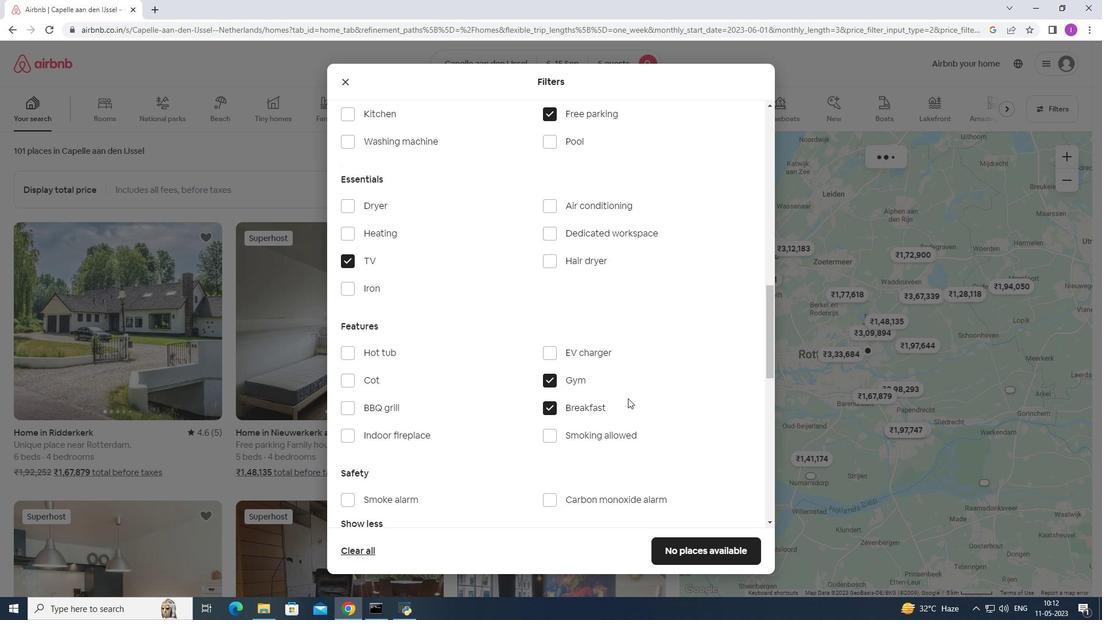 
Action: Mouse scrolled (632, 397) with delta (0, 0)
Screenshot: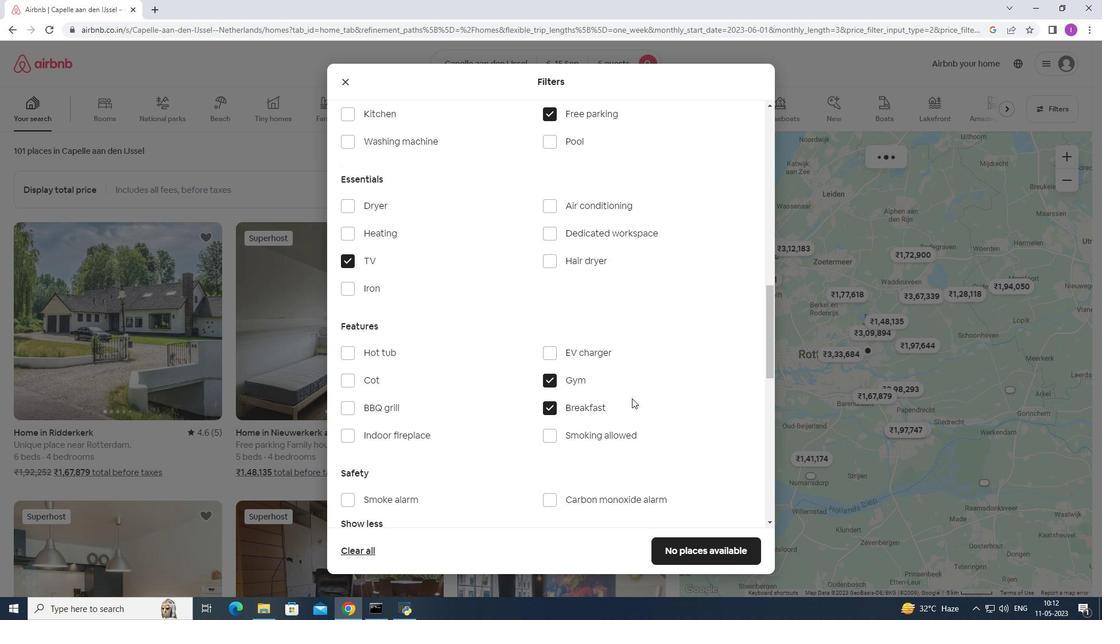 
Action: Mouse scrolled (632, 397) with delta (0, 0)
Screenshot: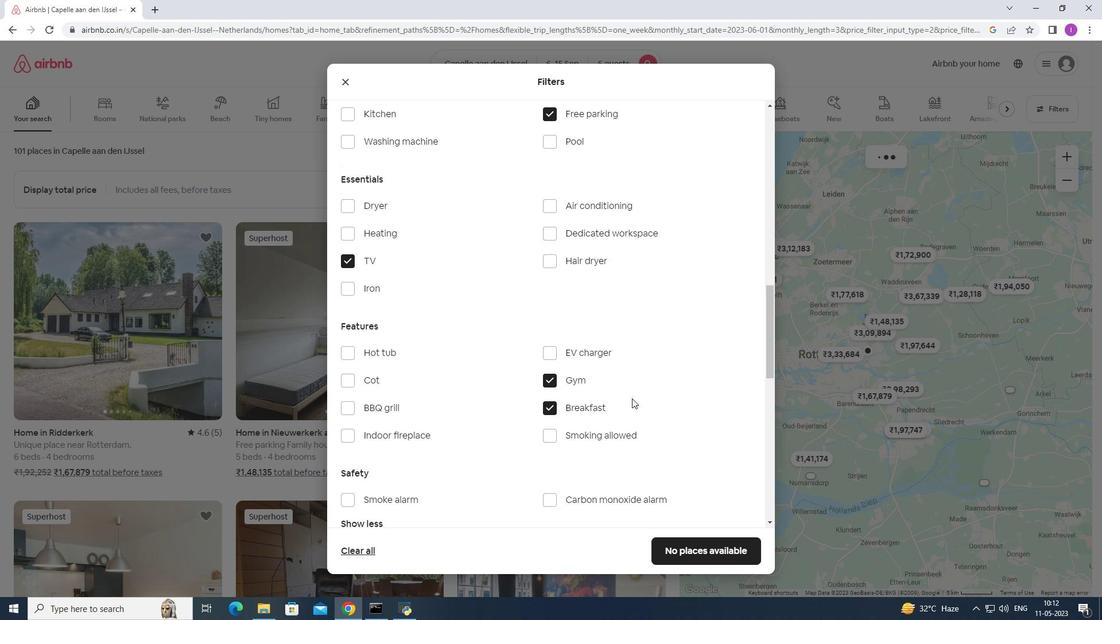 
Action: Mouse moved to (731, 364)
Screenshot: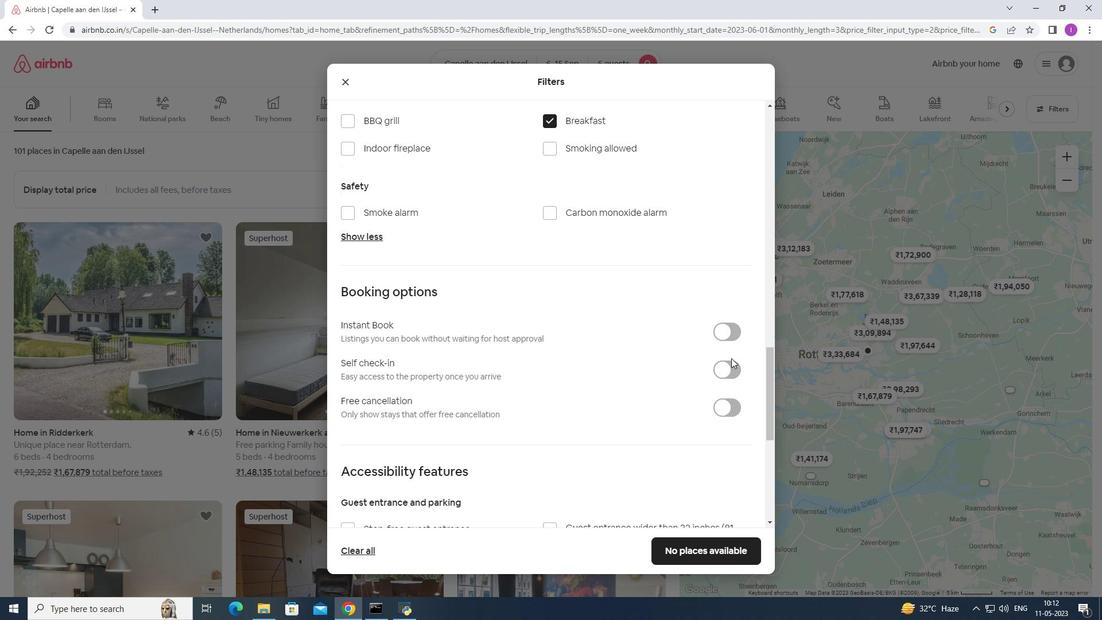 
Action: Mouse pressed left at (731, 364)
Screenshot: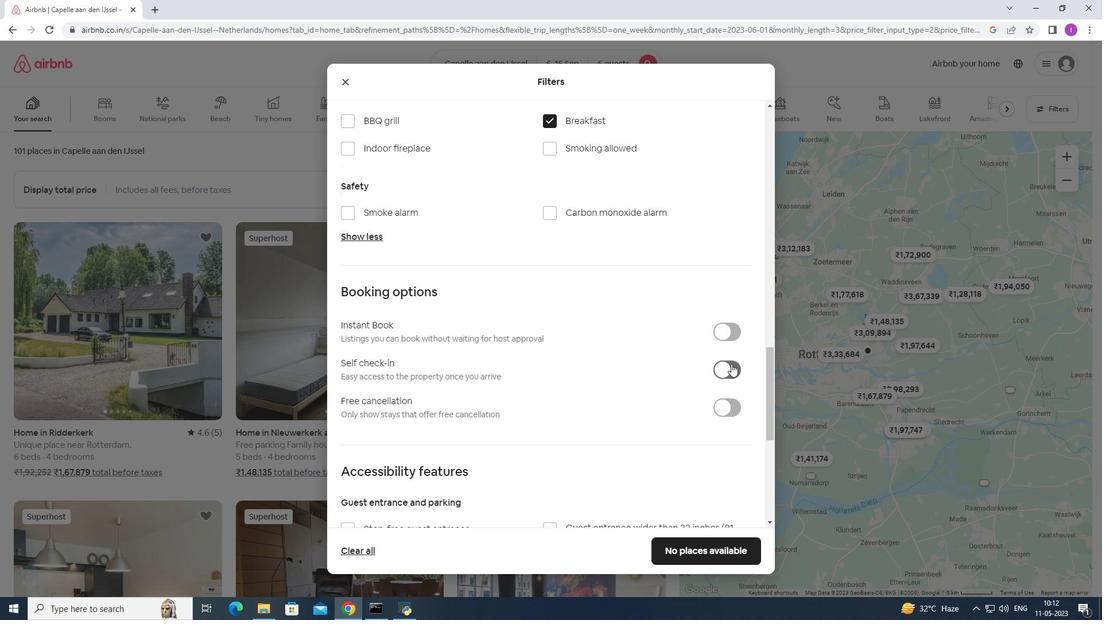 
Action: Mouse moved to (454, 412)
Screenshot: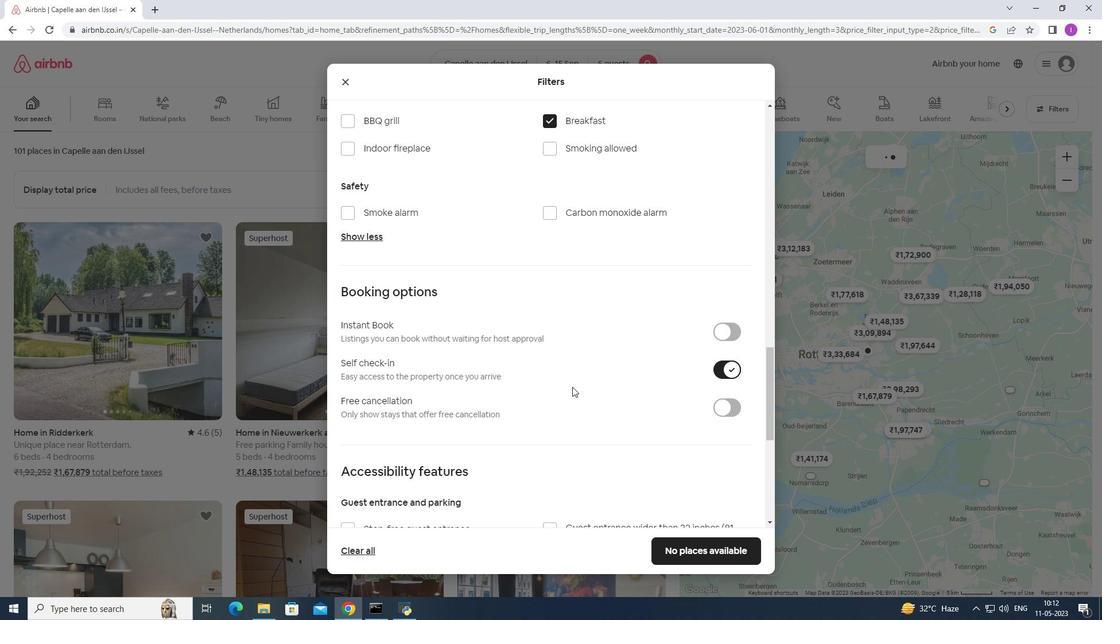 
Action: Mouse scrolled (454, 412) with delta (0, 0)
Screenshot: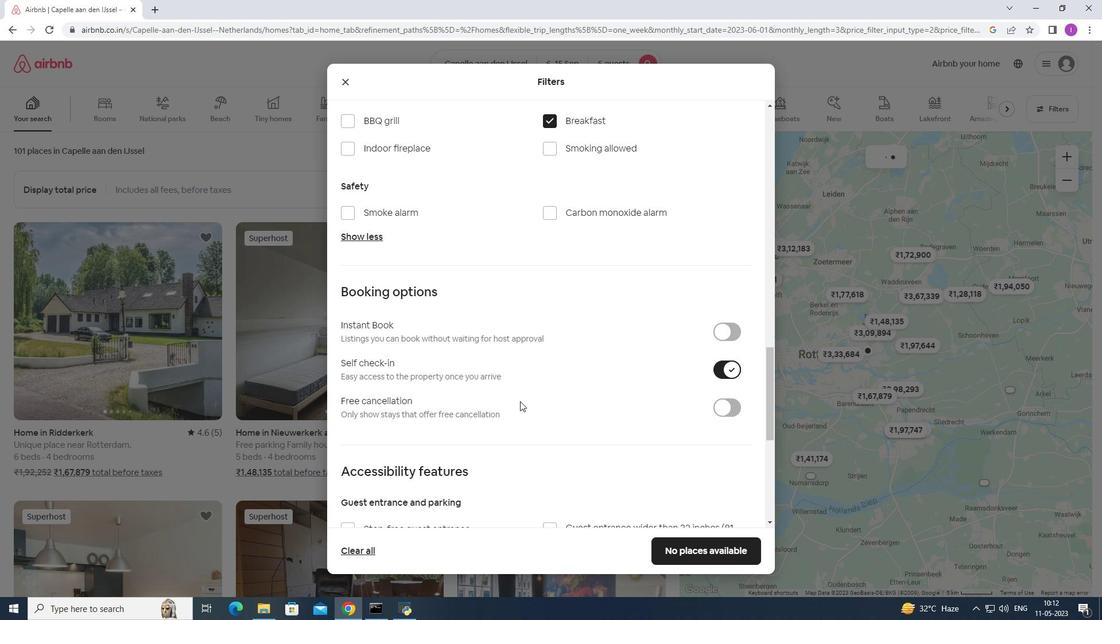 
Action: Mouse scrolled (454, 412) with delta (0, 0)
Screenshot: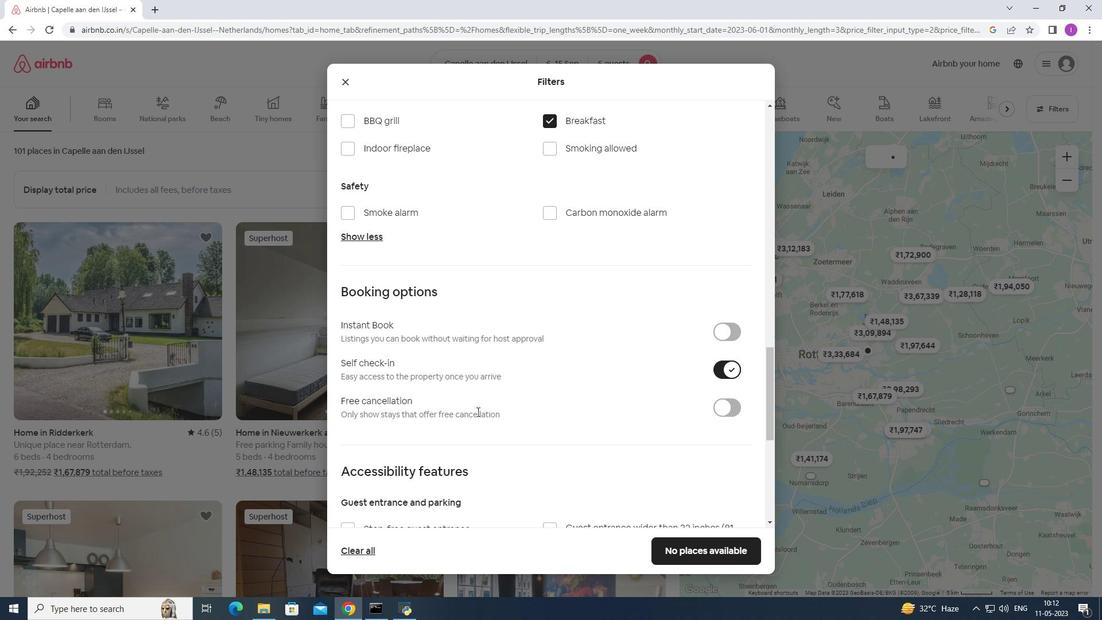 
Action: Mouse scrolled (454, 412) with delta (0, 0)
Screenshot: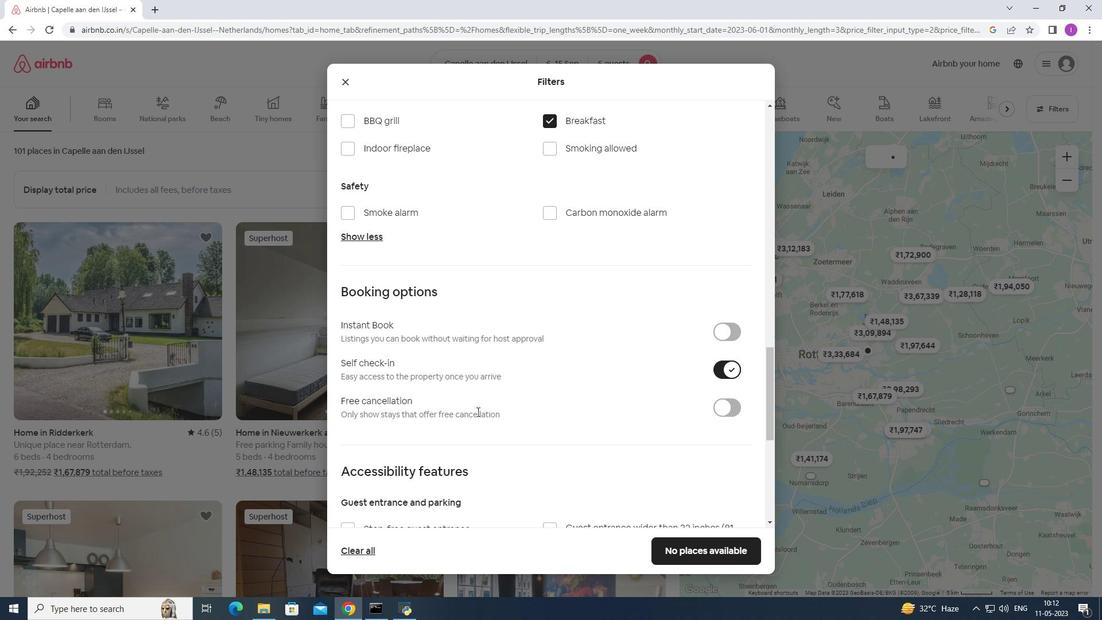 
Action: Mouse moved to (454, 412)
Screenshot: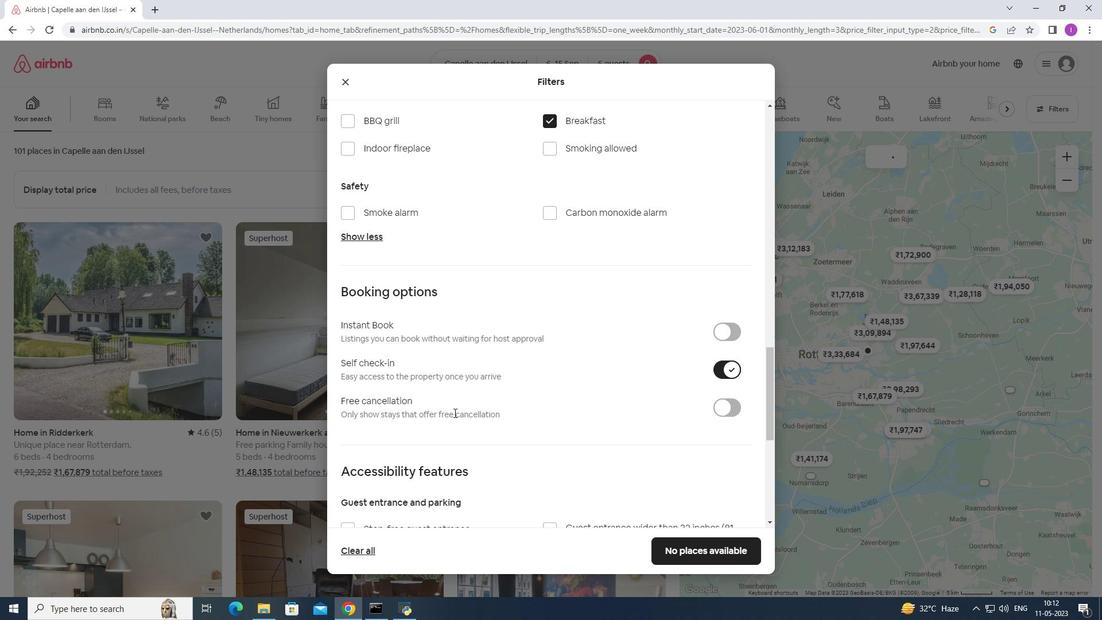 
Action: Mouse scrolled (454, 412) with delta (0, 0)
Screenshot: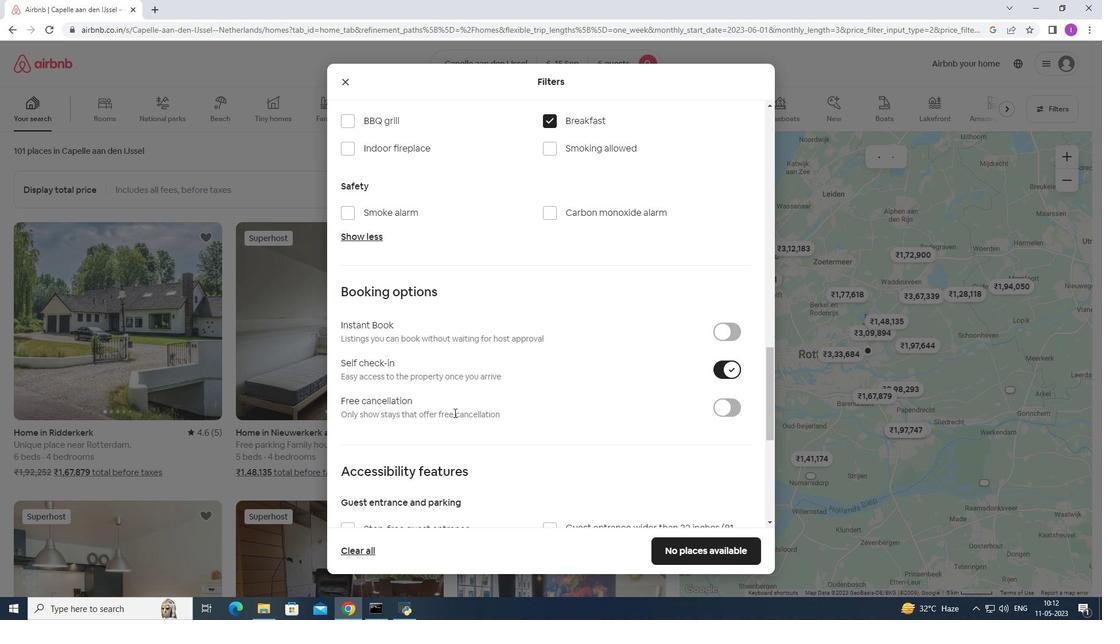 
Action: Mouse moved to (454, 412)
Screenshot: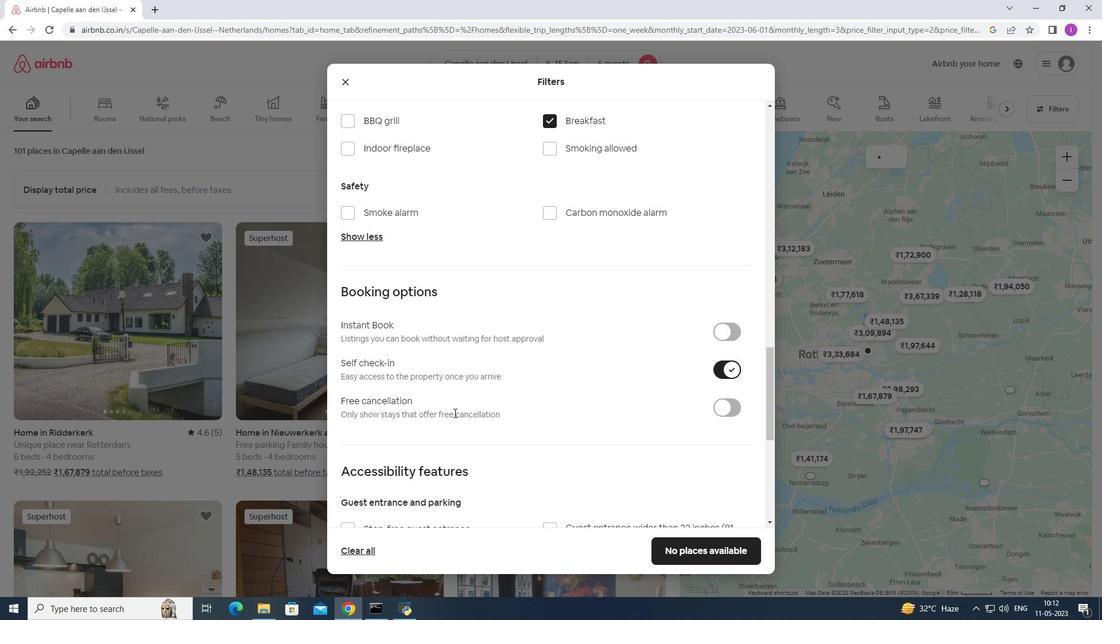 
Action: Mouse scrolled (454, 412) with delta (0, 0)
Screenshot: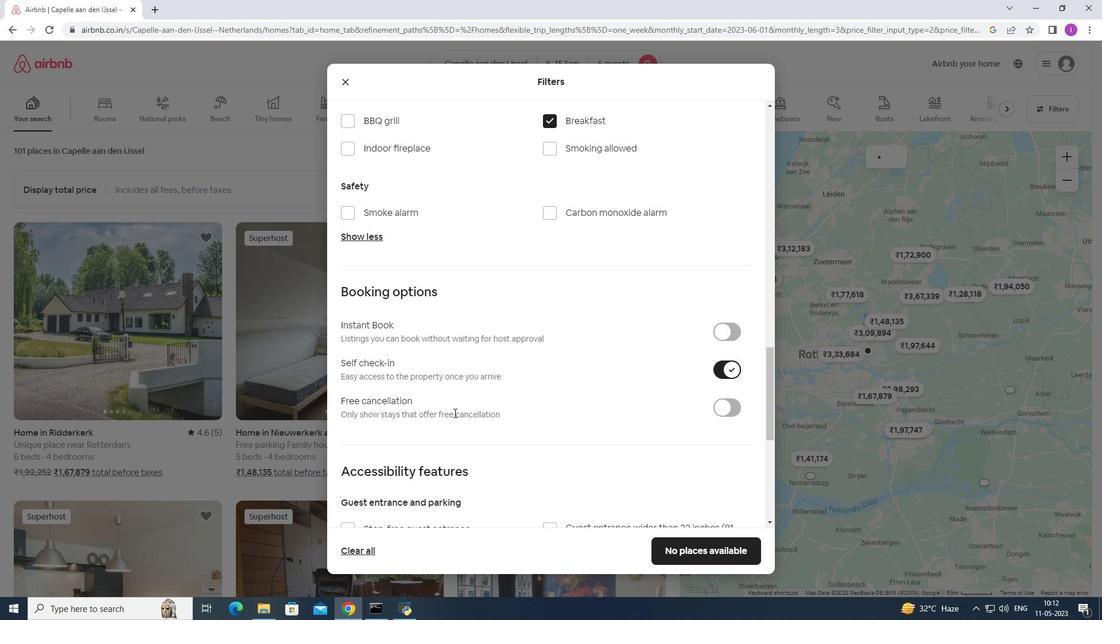 
Action: Mouse moved to (480, 326)
Screenshot: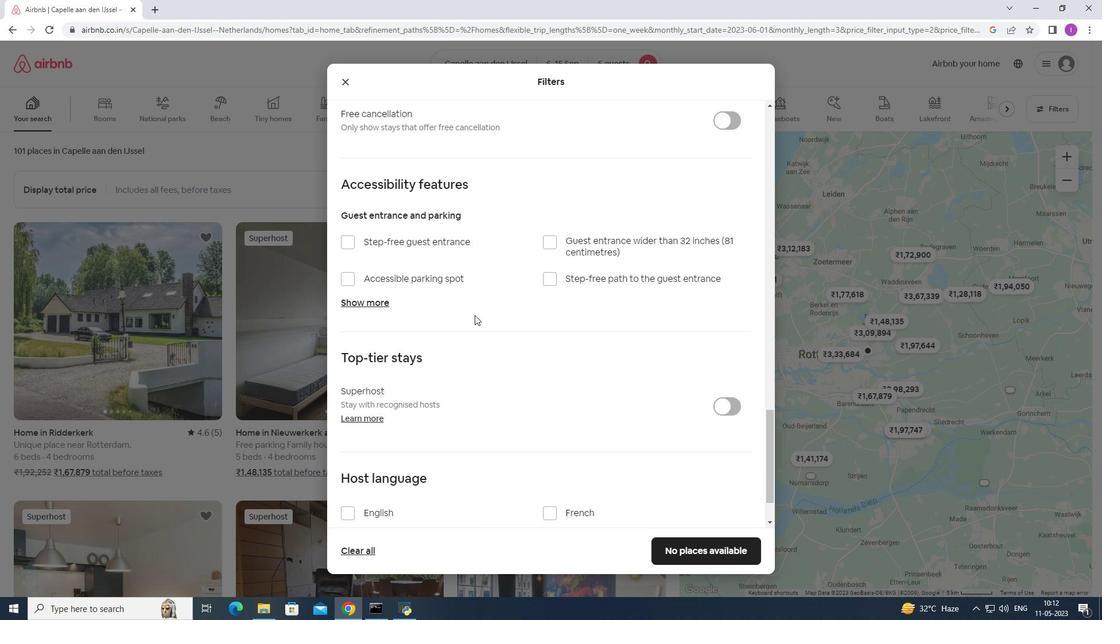 
Action: Mouse scrolled (480, 326) with delta (0, 0)
Screenshot: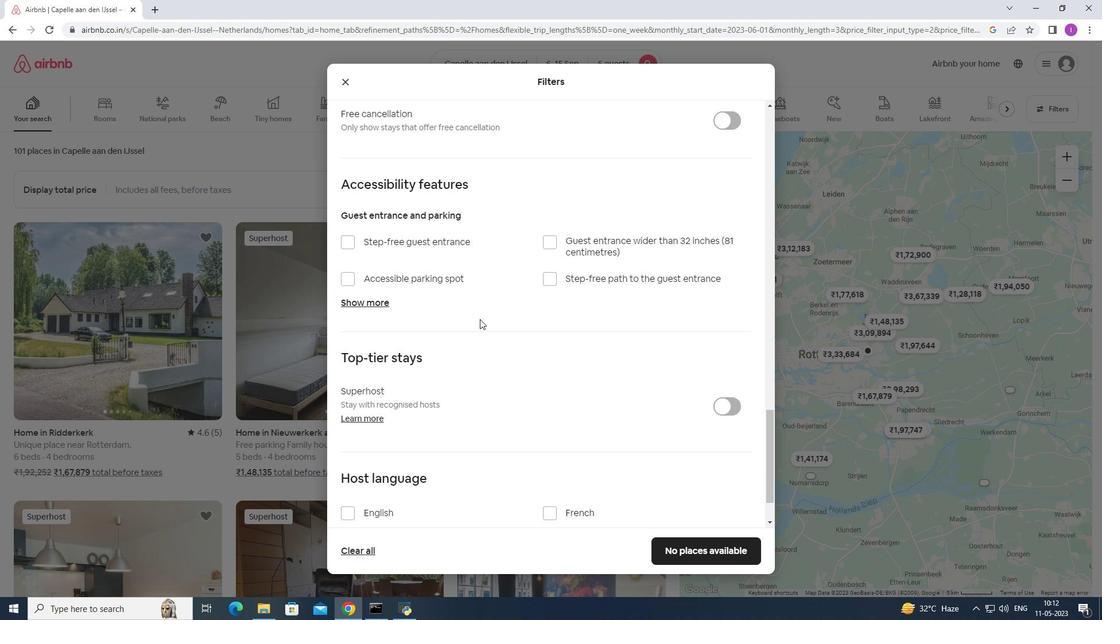 
Action: Mouse scrolled (480, 326) with delta (0, 0)
Screenshot: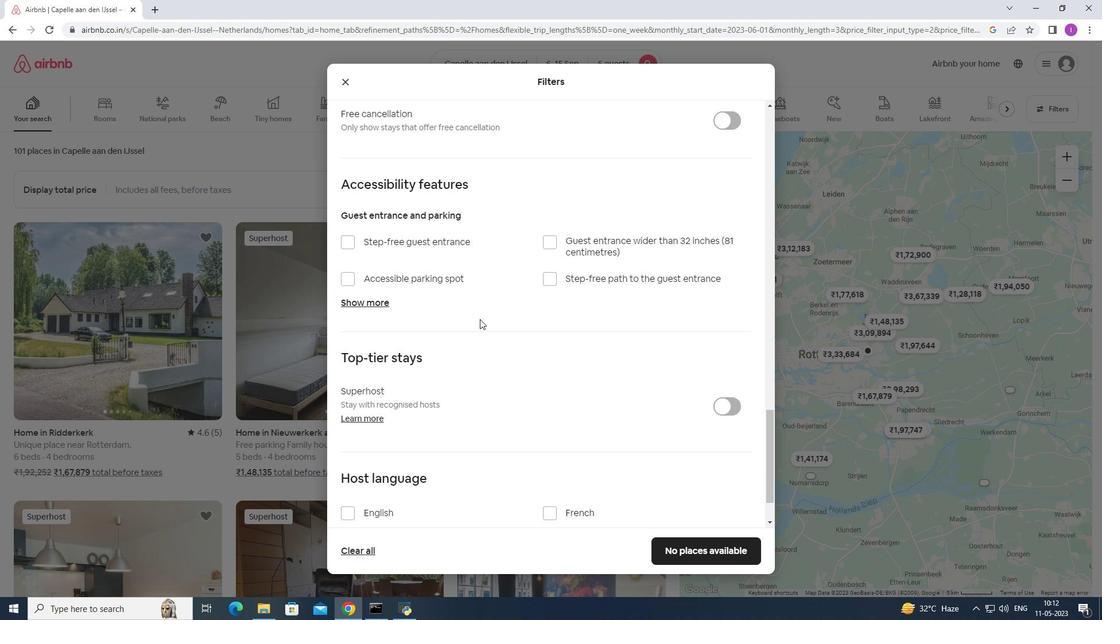 
Action: Mouse moved to (383, 383)
Screenshot: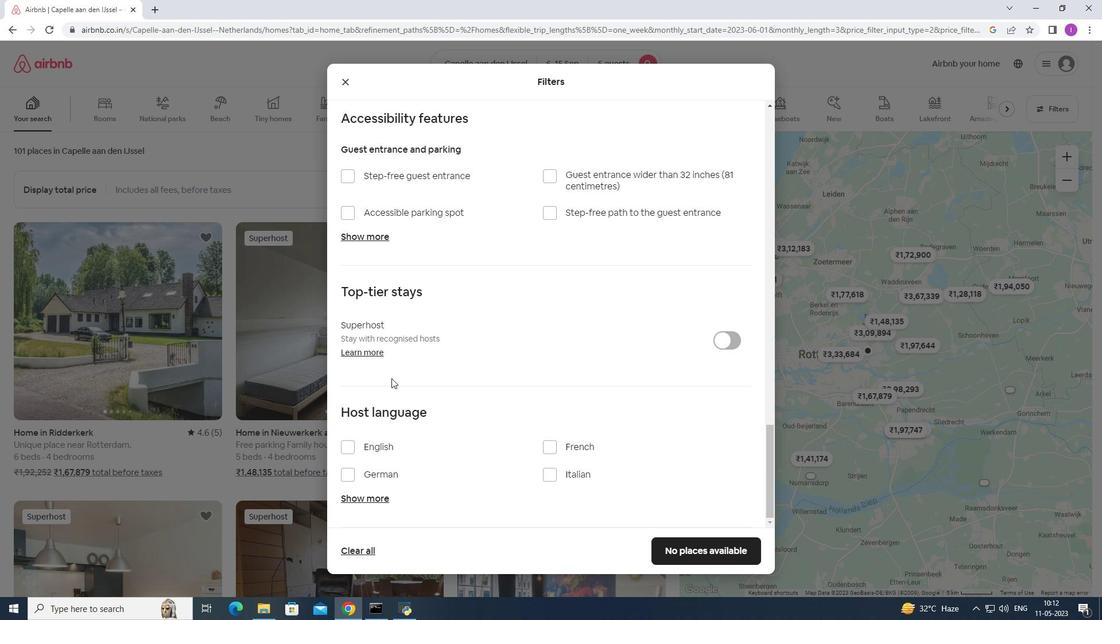 
Action: Mouse scrolled (383, 383) with delta (0, 0)
Screenshot: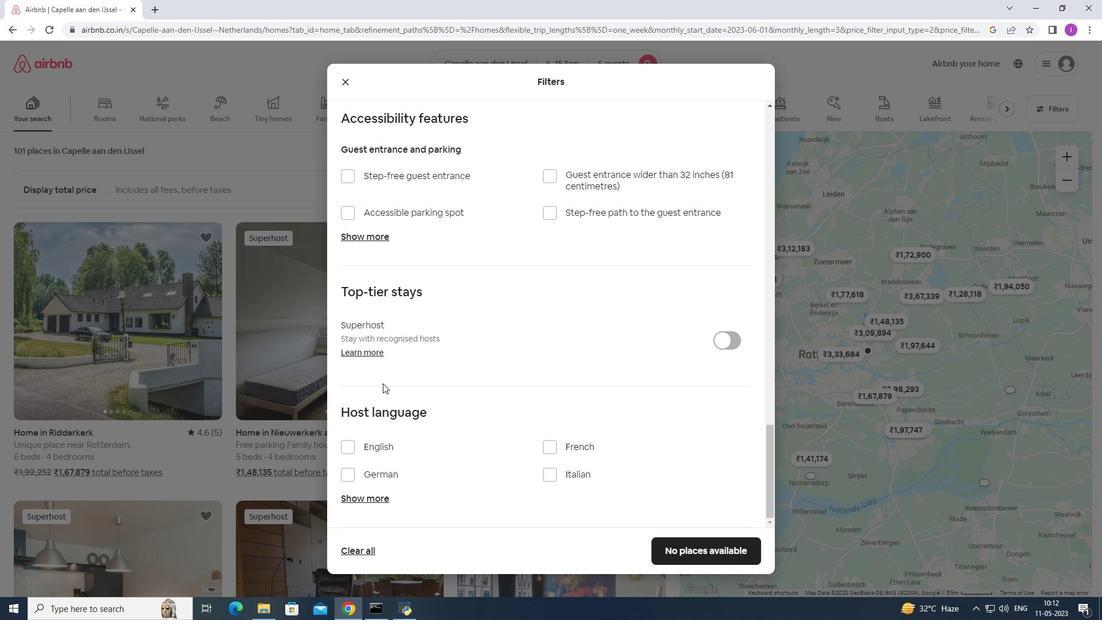 
Action: Mouse scrolled (383, 383) with delta (0, 0)
Screenshot: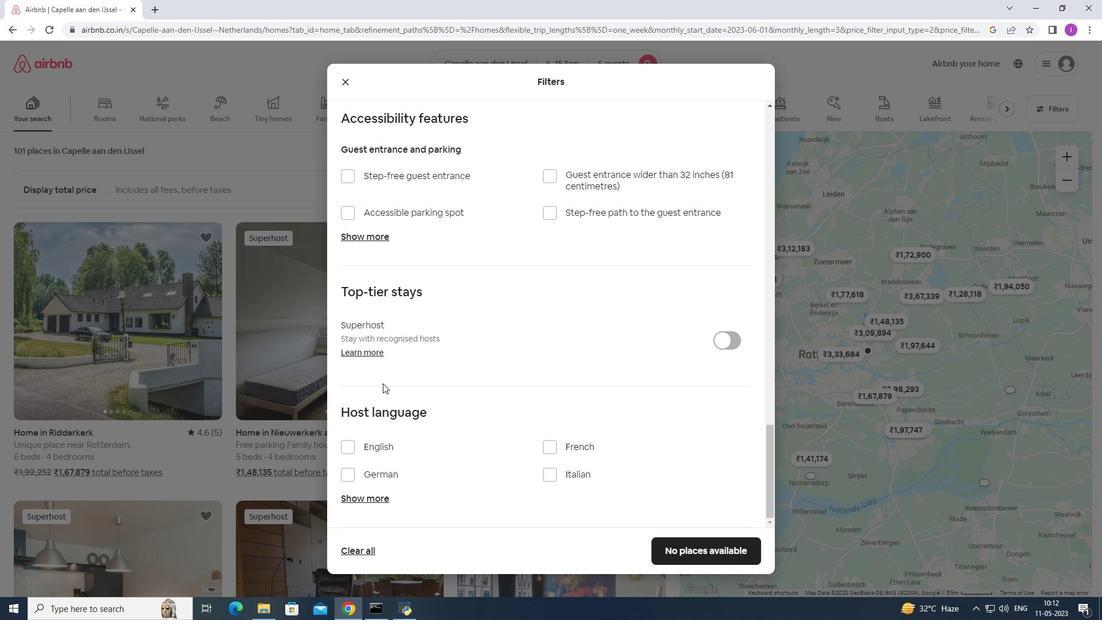 
Action: Mouse moved to (406, 374)
Screenshot: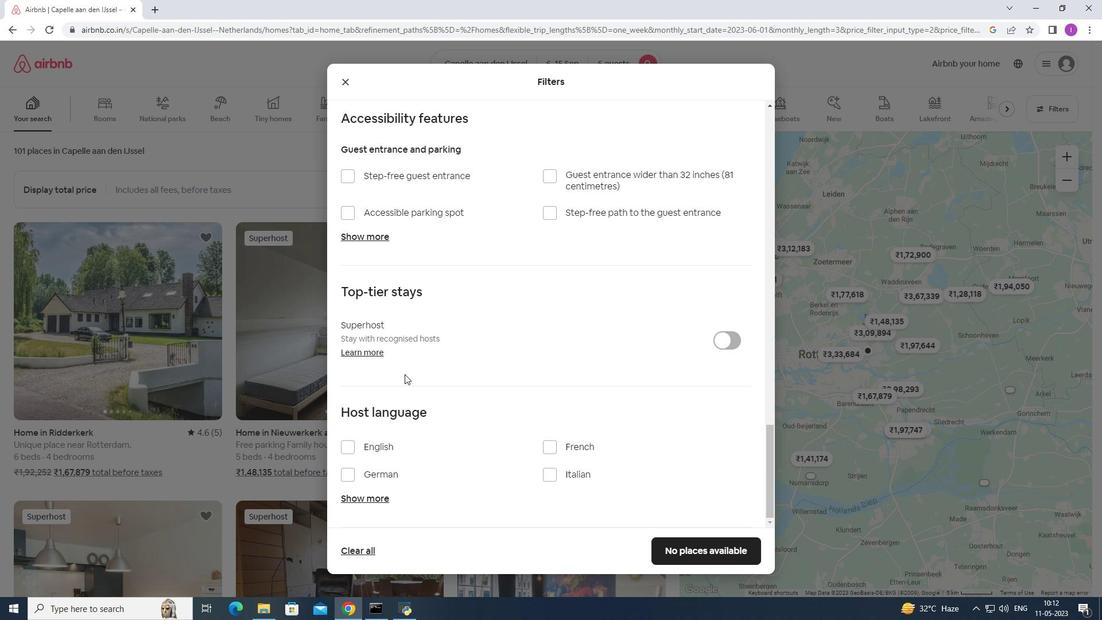 
Action: Mouse scrolled (406, 373) with delta (0, 0)
Screenshot: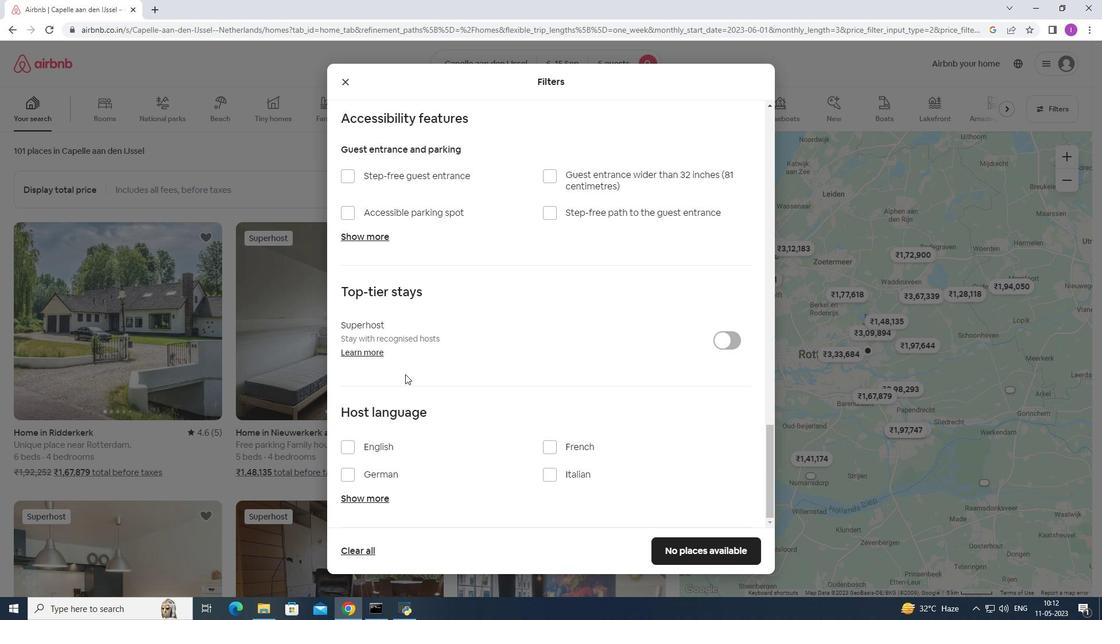 
Action: Mouse moved to (406, 374)
Screenshot: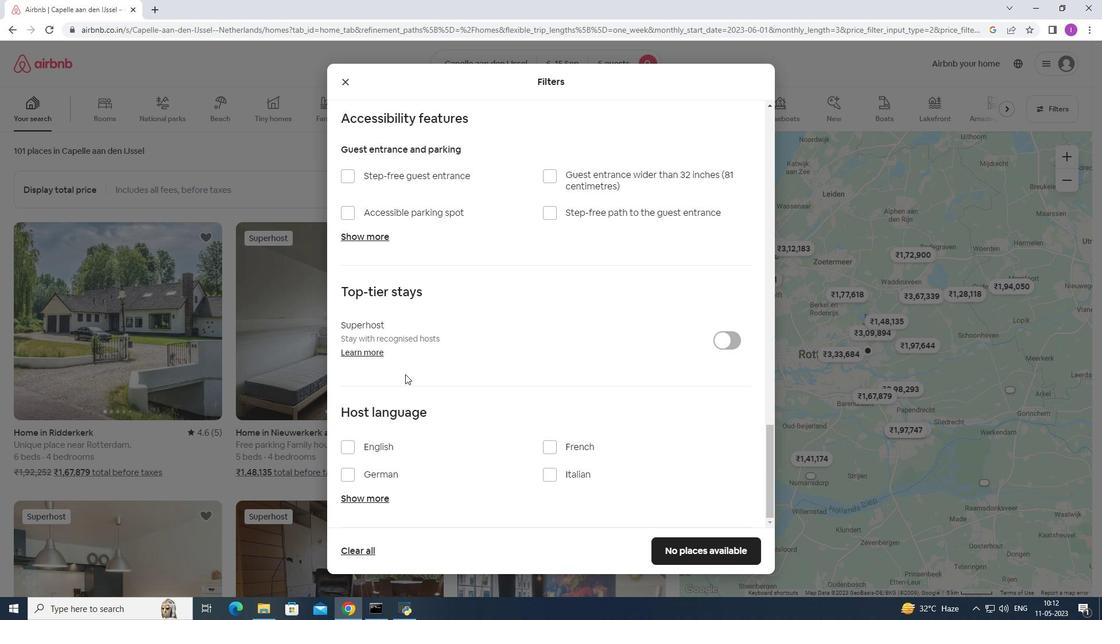 
Action: Mouse scrolled (406, 373) with delta (0, 0)
Screenshot: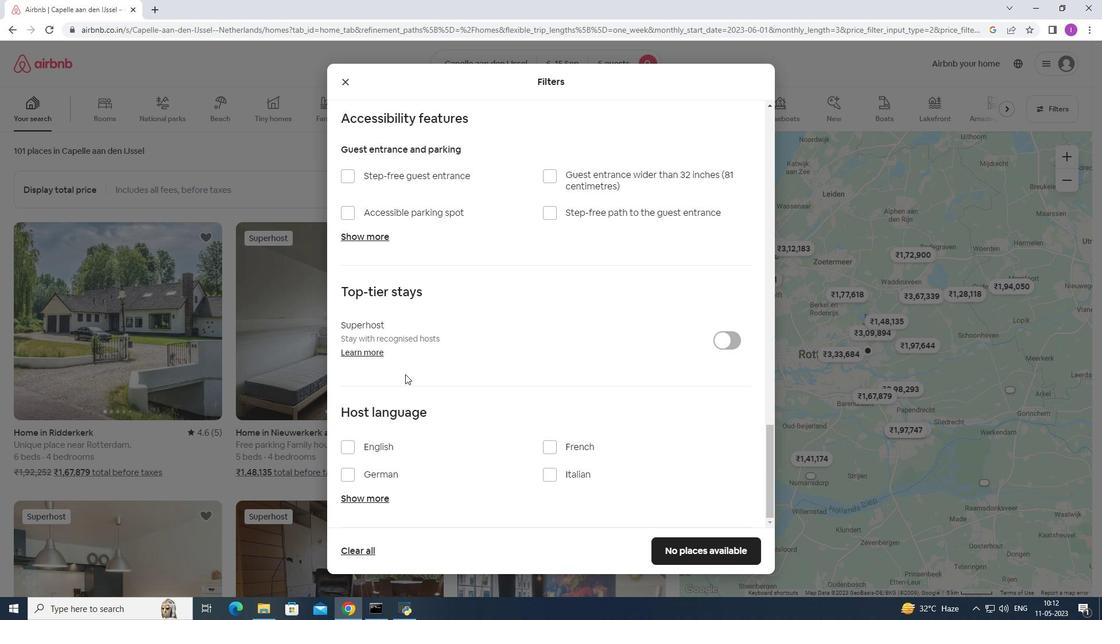 
Action: Mouse moved to (407, 374)
Screenshot: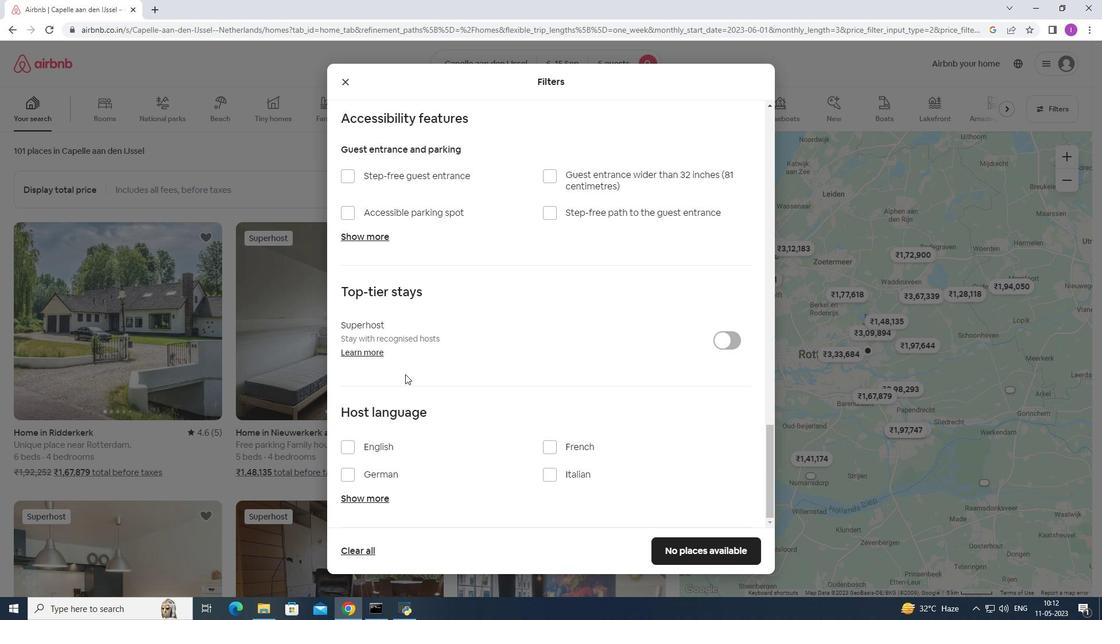 
Action: Mouse scrolled (407, 374) with delta (0, 0)
Screenshot: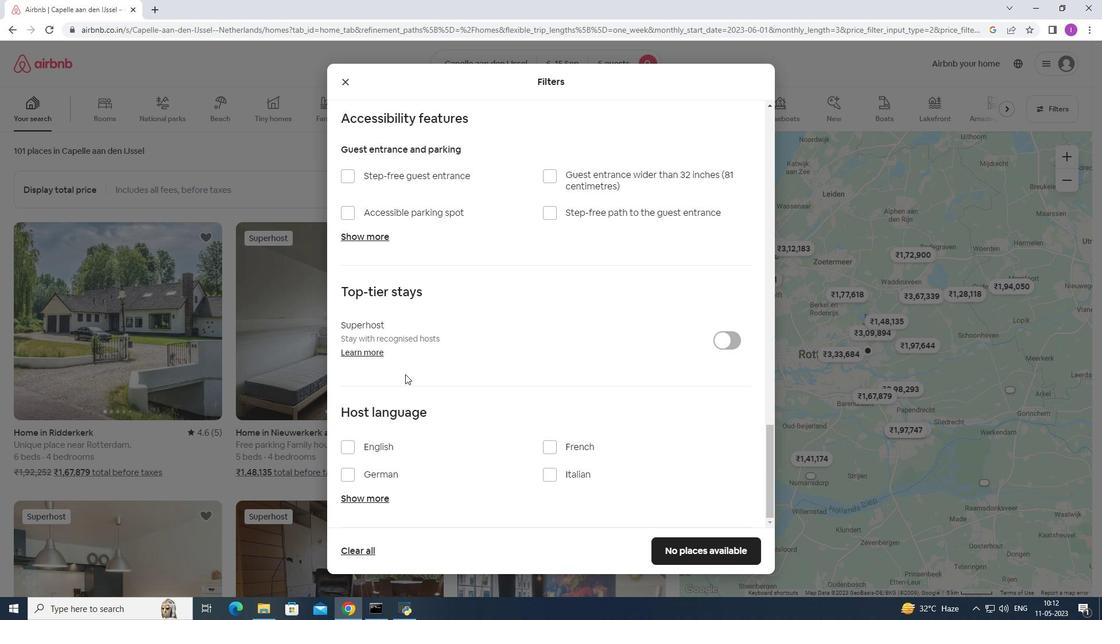 
Action: Mouse moved to (351, 450)
Screenshot: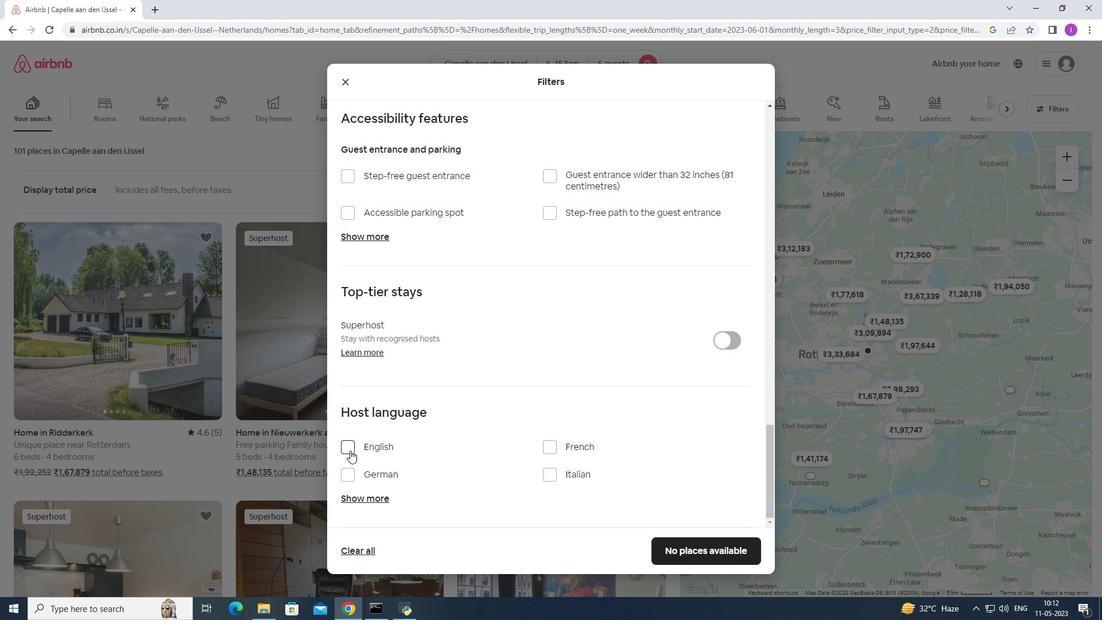 
Action: Mouse pressed left at (351, 450)
Screenshot: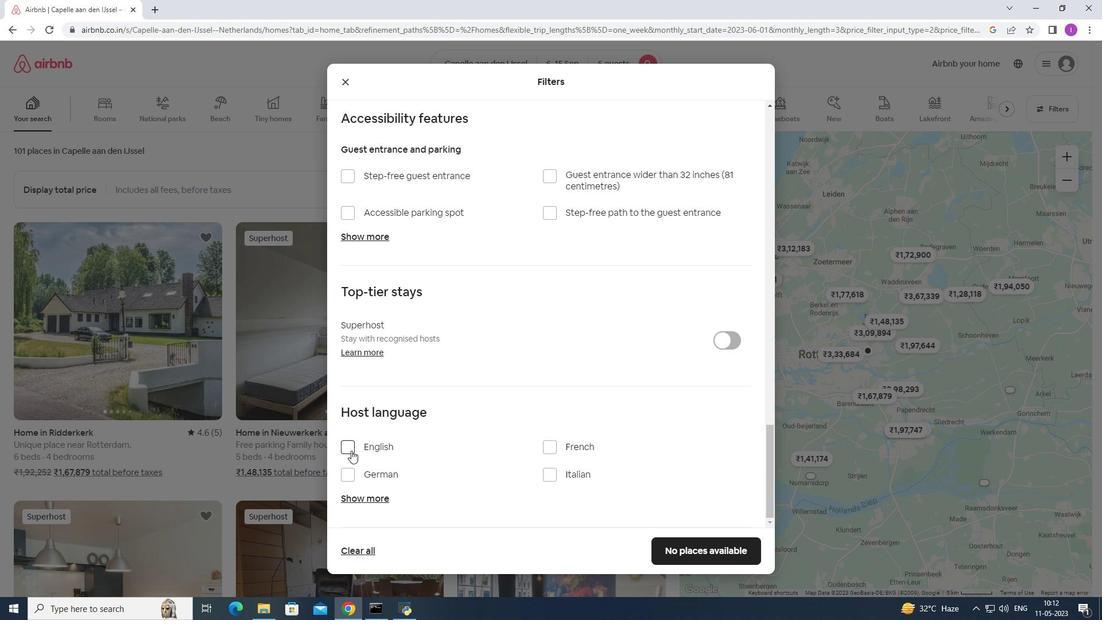 
Action: Mouse moved to (586, 499)
Screenshot: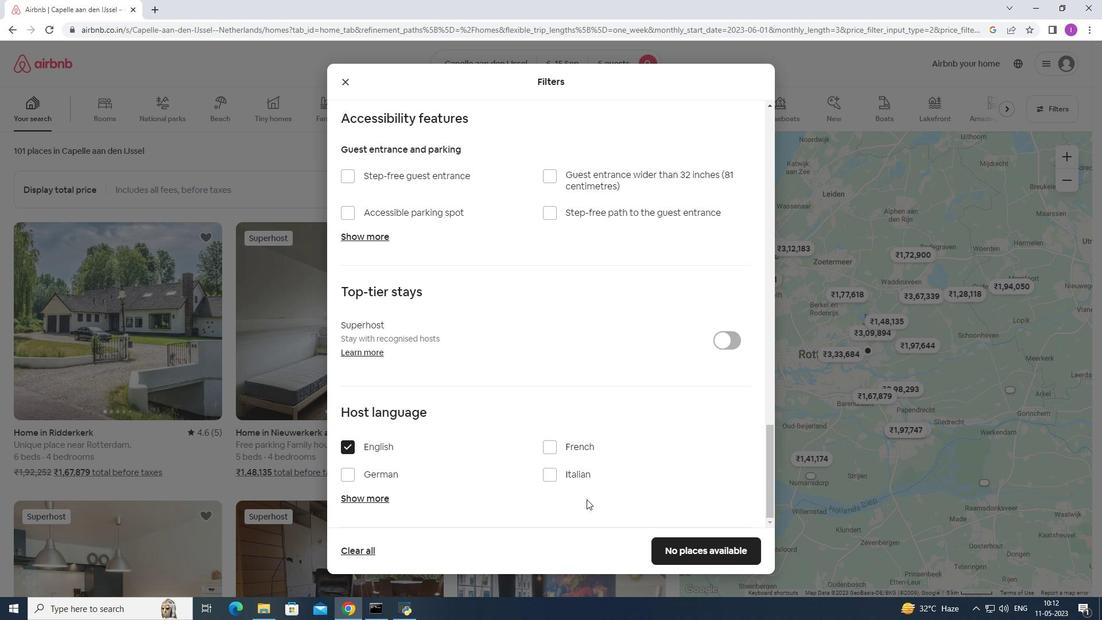 
Action: Mouse scrolled (586, 498) with delta (0, 0)
Screenshot: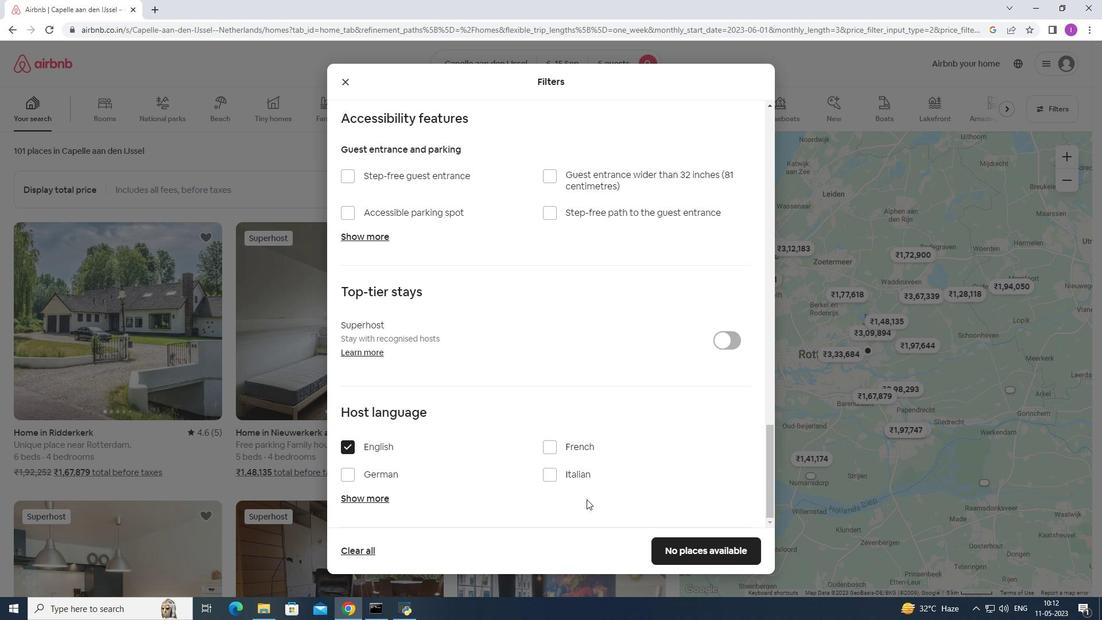 
Action: Mouse scrolled (586, 498) with delta (0, 0)
Screenshot: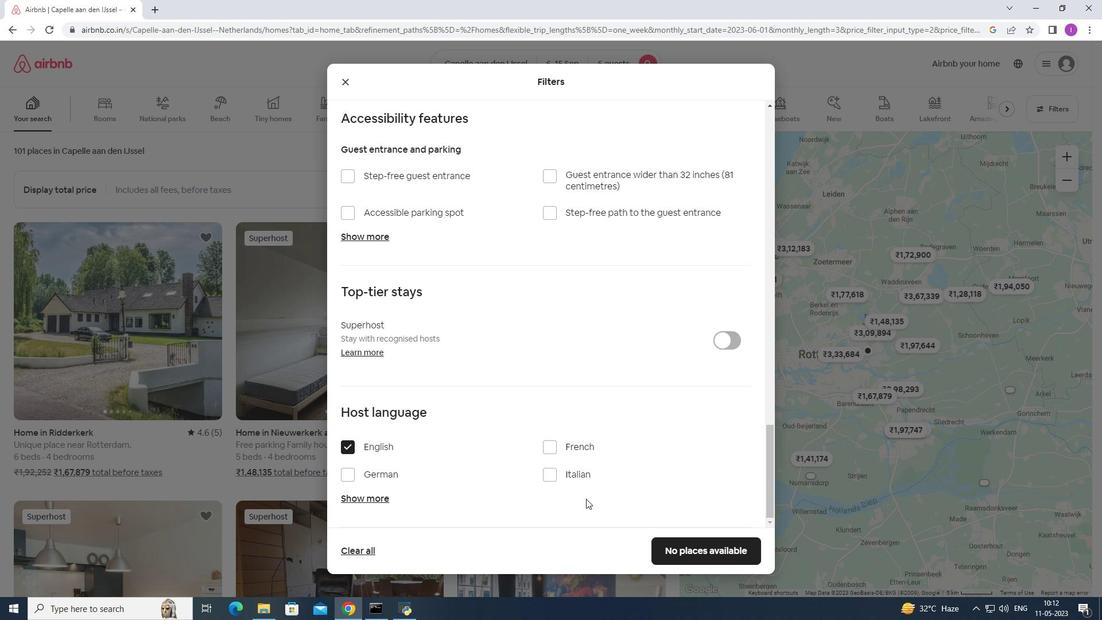 
Action: Mouse scrolled (586, 498) with delta (0, 0)
Screenshot: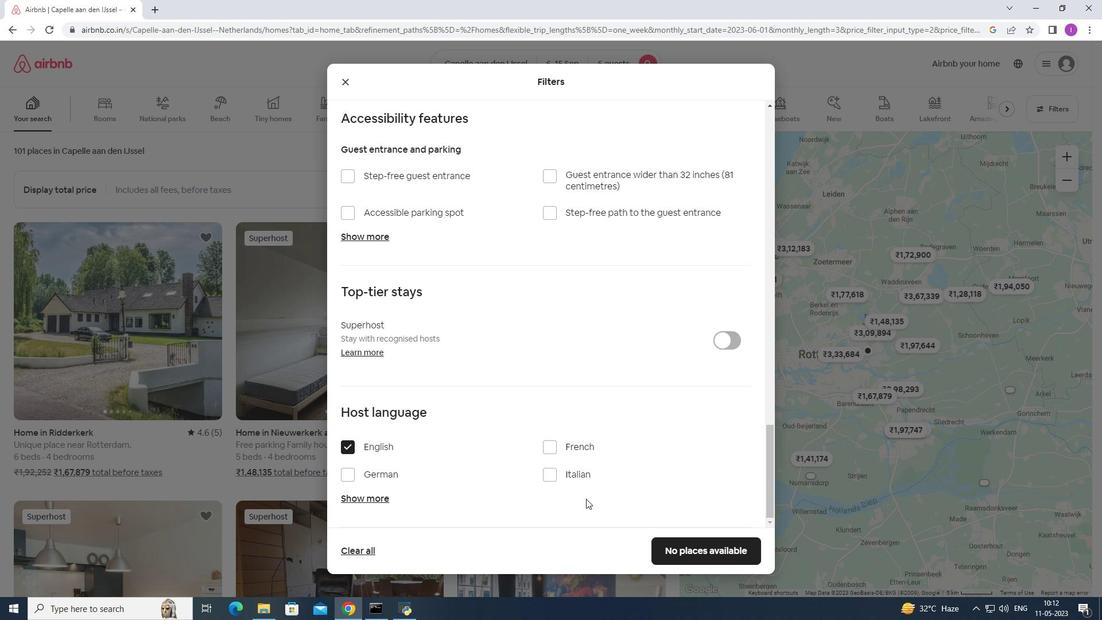 
Action: Mouse moved to (674, 552)
Screenshot: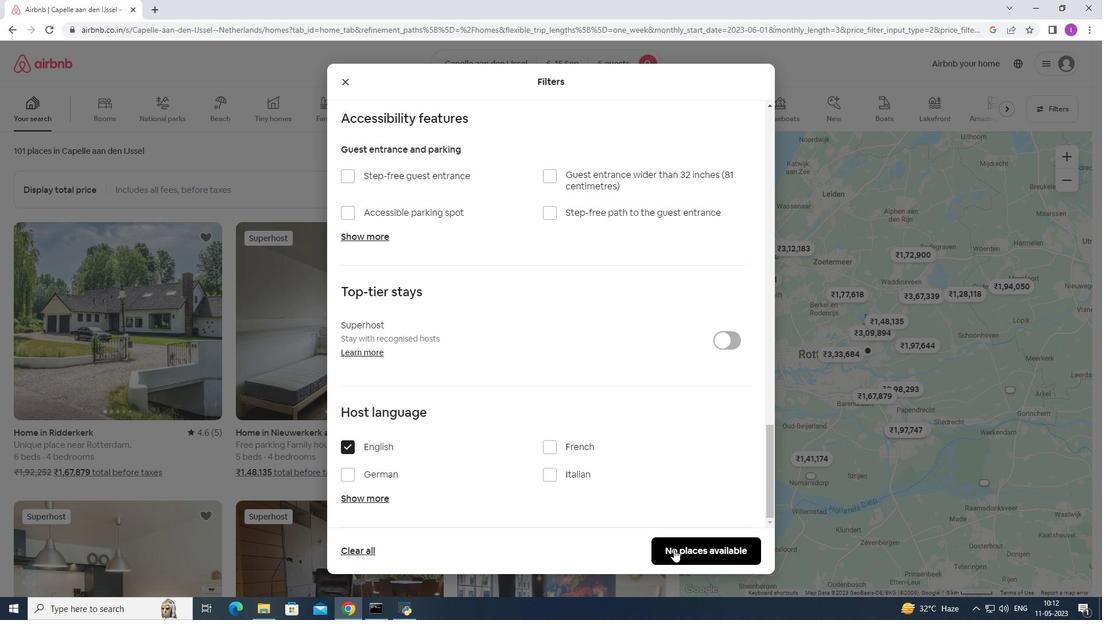 
Action: Mouse pressed left at (674, 552)
Screenshot: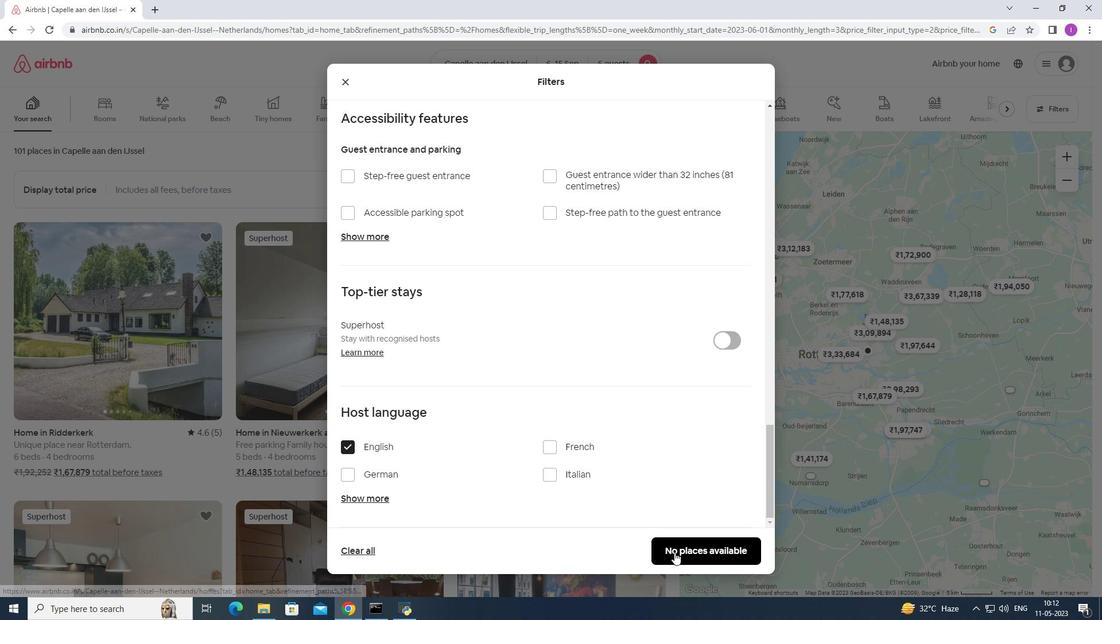
Action: Mouse moved to (571, 355)
Screenshot: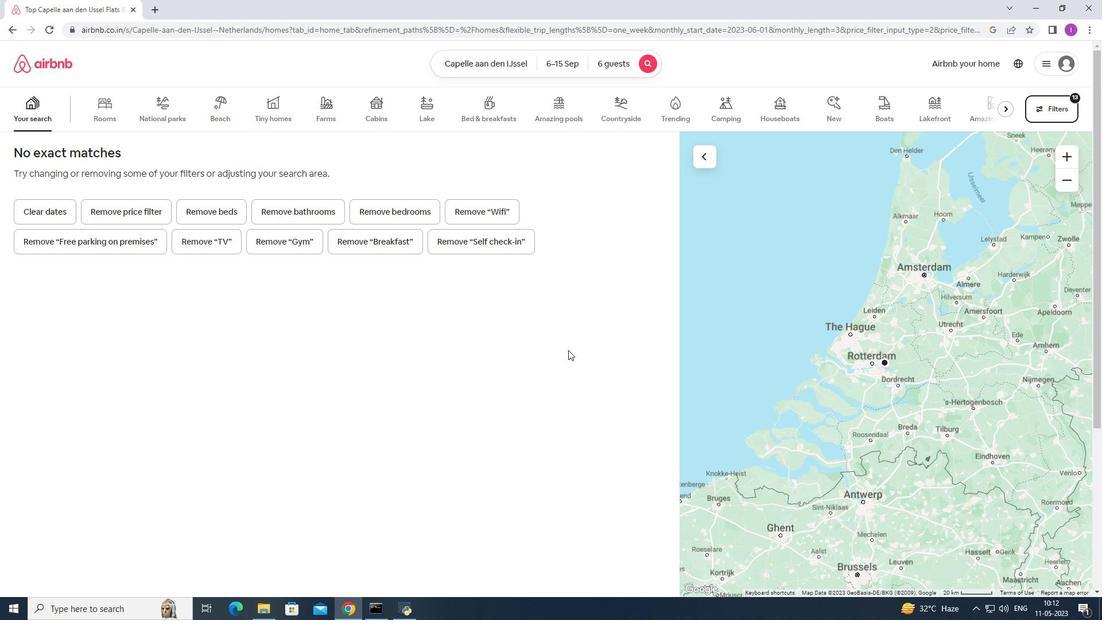 
